 Task: Font style For heading Use Amiri Quran with blue colour. font size for heading '28 Pt. 'Change the font style of data to Amiri Quranand font size to  9 Pt. Change the alignment of both headline & data to  Align bottom. In the sheet  Apex Sales log book
Action: Mouse moved to (5, 23)
Screenshot: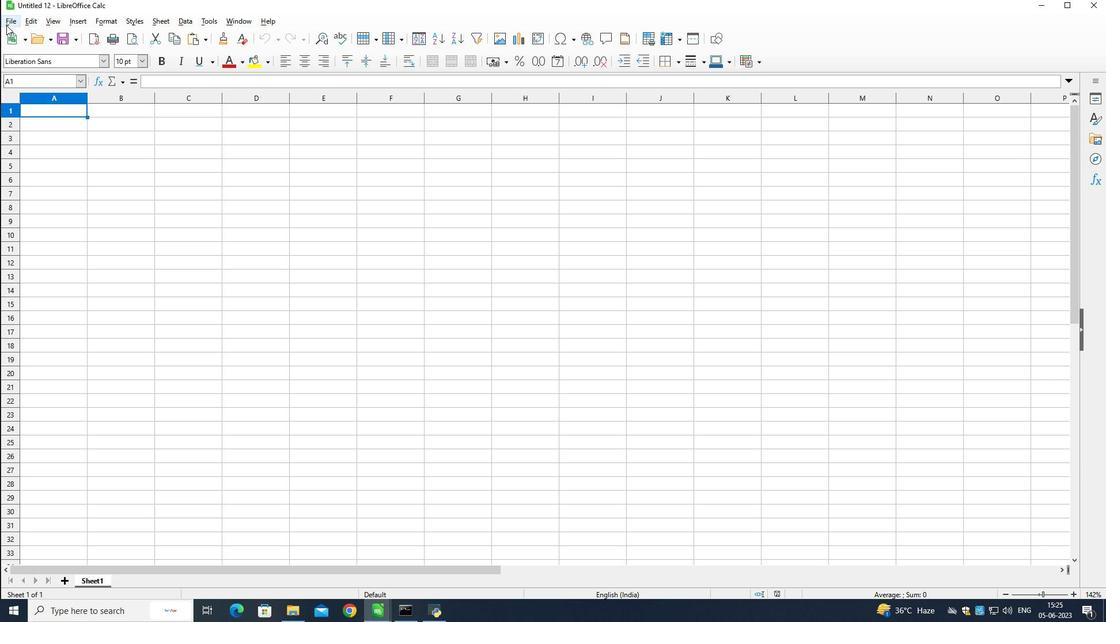 
Action: Mouse pressed left at (5, 23)
Screenshot: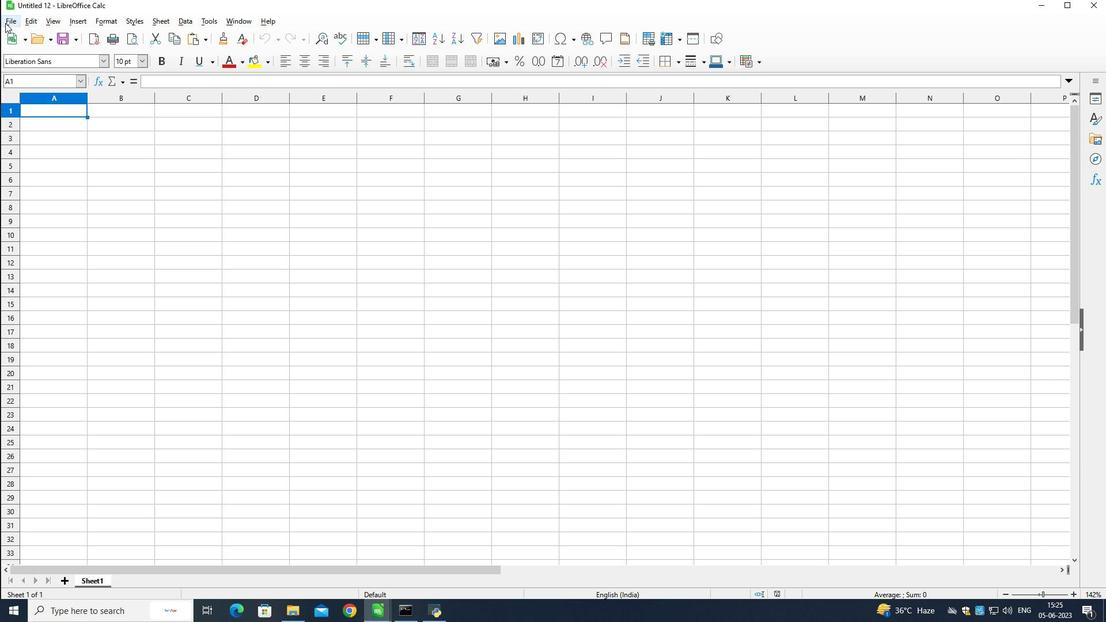 
Action: Mouse moved to (17, 43)
Screenshot: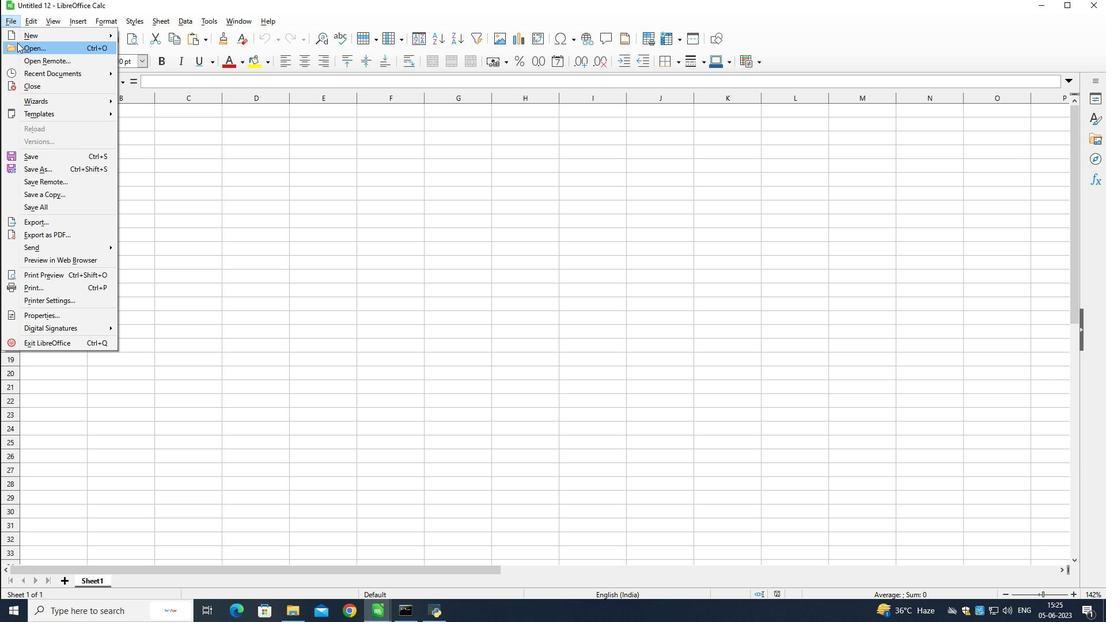 
Action: Mouse pressed left at (17, 43)
Screenshot: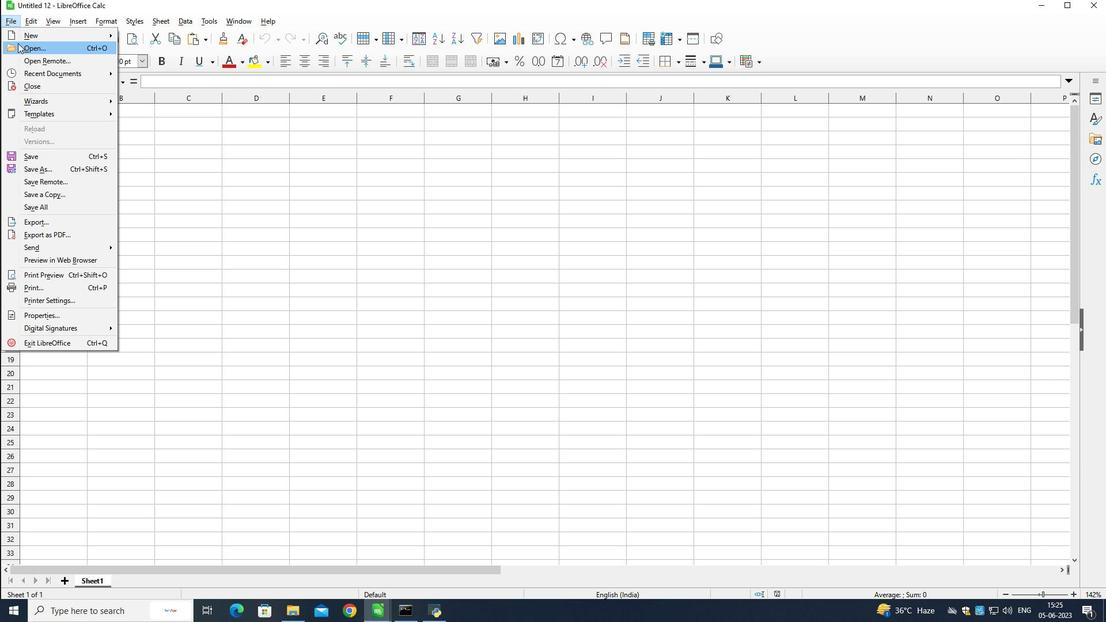 
Action: Mouse moved to (168, 166)
Screenshot: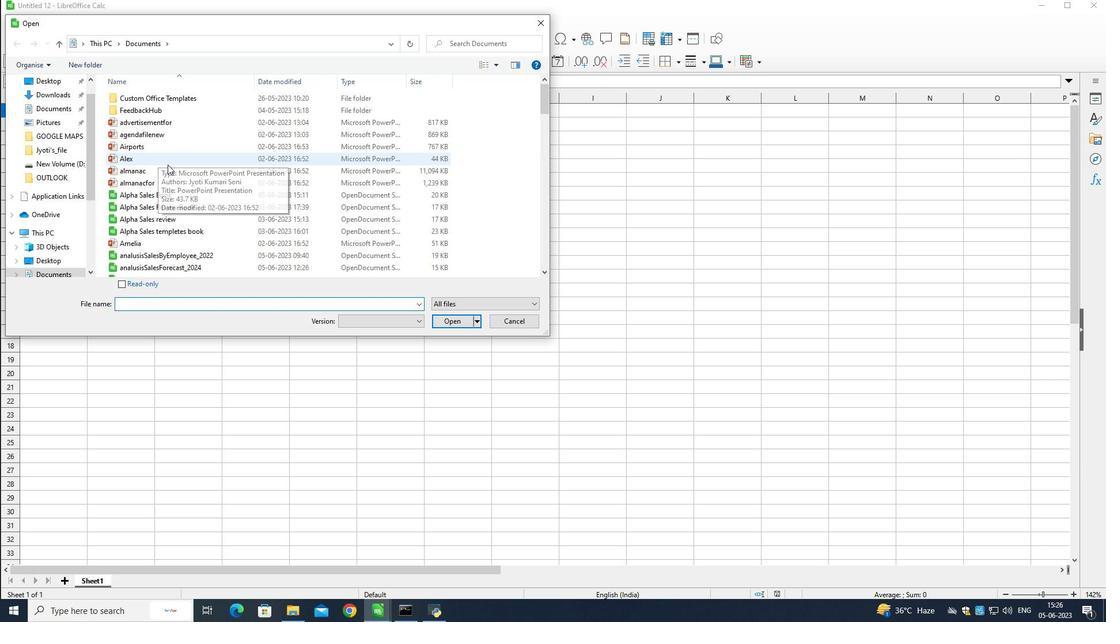 
Action: Mouse scrolled (168, 165) with delta (0, 0)
Screenshot: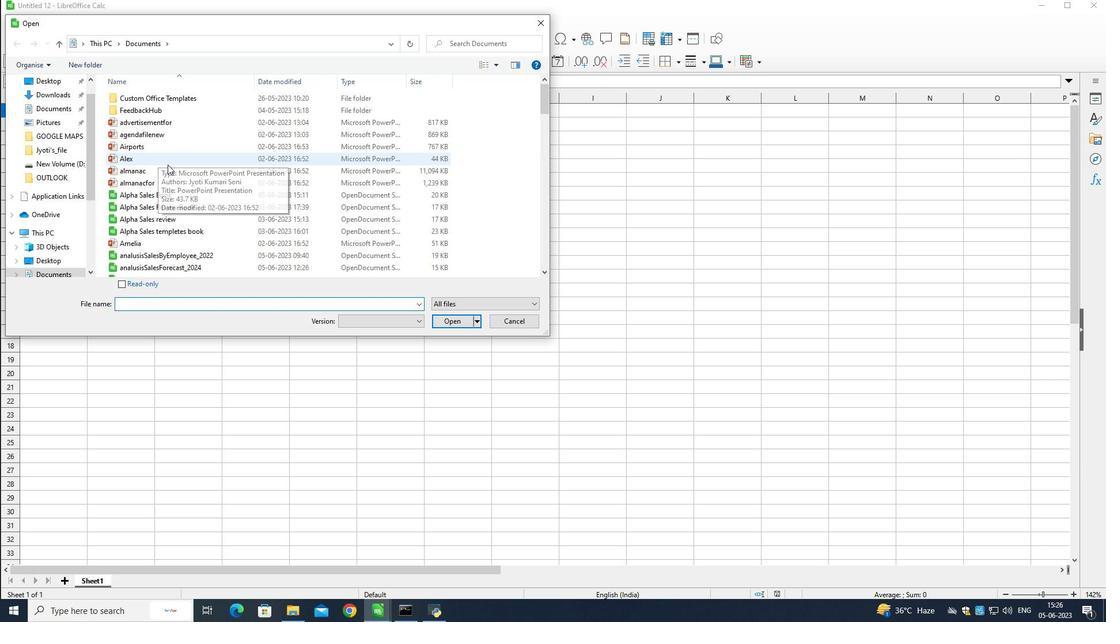 
Action: Mouse moved to (168, 166)
Screenshot: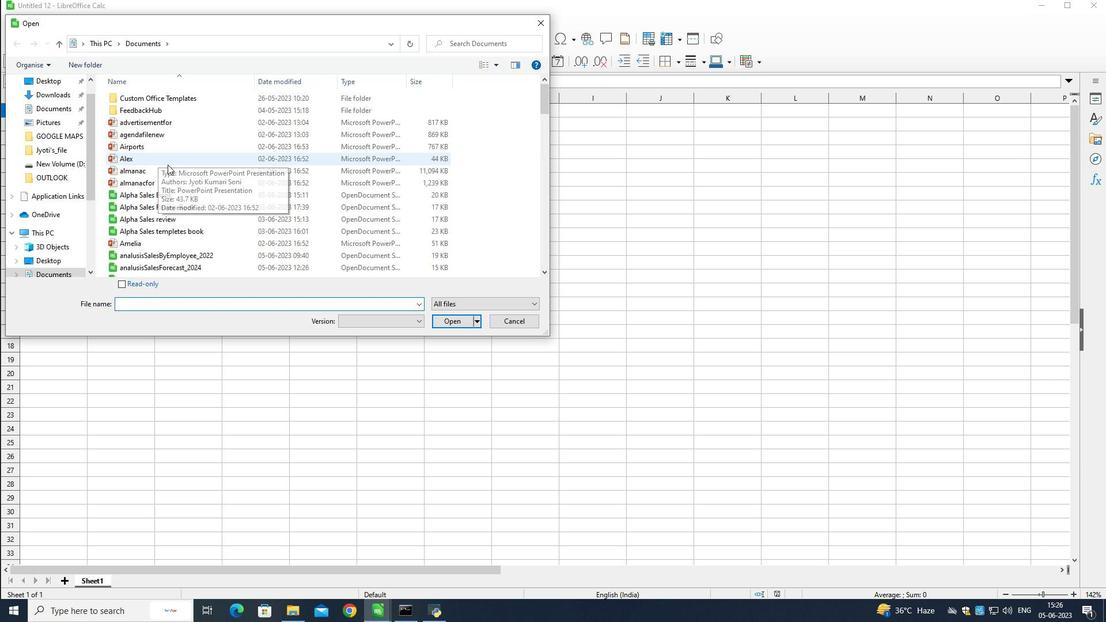 
Action: Mouse scrolled (168, 166) with delta (0, 0)
Screenshot: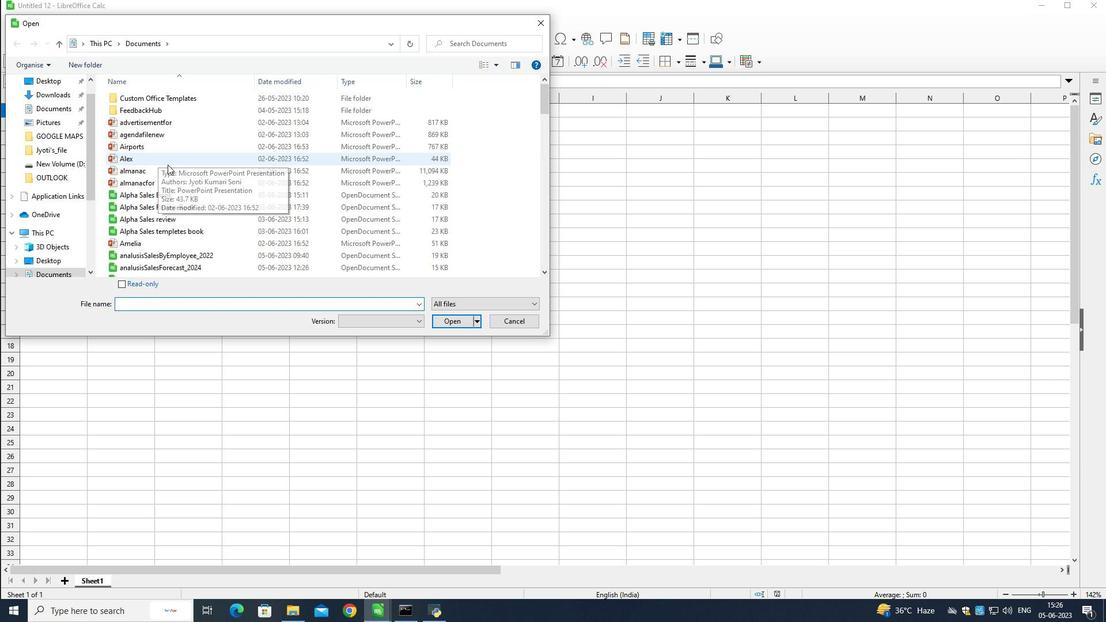 
Action: Mouse scrolled (168, 166) with delta (0, 0)
Screenshot: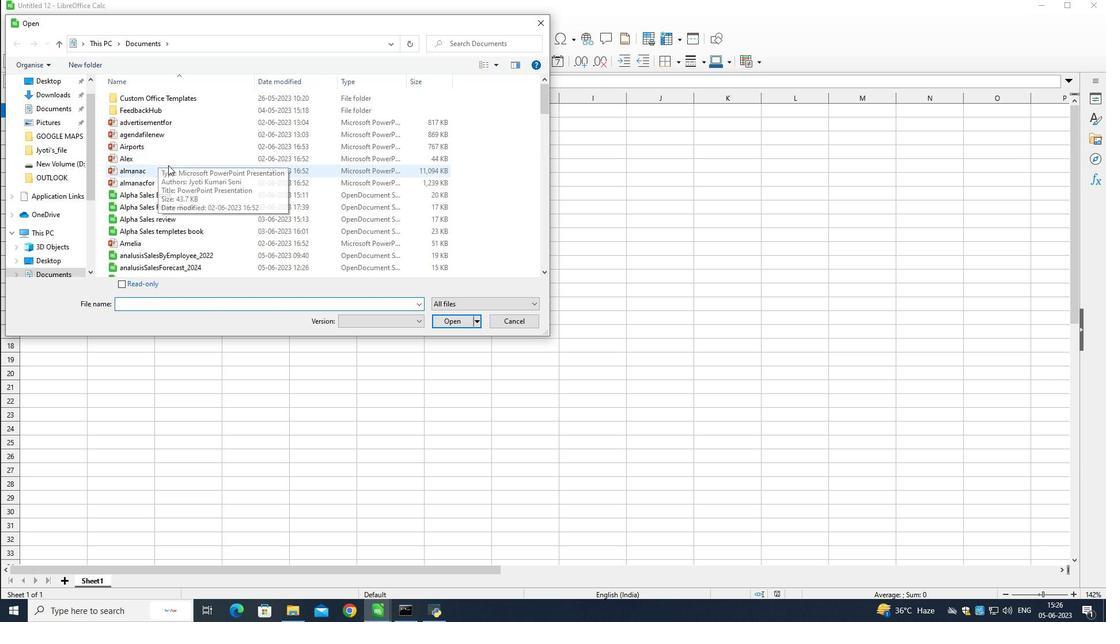 
Action: Mouse moved to (168, 167)
Screenshot: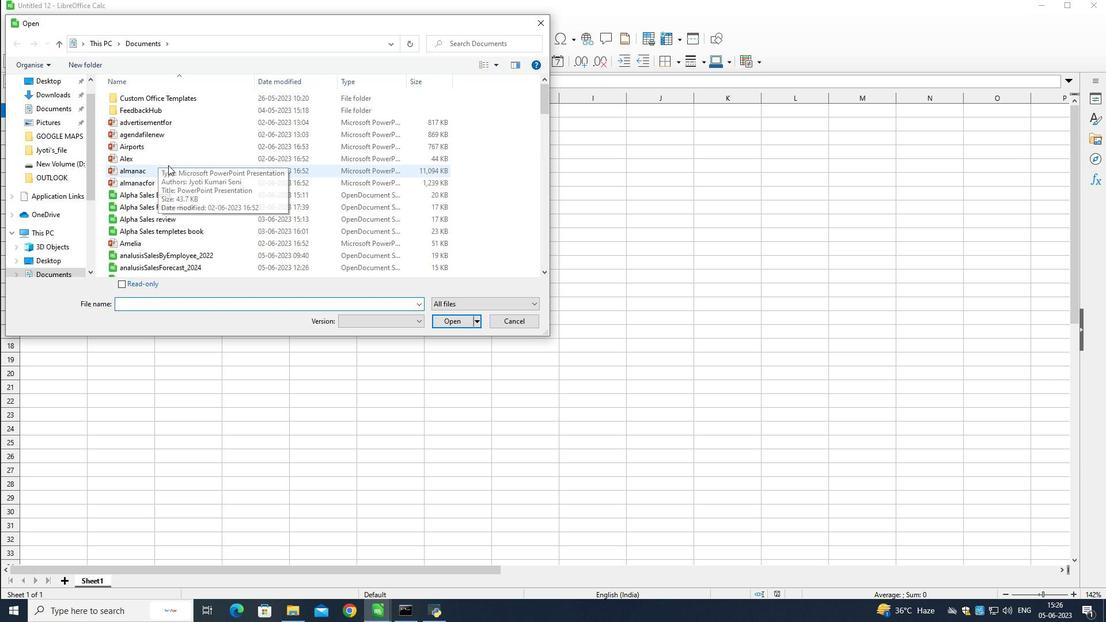 
Action: Mouse scrolled (168, 166) with delta (0, 0)
Screenshot: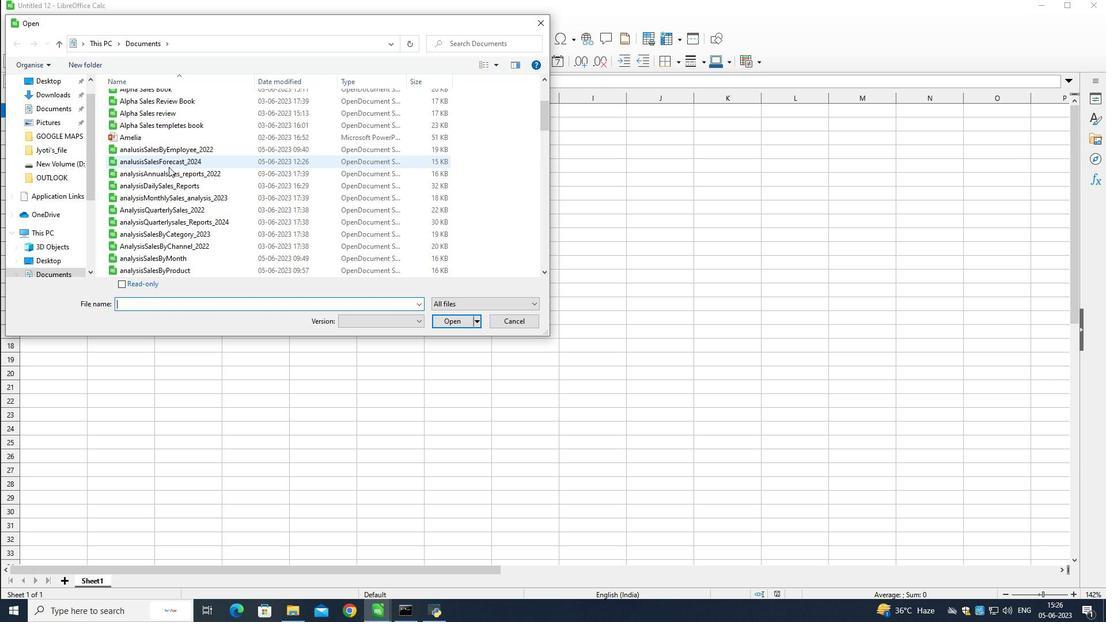 
Action: Mouse scrolled (168, 166) with delta (0, 0)
Screenshot: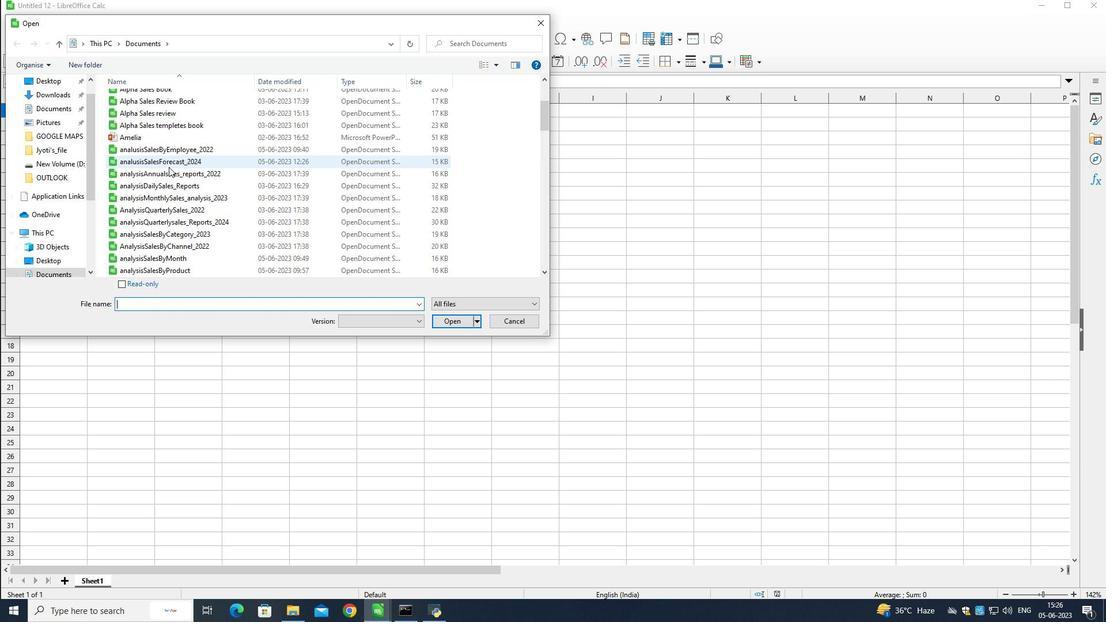 
Action: Mouse scrolled (168, 166) with delta (0, 0)
Screenshot: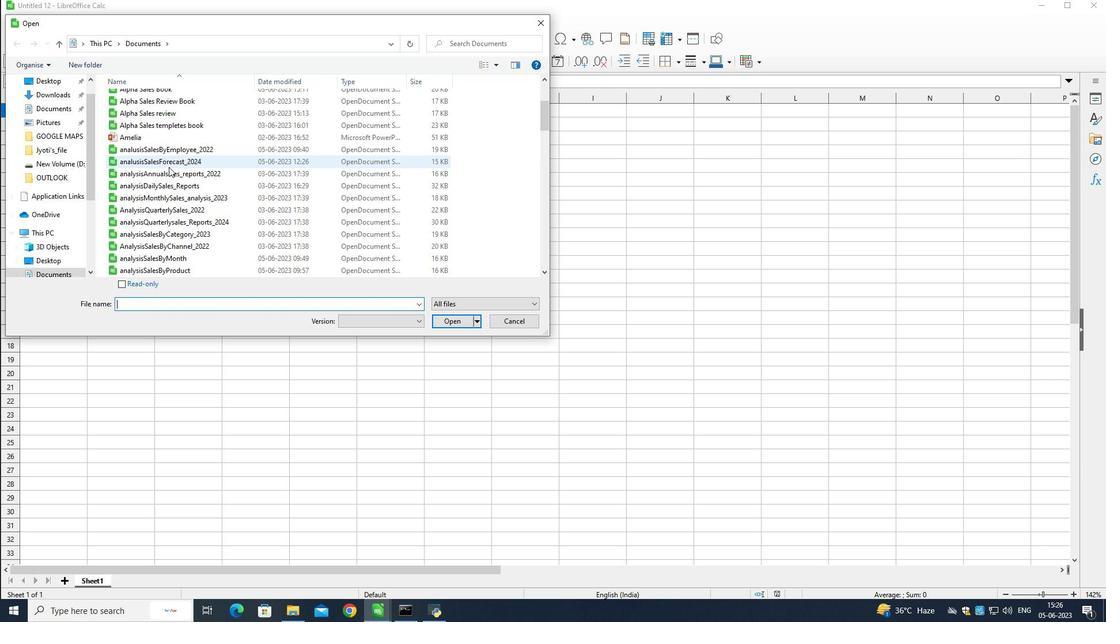 
Action: Mouse scrolled (168, 166) with delta (0, 0)
Screenshot: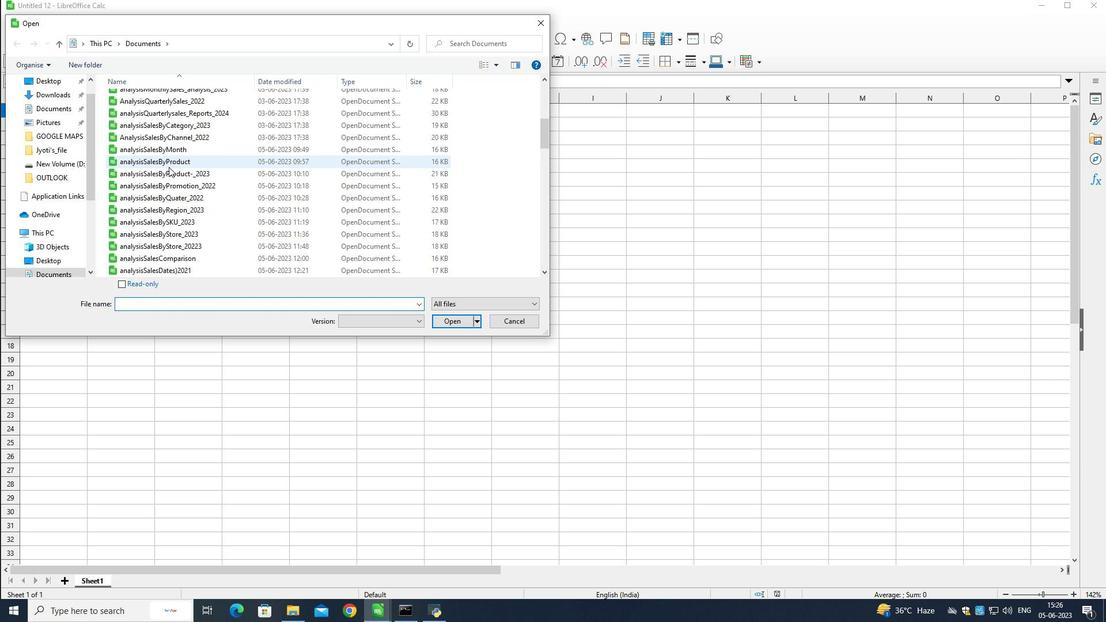 
Action: Mouse scrolled (168, 166) with delta (0, 0)
Screenshot: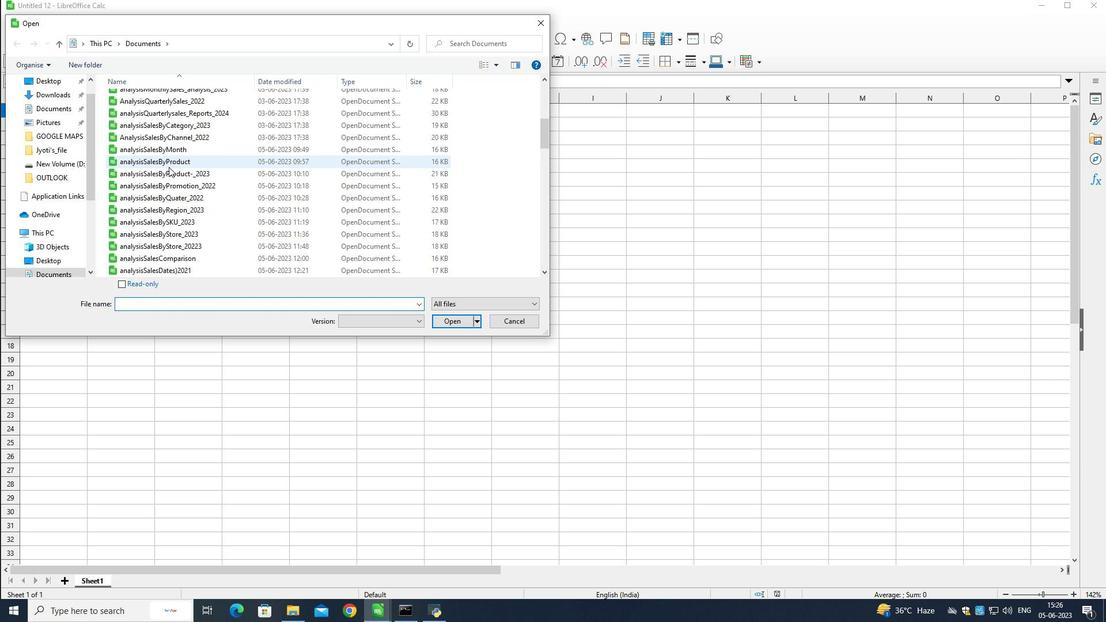 
Action: Mouse scrolled (168, 166) with delta (0, 0)
Screenshot: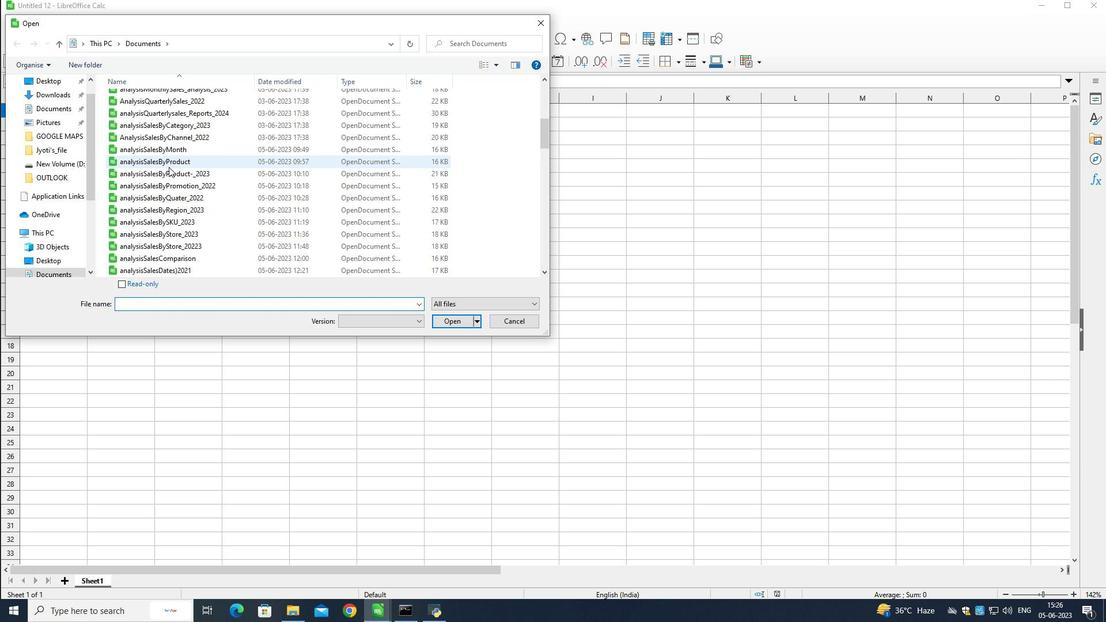 
Action: Mouse scrolled (168, 166) with delta (0, 0)
Screenshot: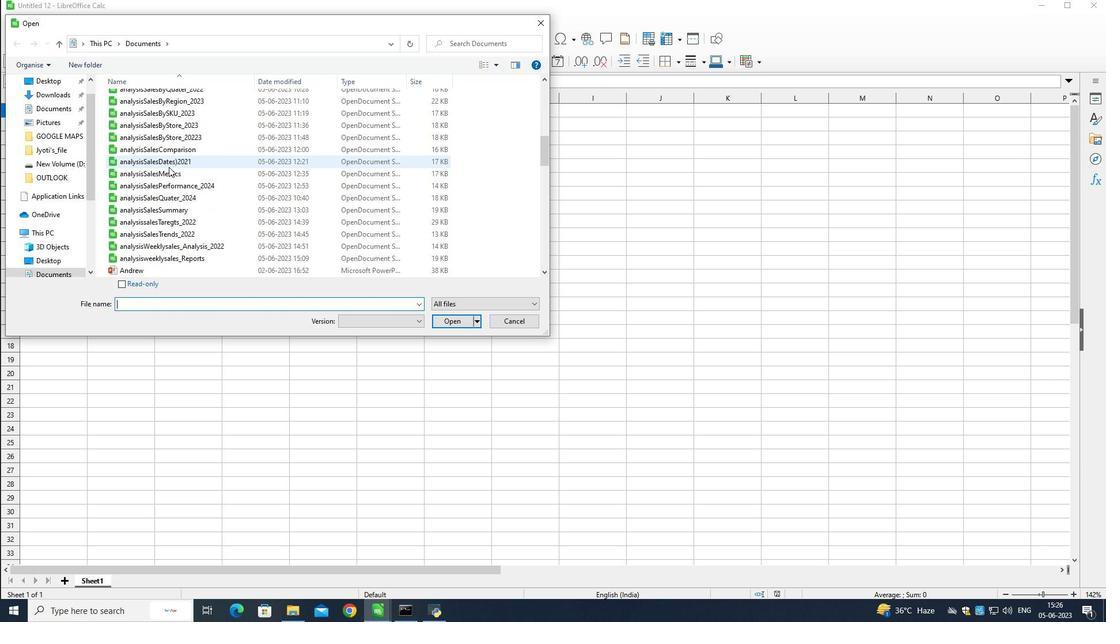 
Action: Mouse scrolled (168, 166) with delta (0, 0)
Screenshot: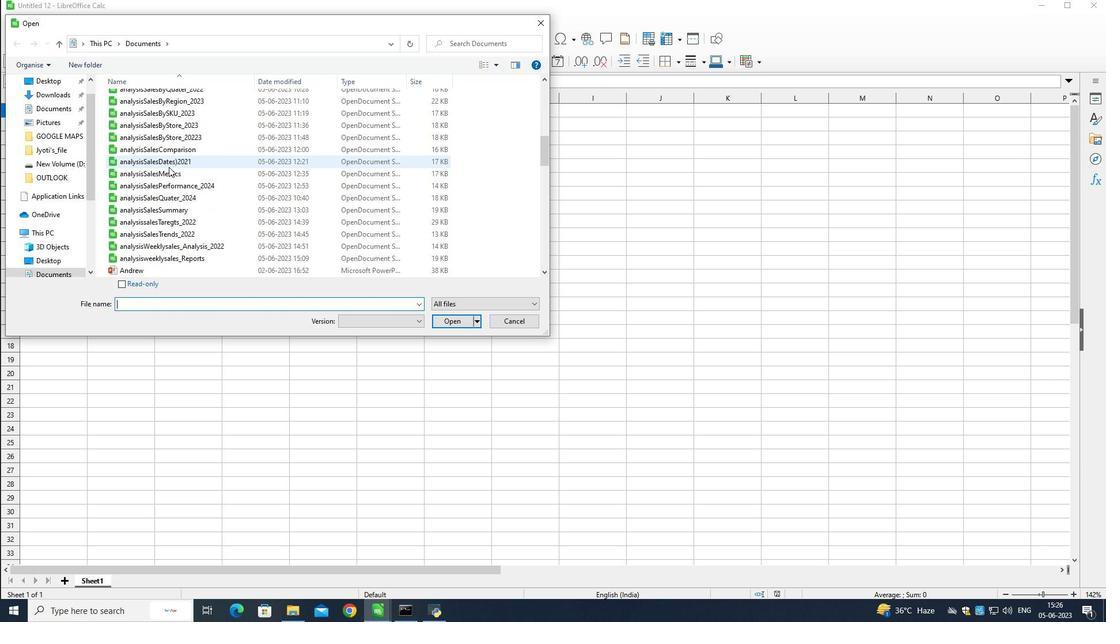 
Action: Mouse moved to (217, 185)
Screenshot: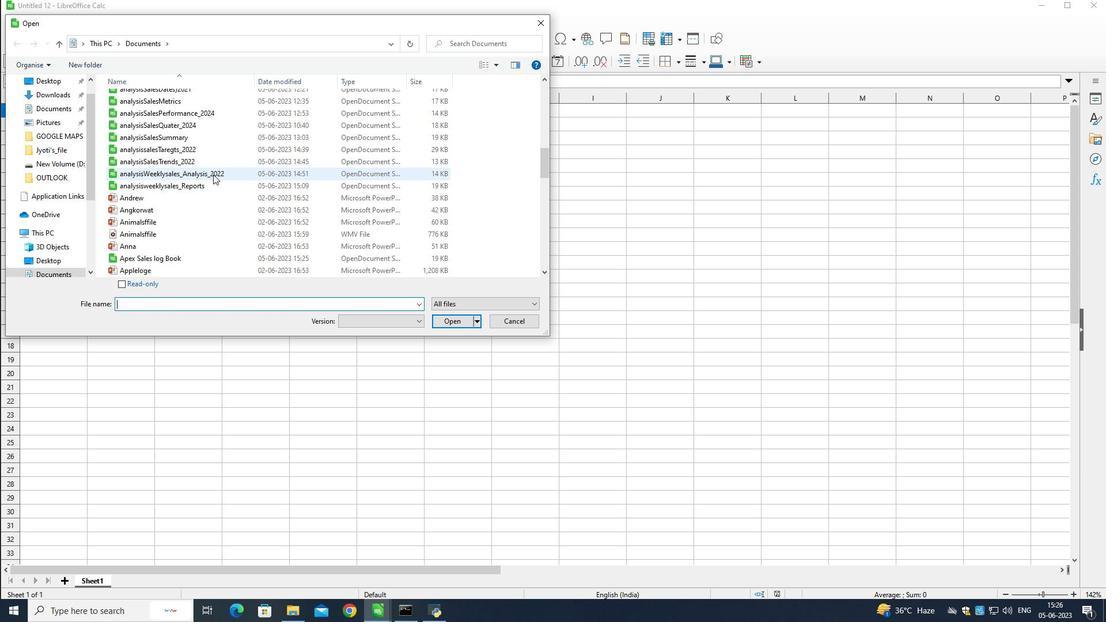 
Action: Mouse scrolled (217, 185) with delta (0, 0)
Screenshot: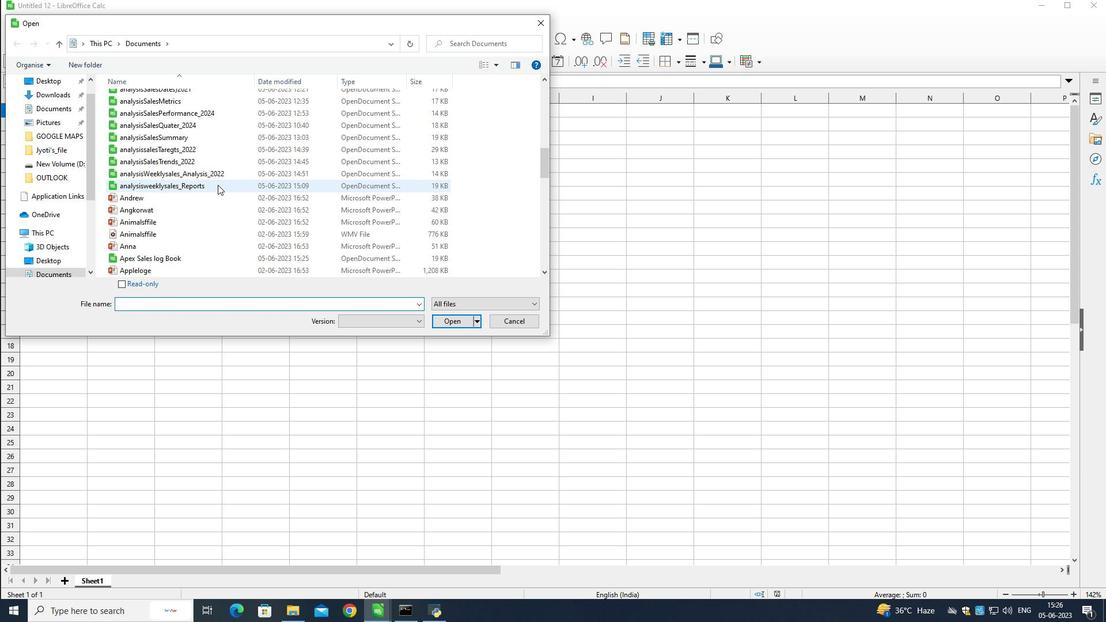 
Action: Mouse scrolled (217, 185) with delta (0, 0)
Screenshot: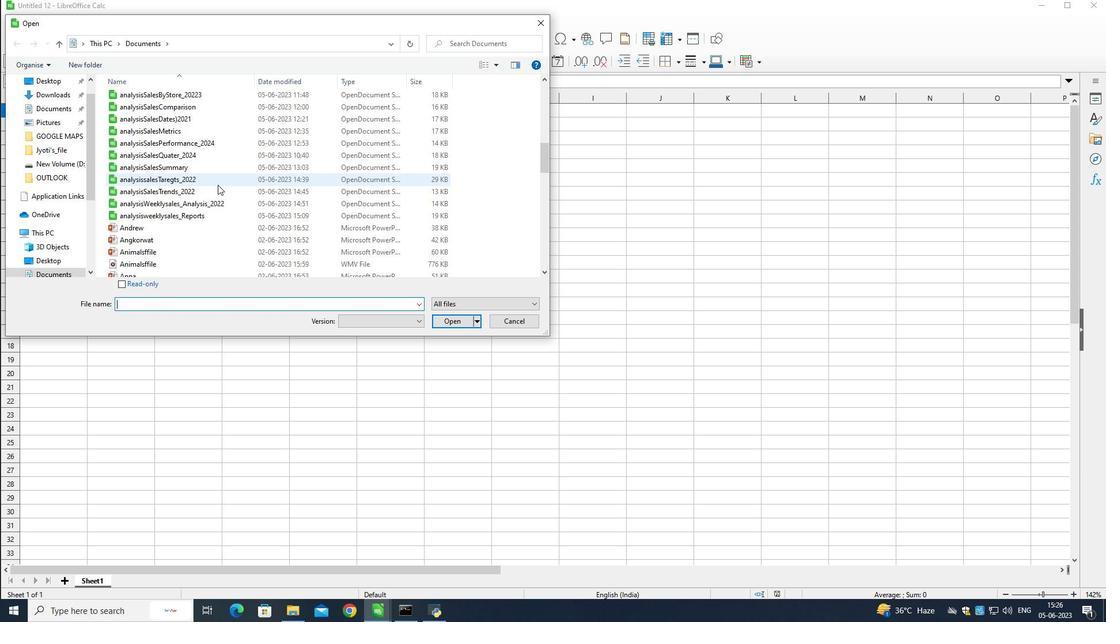 
Action: Mouse moved to (218, 199)
Screenshot: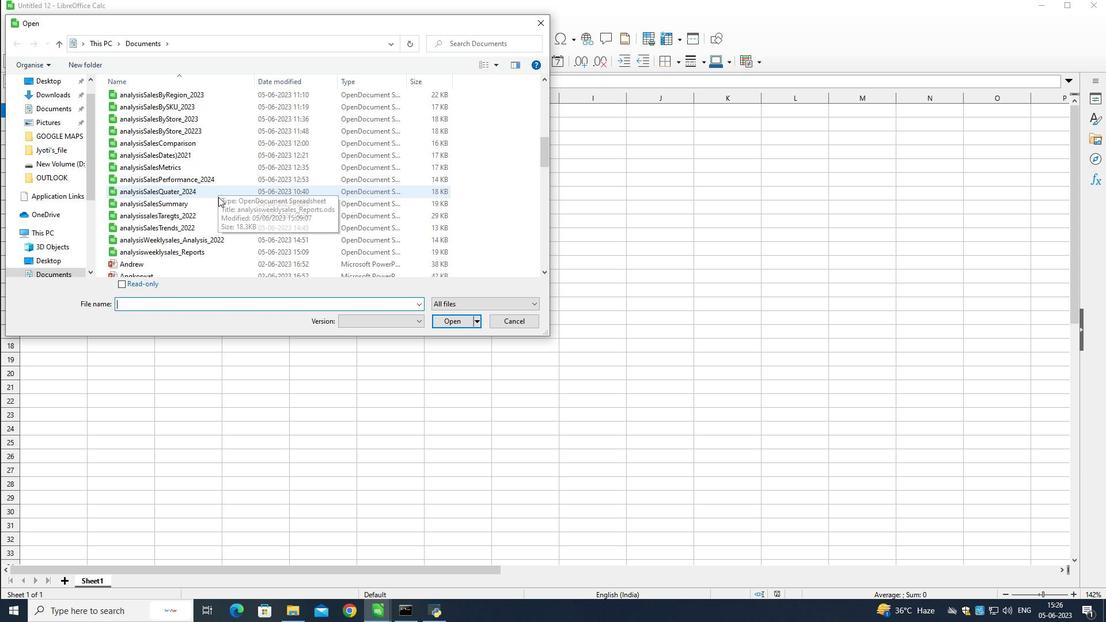 
Action: Mouse scrolled (218, 200) with delta (0, 0)
Screenshot: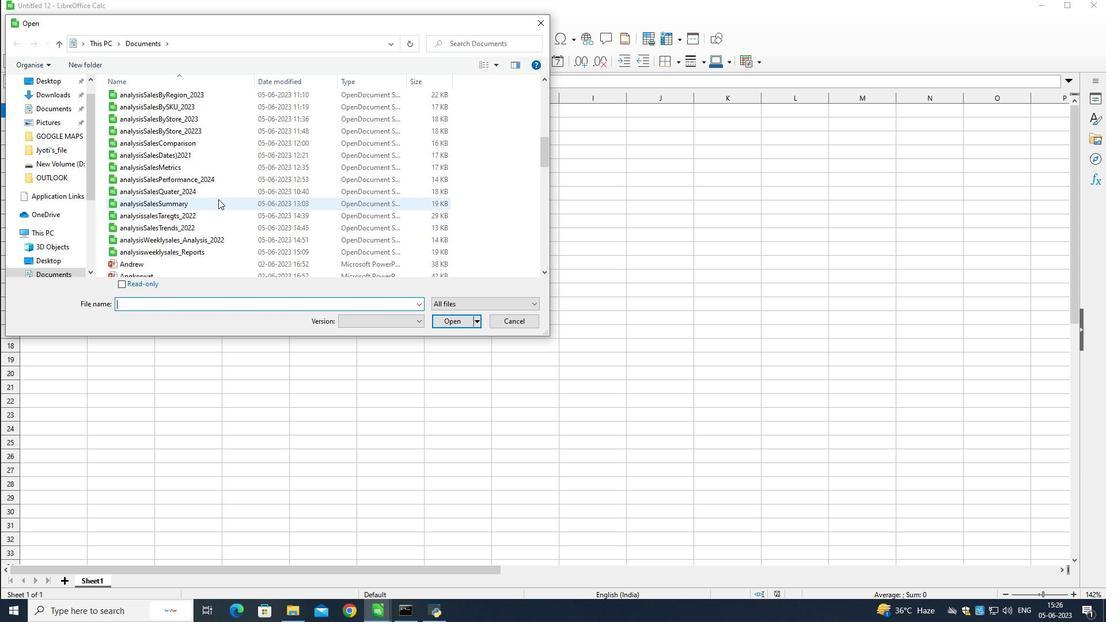 
Action: Mouse scrolled (218, 200) with delta (0, 0)
Screenshot: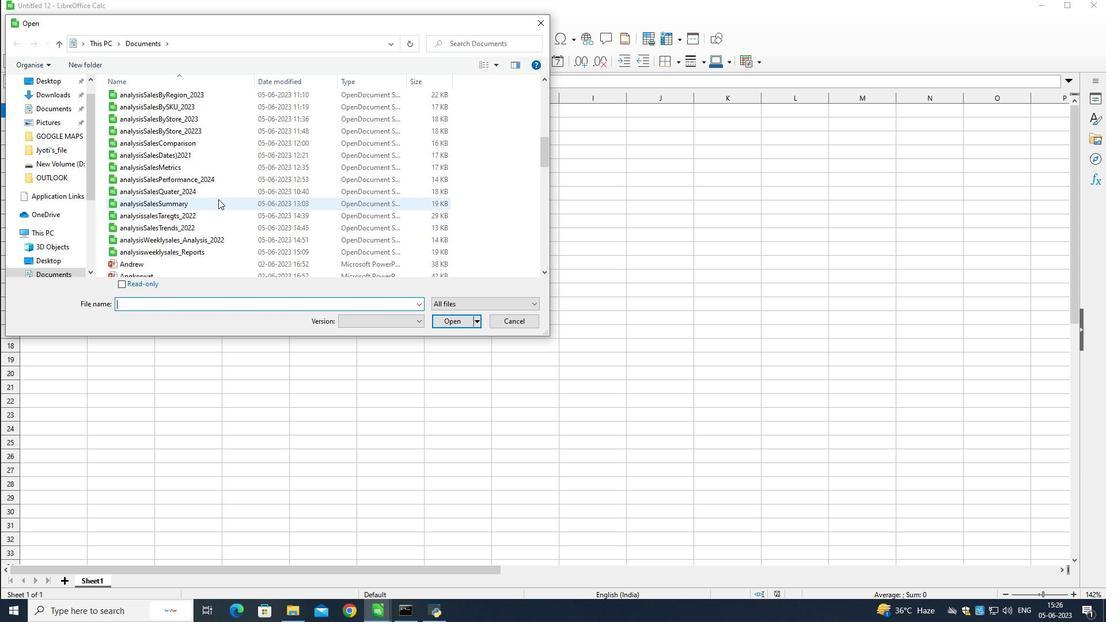 
Action: Mouse scrolled (218, 200) with delta (0, 0)
Screenshot: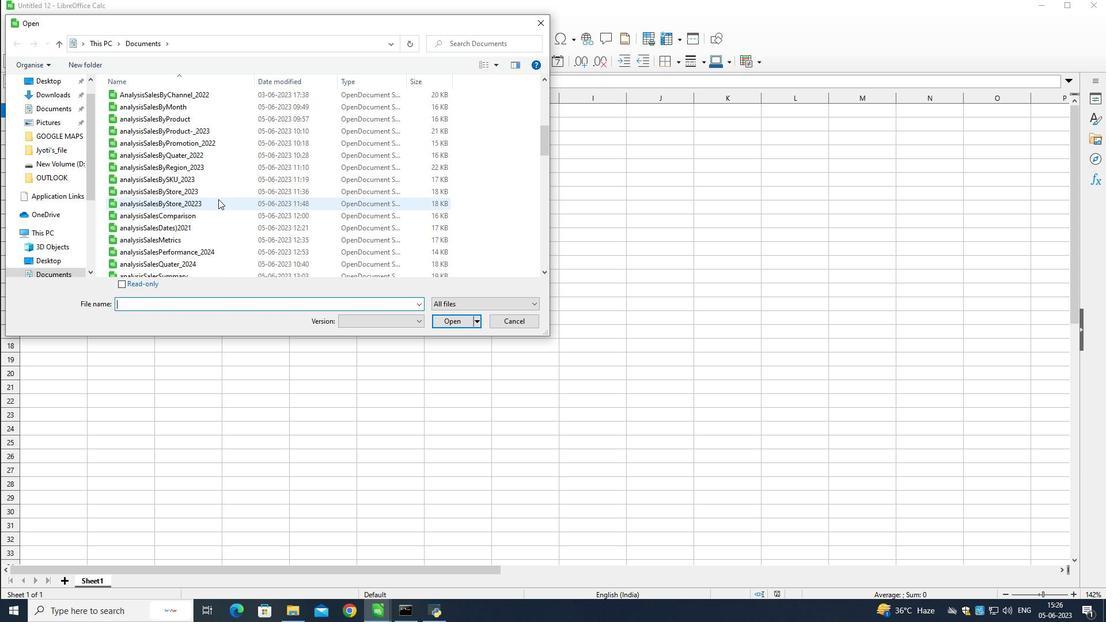 
Action: Mouse scrolled (218, 200) with delta (0, 0)
Screenshot: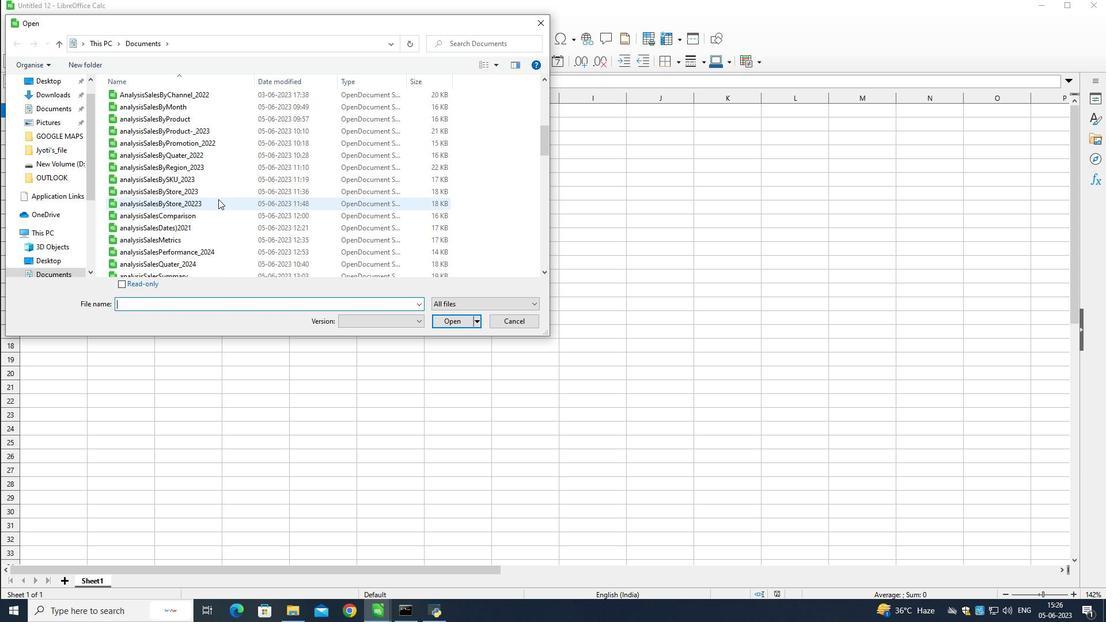 
Action: Mouse scrolled (218, 200) with delta (0, 0)
Screenshot: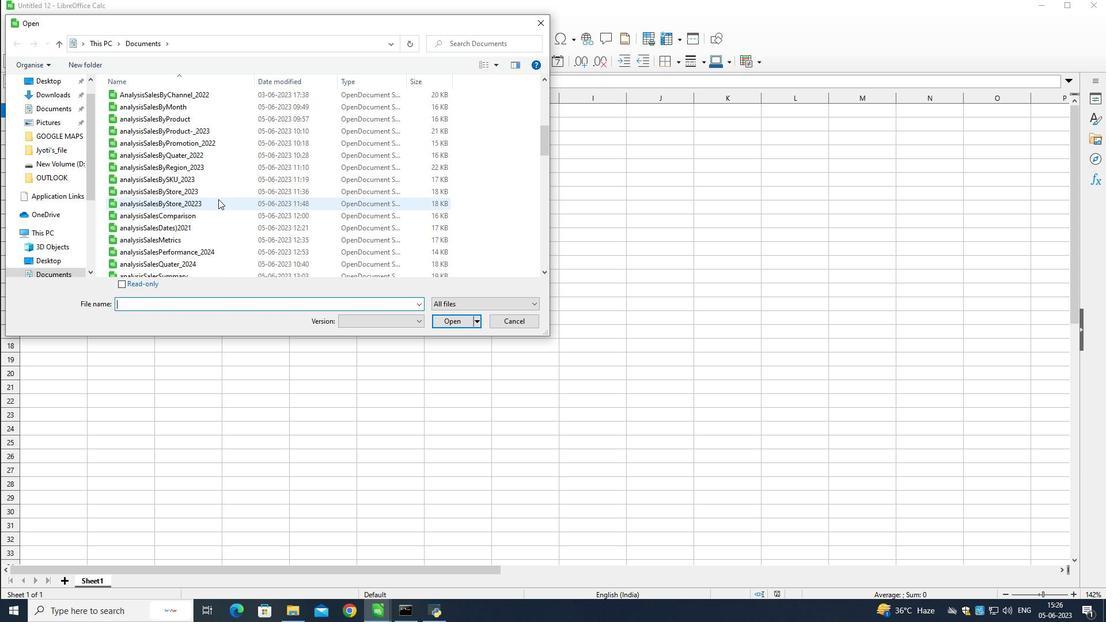 
Action: Mouse scrolled (218, 200) with delta (0, 0)
Screenshot: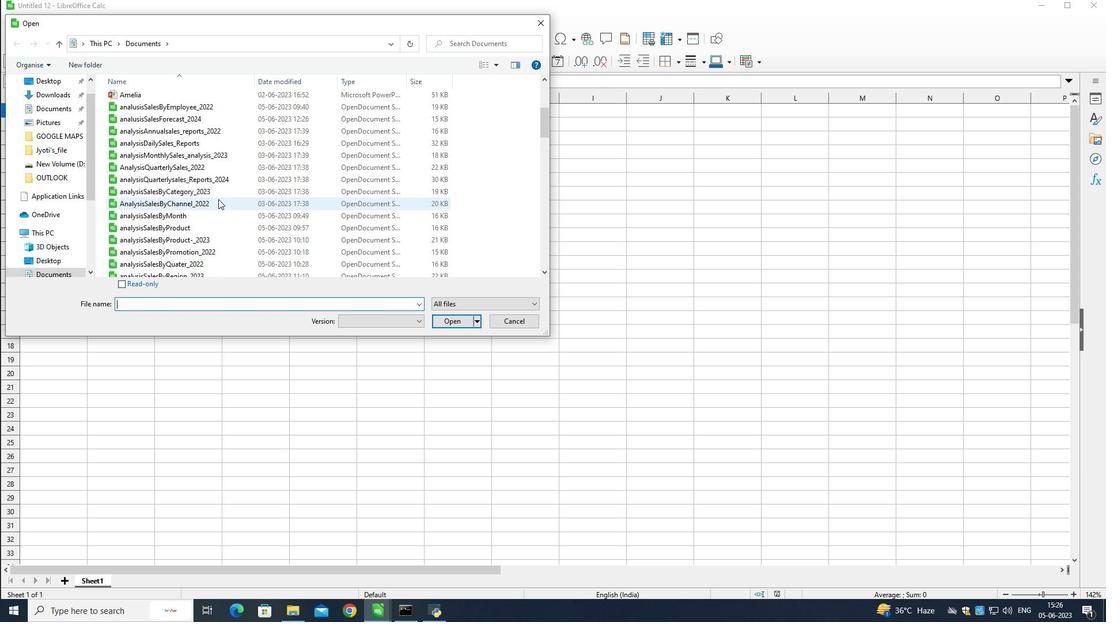 
Action: Mouse scrolled (218, 200) with delta (0, 0)
Screenshot: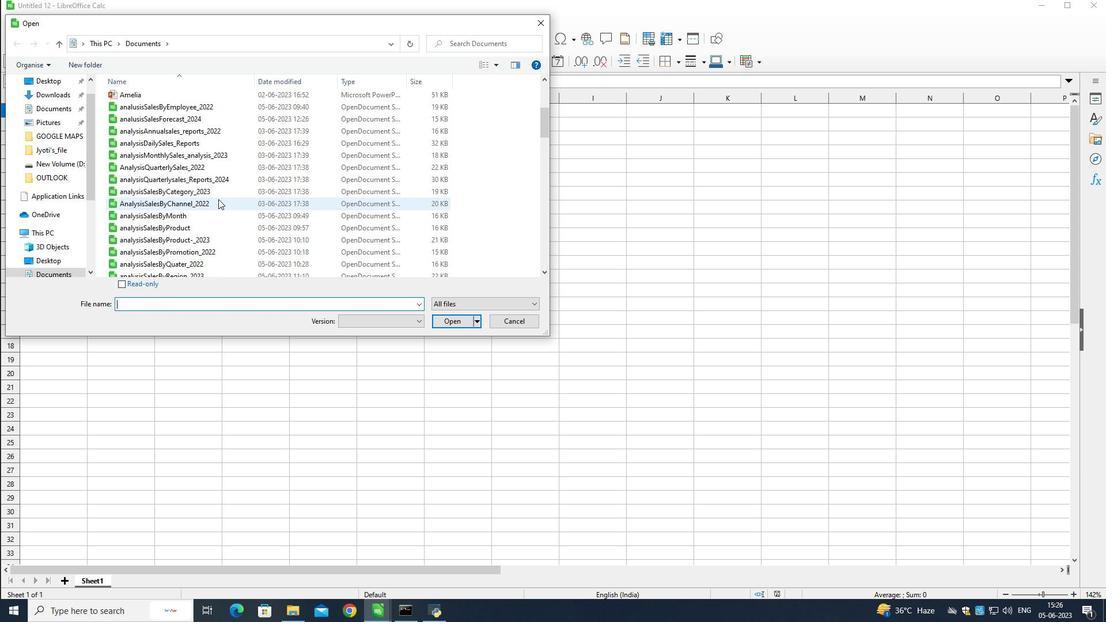 
Action: Mouse scrolled (218, 200) with delta (0, 0)
Screenshot: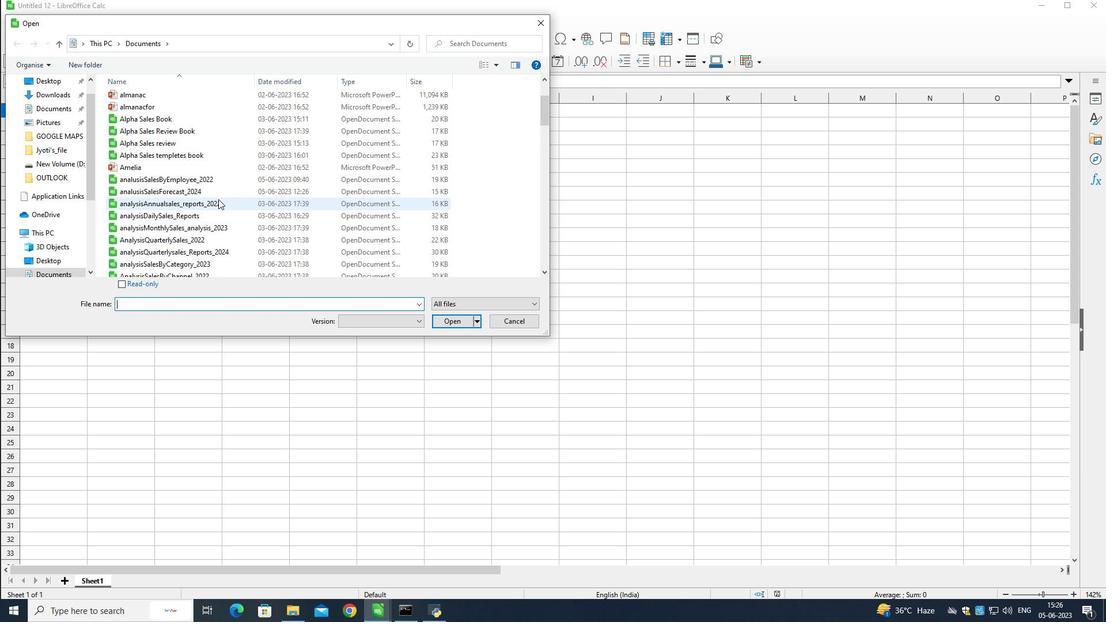 
Action: Mouse moved to (213, 160)
Screenshot: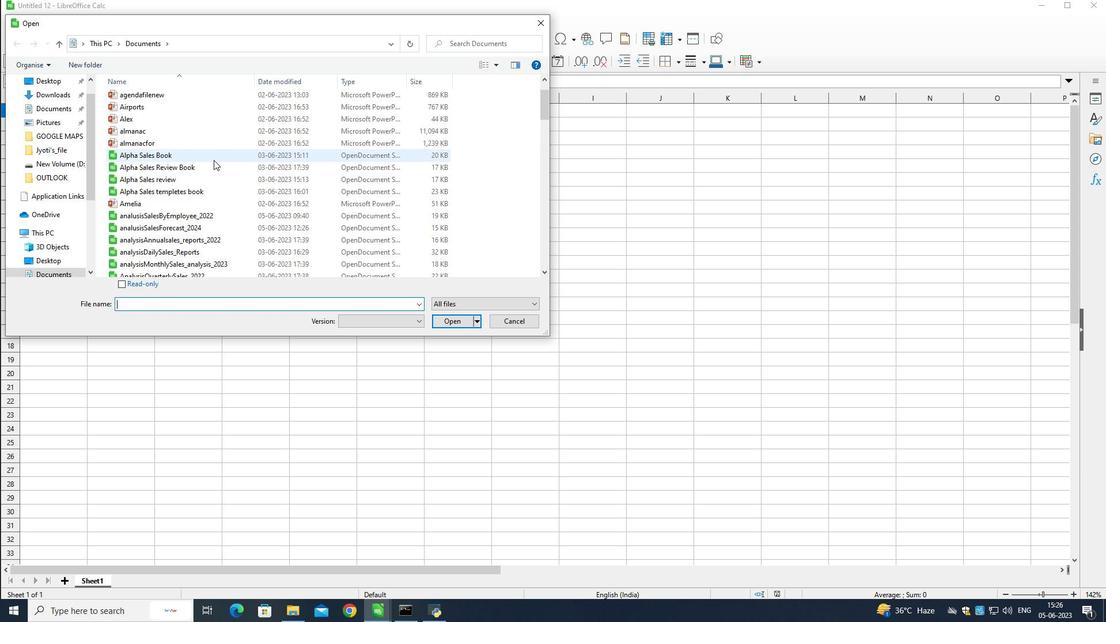 
Action: Mouse pressed left at (213, 160)
Screenshot: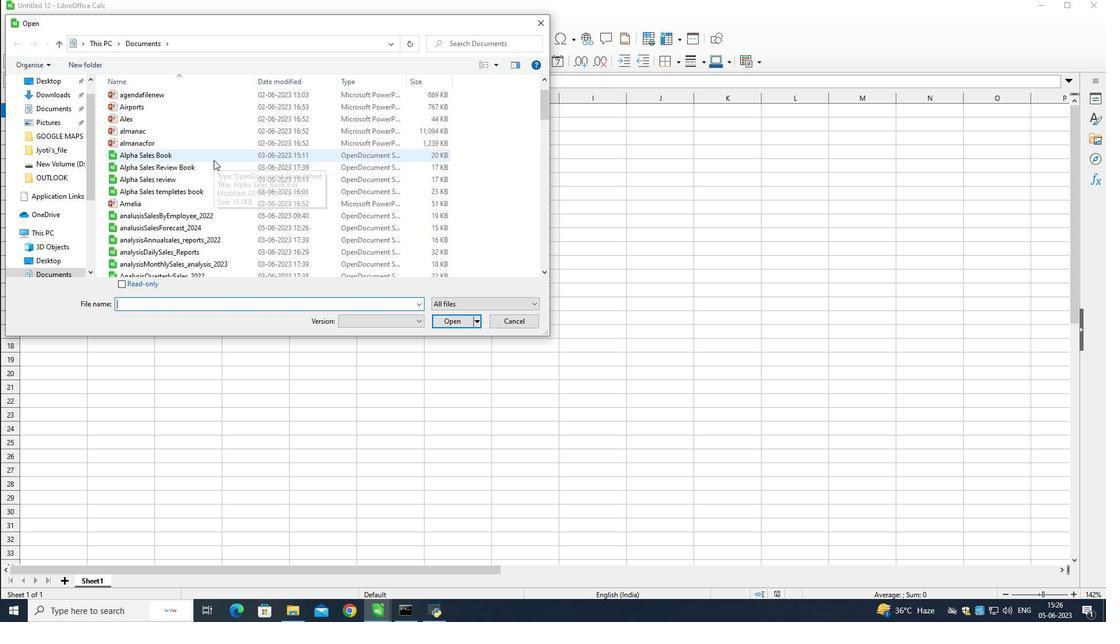 
Action: Mouse moved to (223, 206)
Screenshot: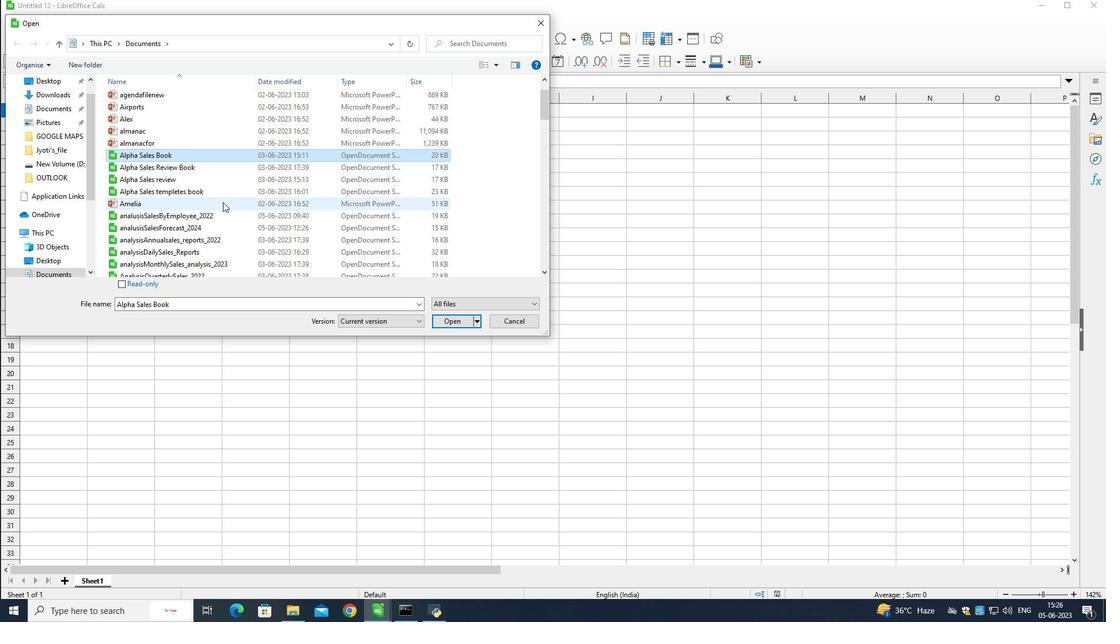 
Action: Mouse scrolled (223, 206) with delta (0, 0)
Screenshot: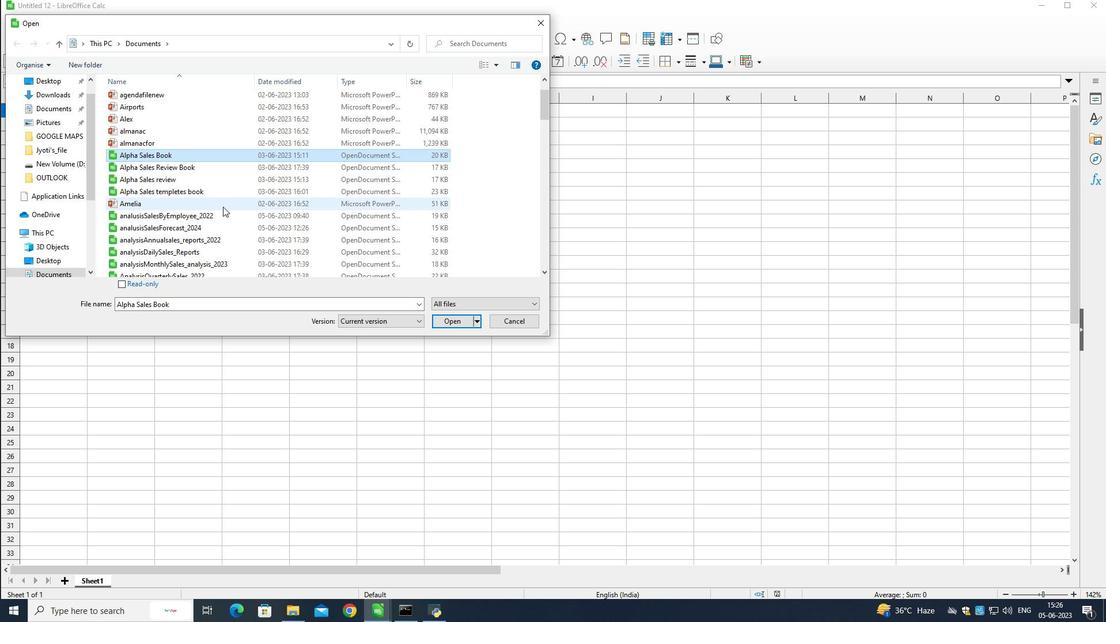 
Action: Mouse scrolled (223, 206) with delta (0, 0)
Screenshot: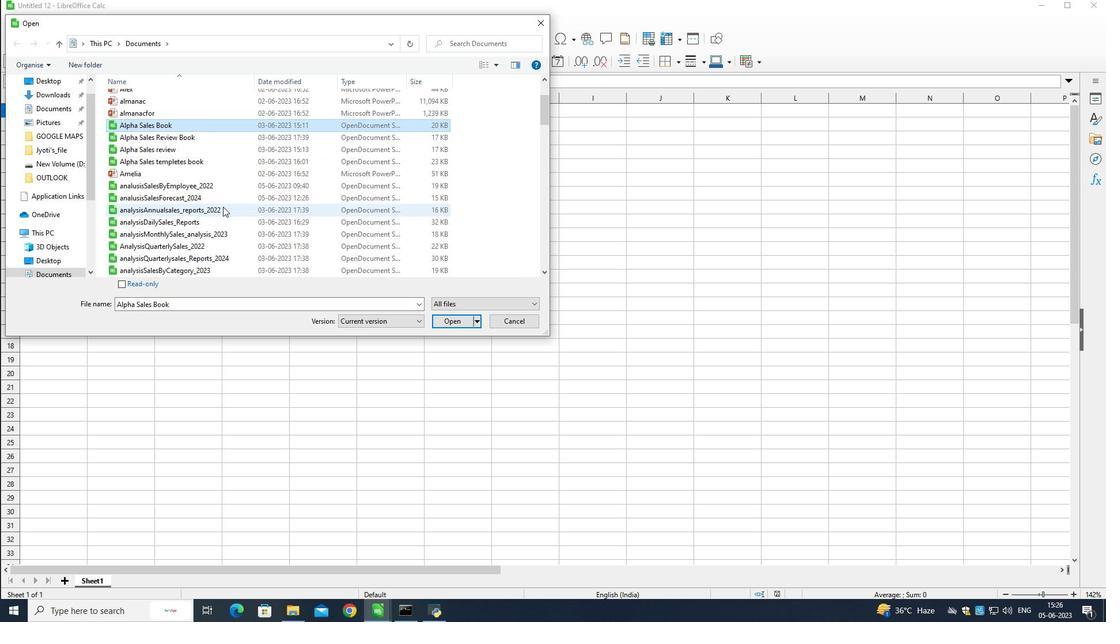 
Action: Mouse scrolled (223, 206) with delta (0, 0)
Screenshot: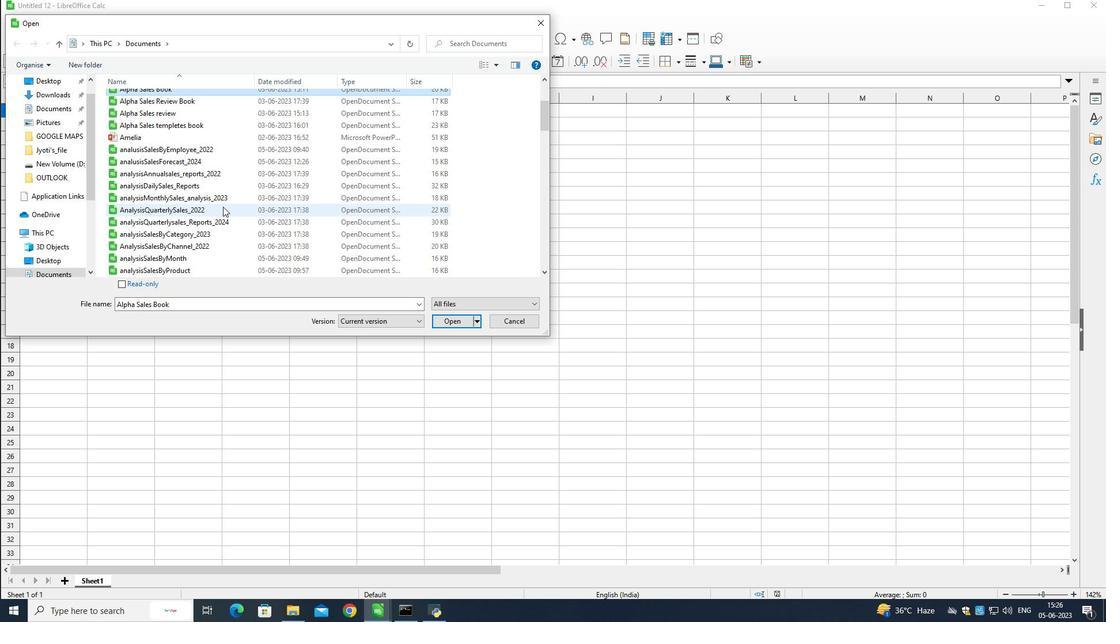 
Action: Mouse scrolled (223, 206) with delta (0, 0)
Screenshot: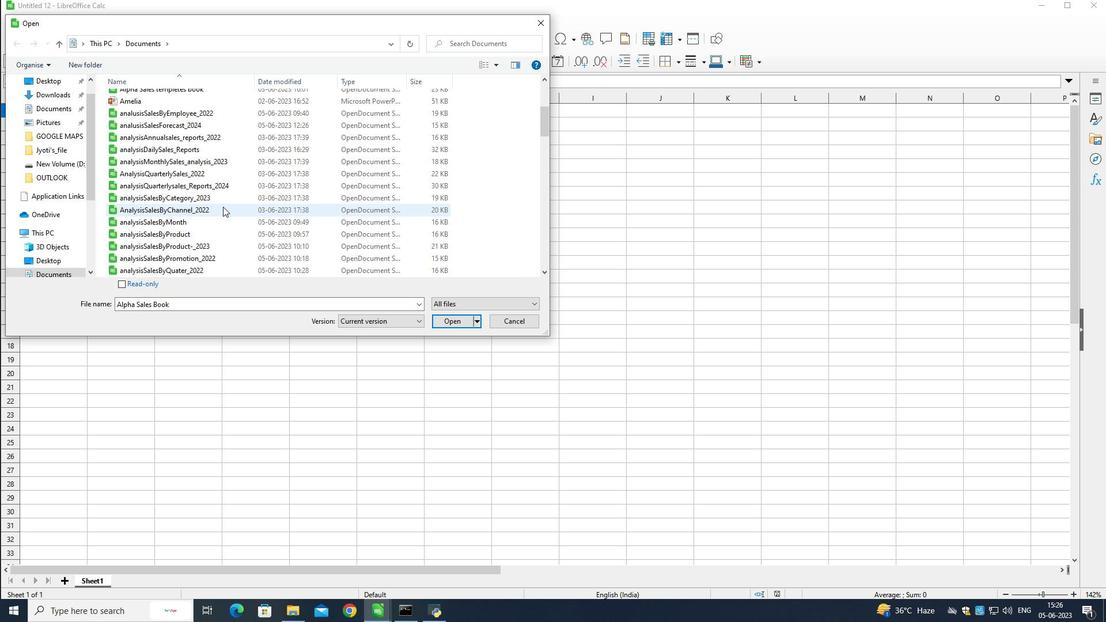 
Action: Mouse scrolled (223, 206) with delta (0, 0)
Screenshot: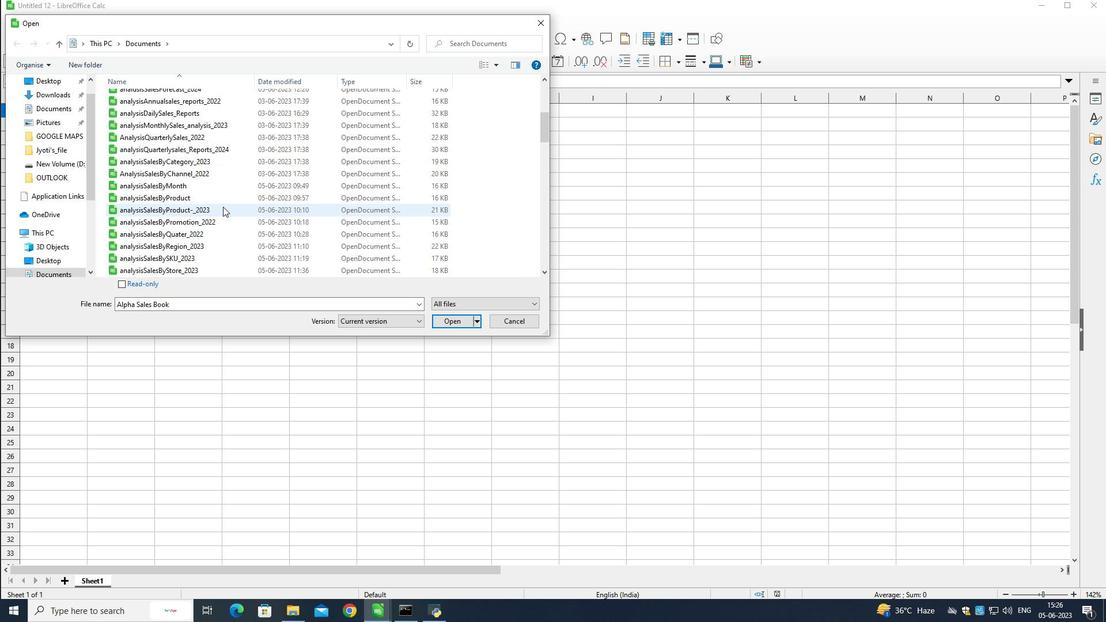 
Action: Mouse scrolled (223, 206) with delta (0, 0)
Screenshot: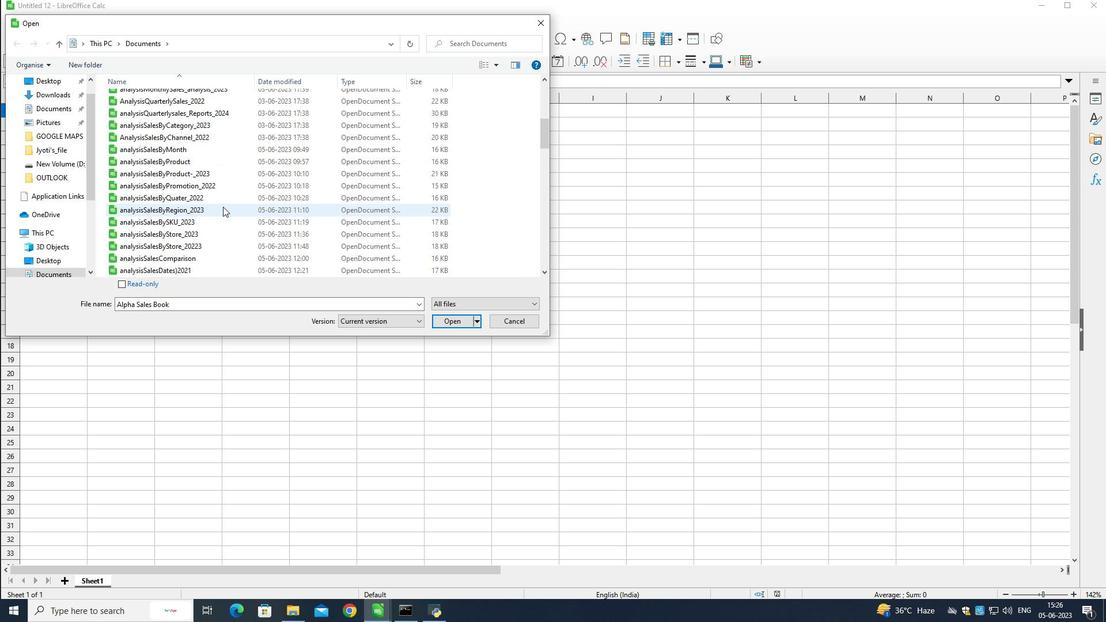
Action: Mouse scrolled (223, 206) with delta (0, 0)
Screenshot: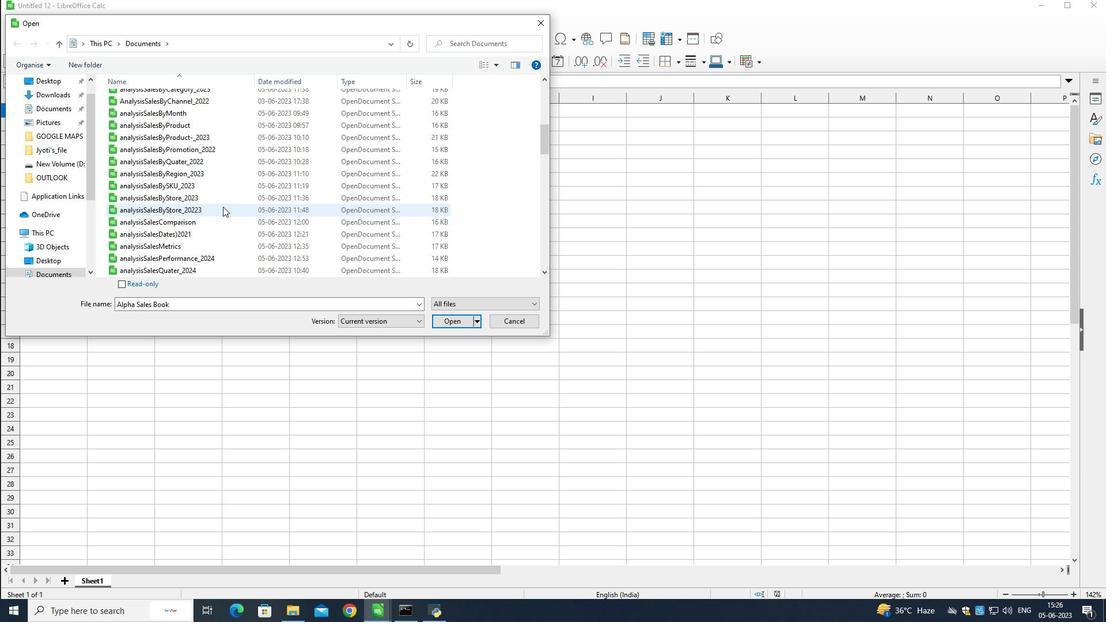 
Action: Mouse scrolled (223, 206) with delta (0, 0)
Screenshot: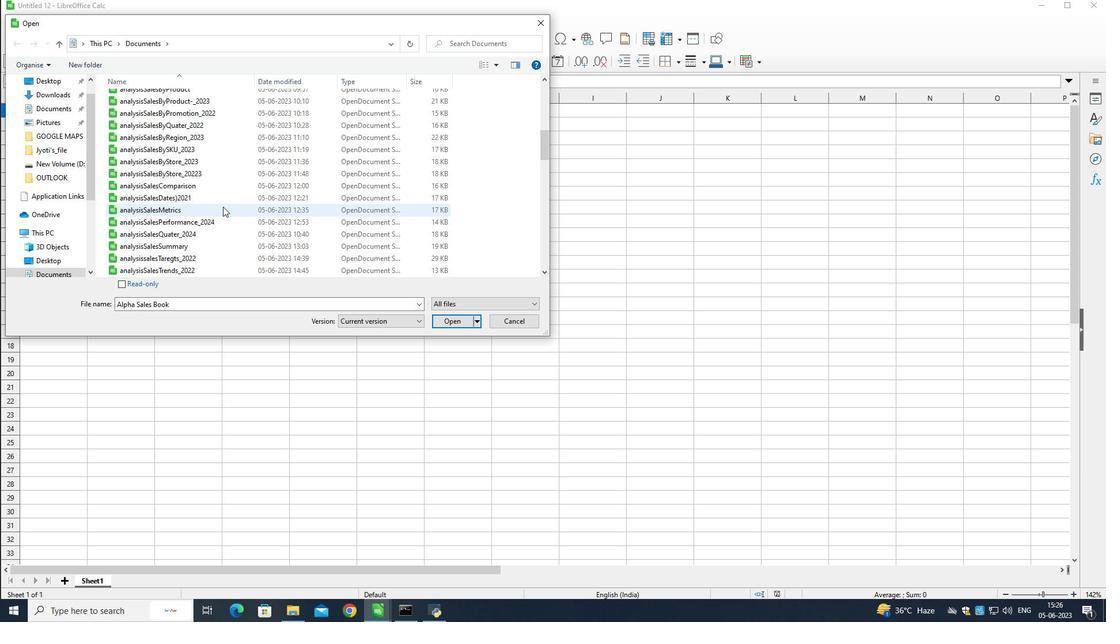 
Action: Mouse scrolled (223, 206) with delta (0, 0)
Screenshot: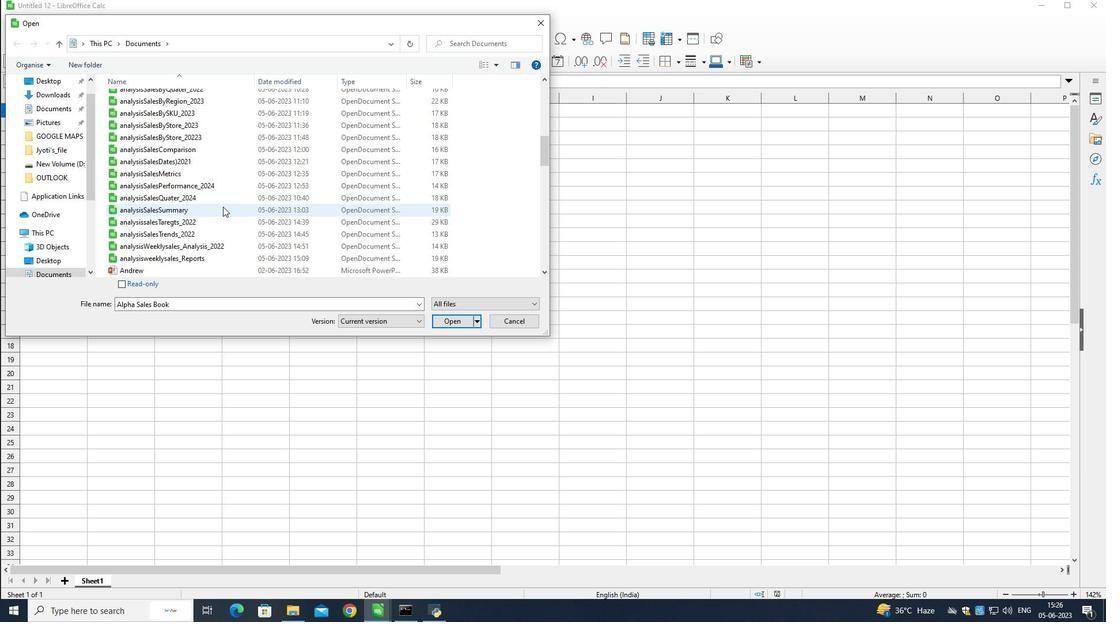
Action: Mouse scrolled (223, 206) with delta (0, 0)
Screenshot: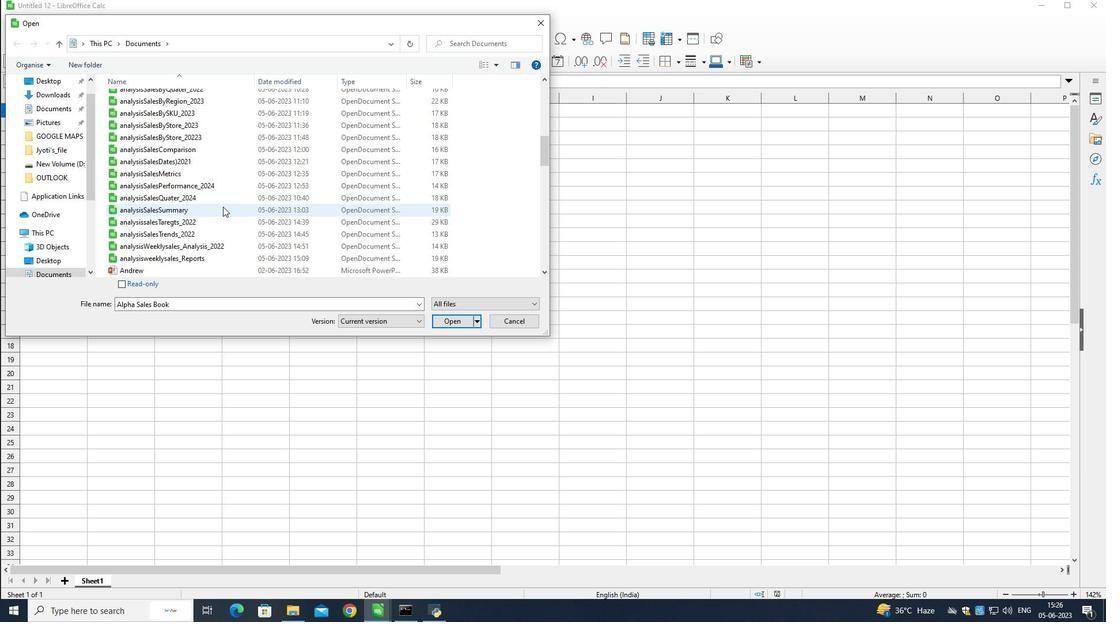
Action: Mouse scrolled (223, 206) with delta (0, 0)
Screenshot: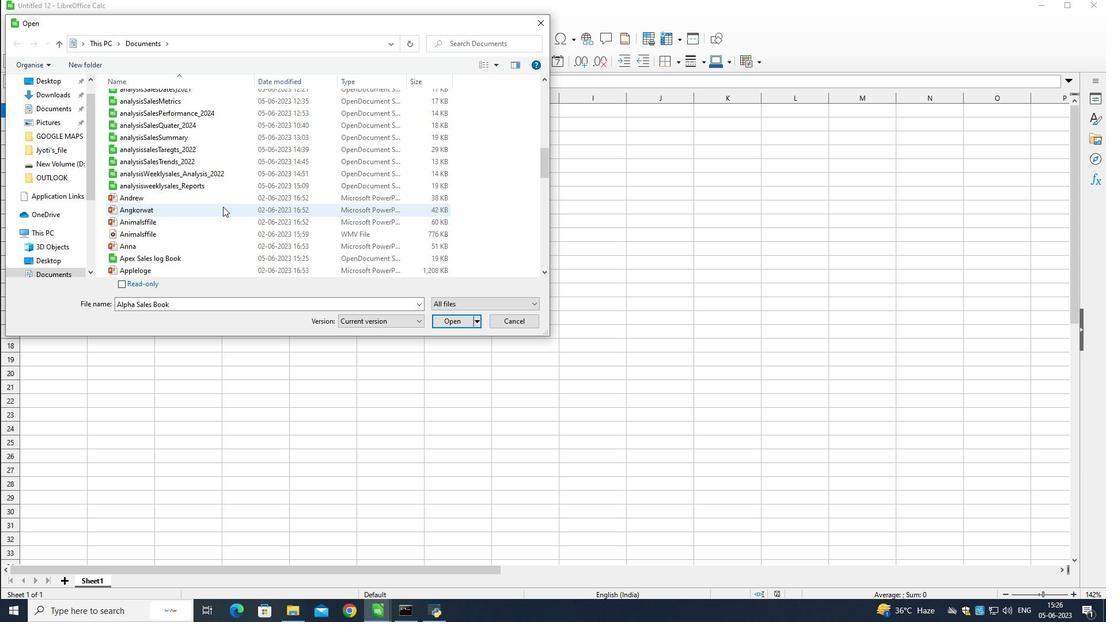 
Action: Mouse moved to (224, 220)
Screenshot: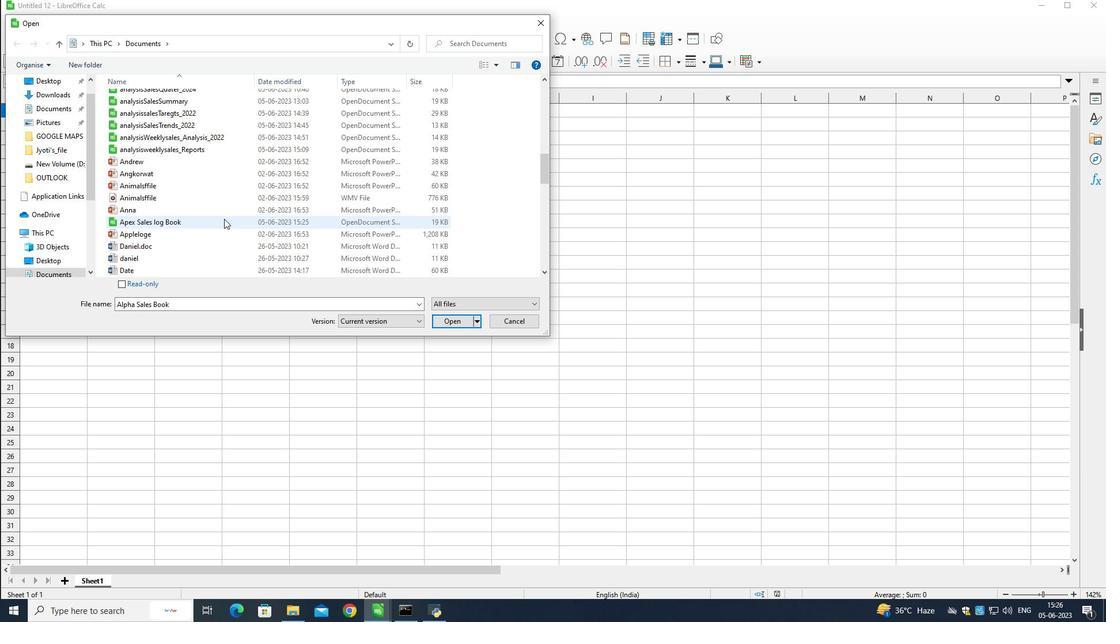 
Action: Mouse pressed left at (224, 220)
Screenshot: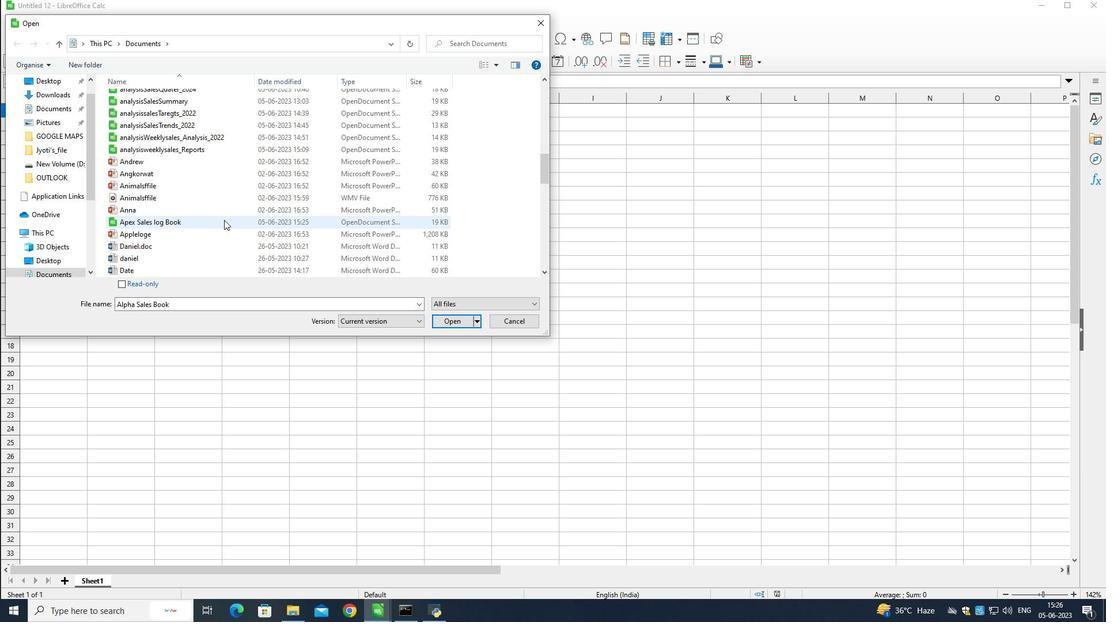 
Action: Mouse moved to (450, 323)
Screenshot: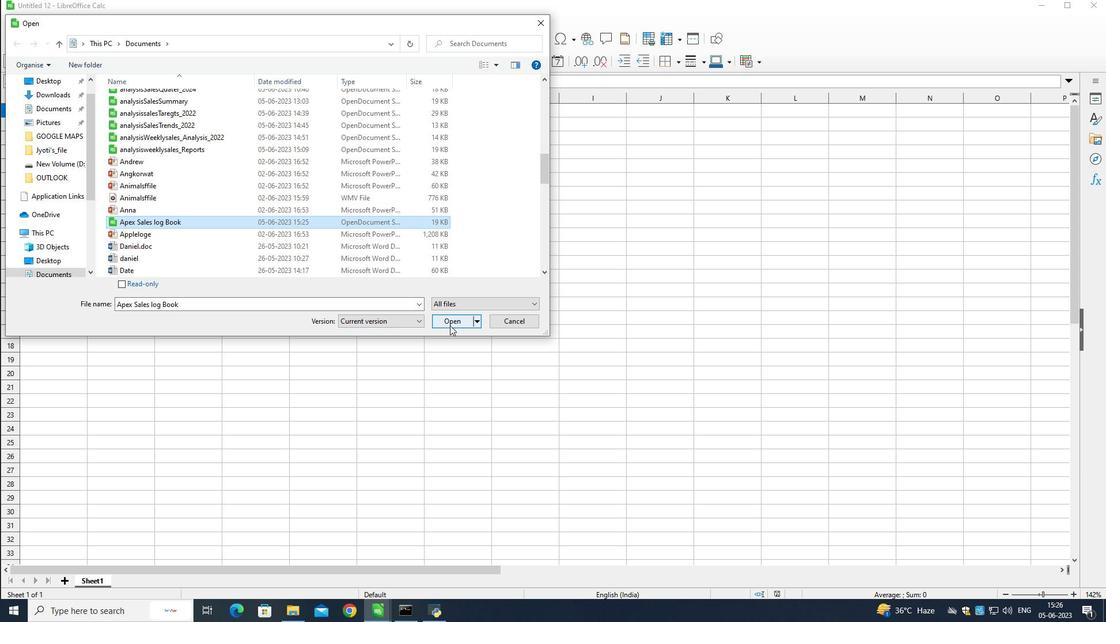 
Action: Mouse pressed left at (450, 323)
Screenshot: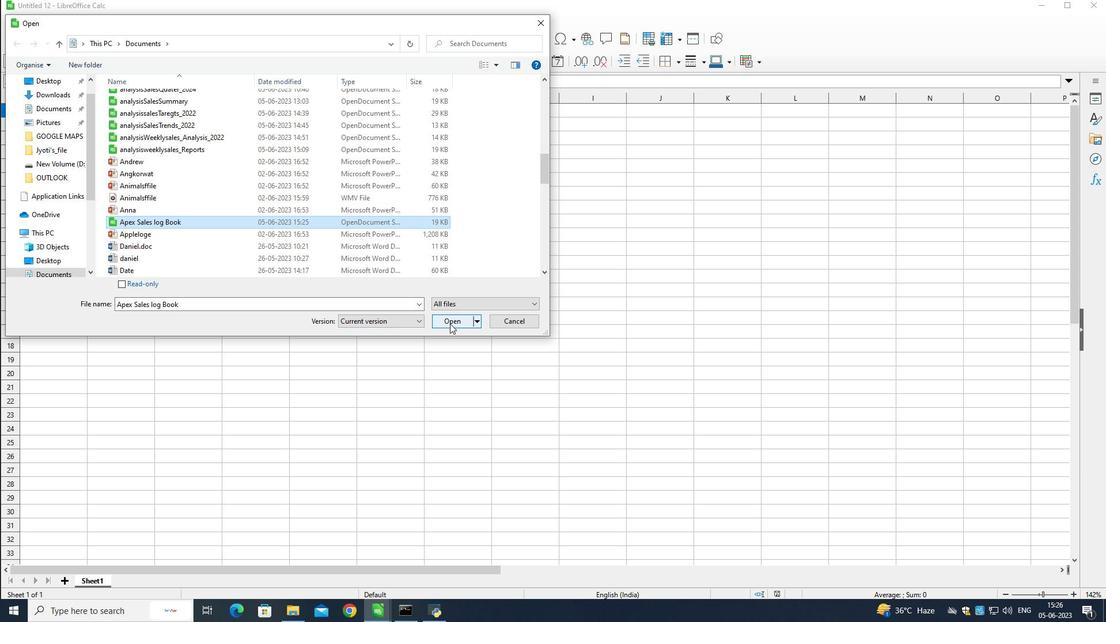 
Action: Mouse moved to (160, 110)
Screenshot: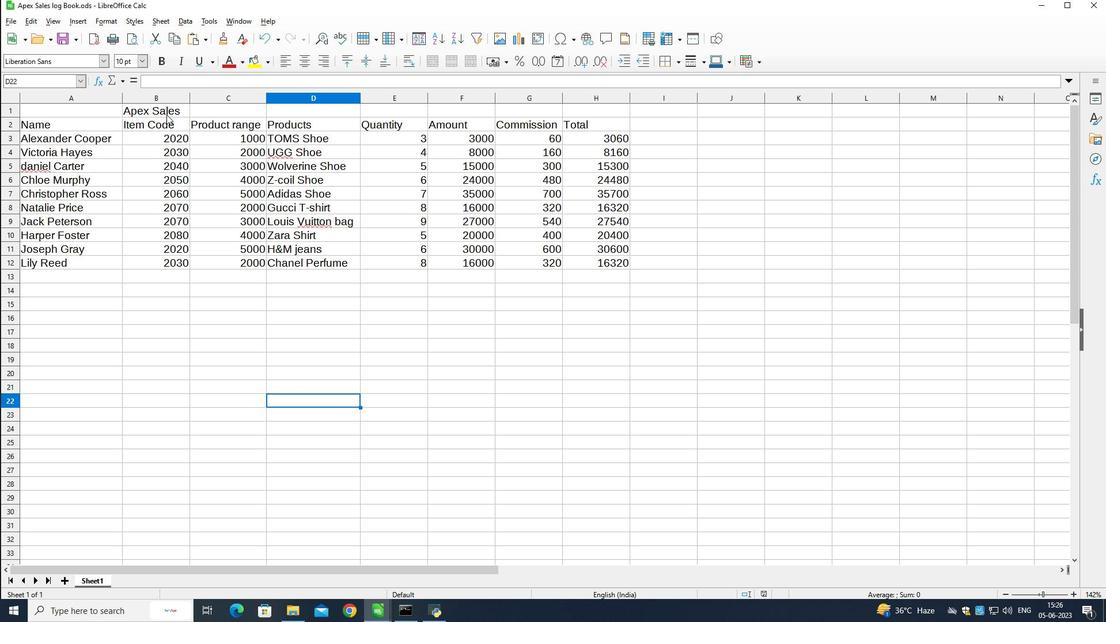 
Action: Mouse pressed left at (160, 110)
Screenshot: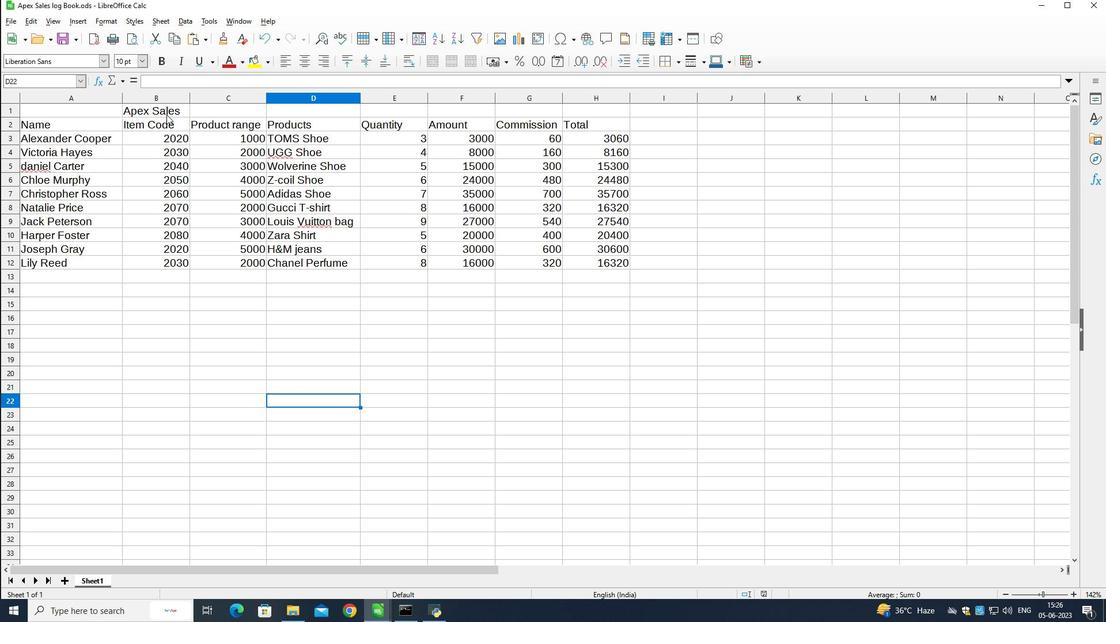 
Action: Mouse pressed left at (160, 110)
Screenshot: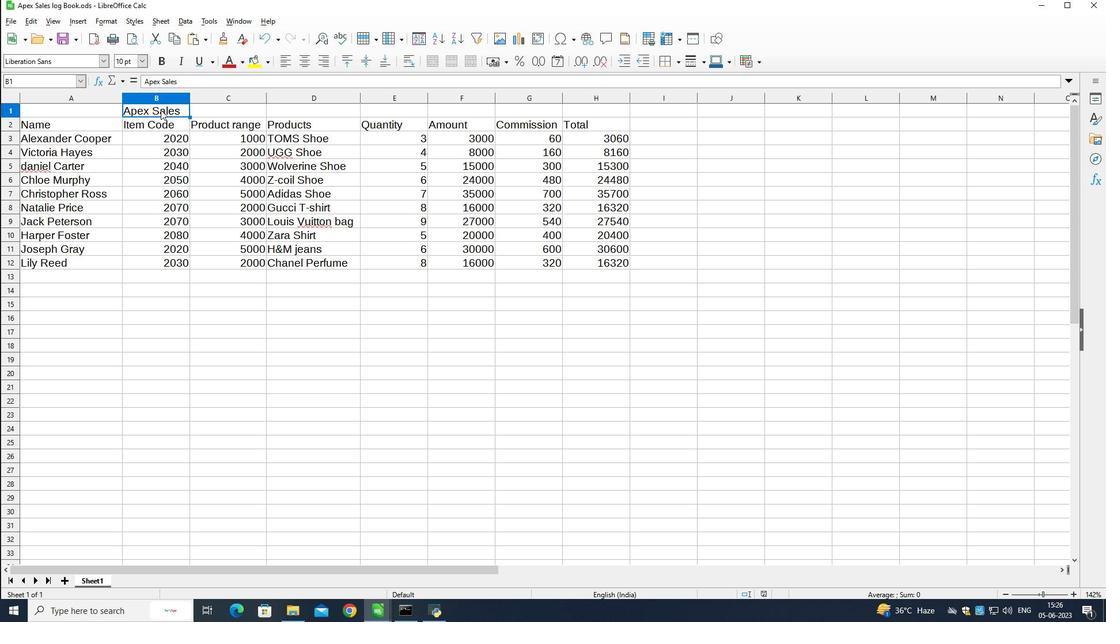 
Action: Mouse pressed left at (160, 110)
Screenshot: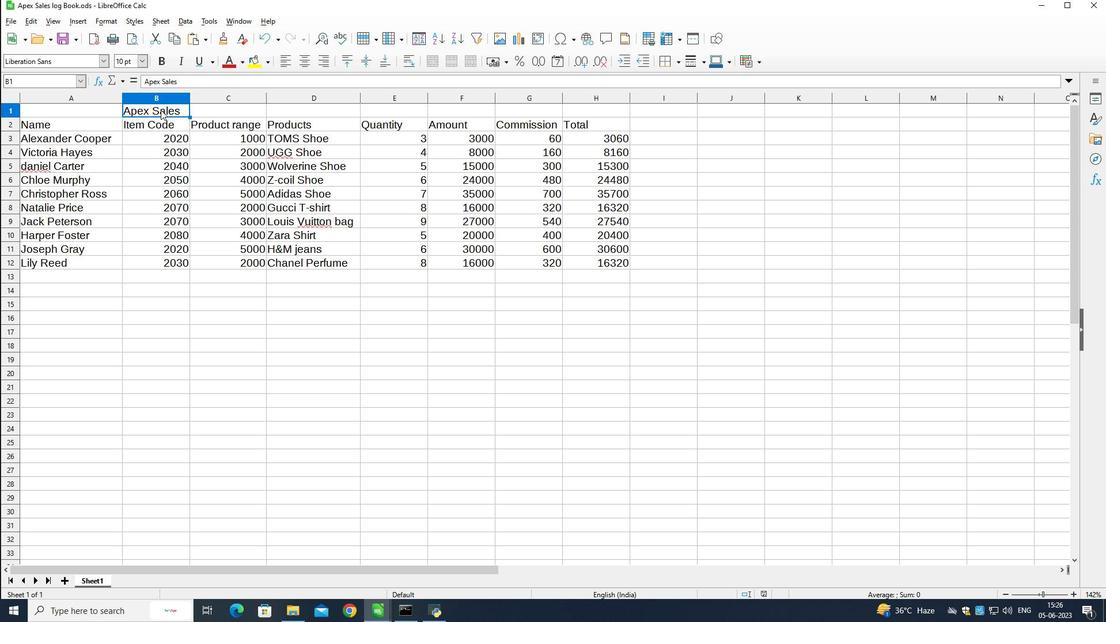 
Action: Mouse moved to (242, 187)
Screenshot: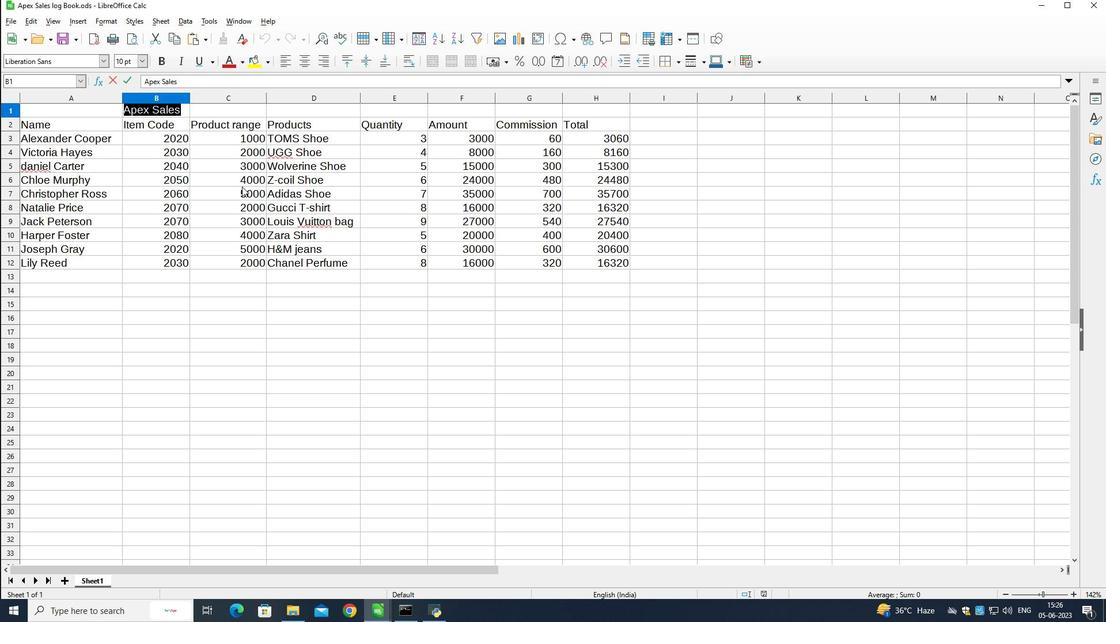 
Action: Key pressed <Key.shift>Amirictrl+Z
Screenshot: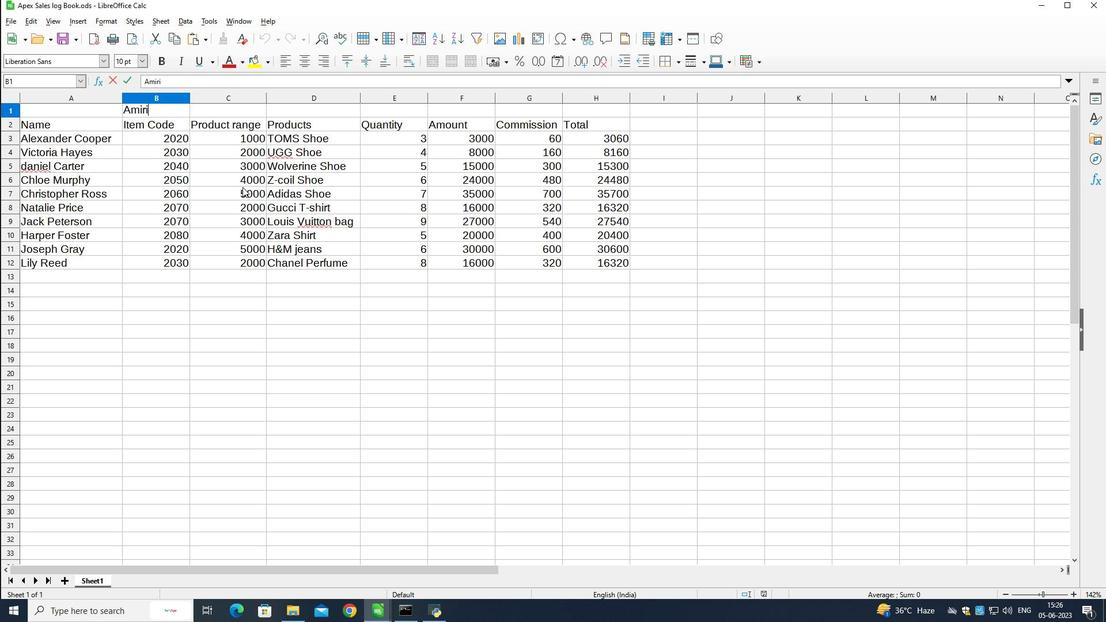
Action: Mouse moved to (158, 109)
Screenshot: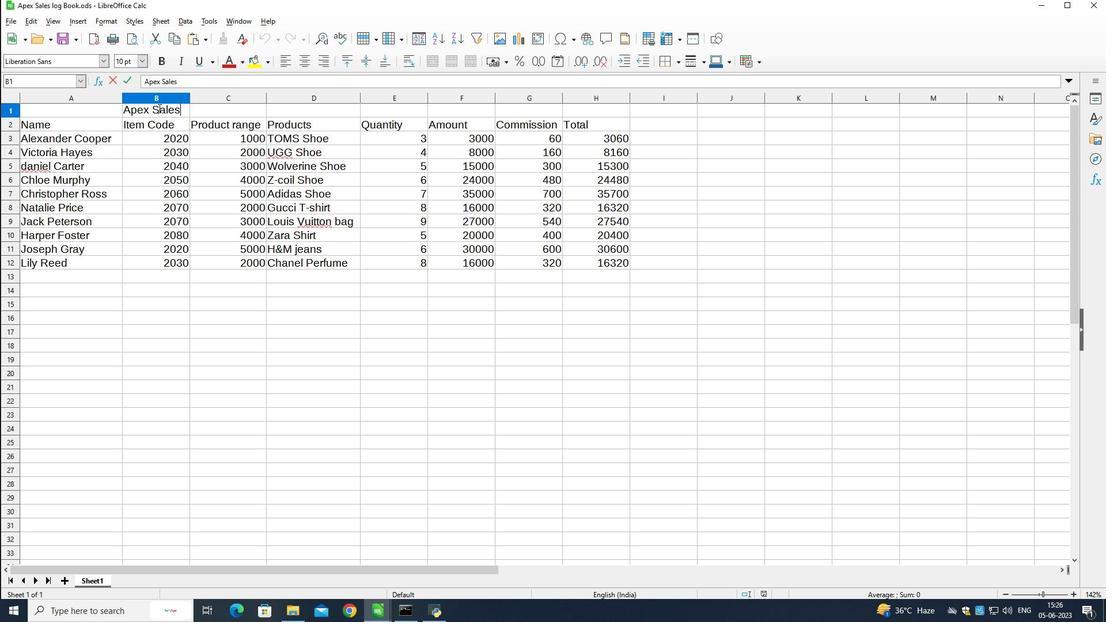 
Action: Mouse pressed left at (158, 109)
Screenshot: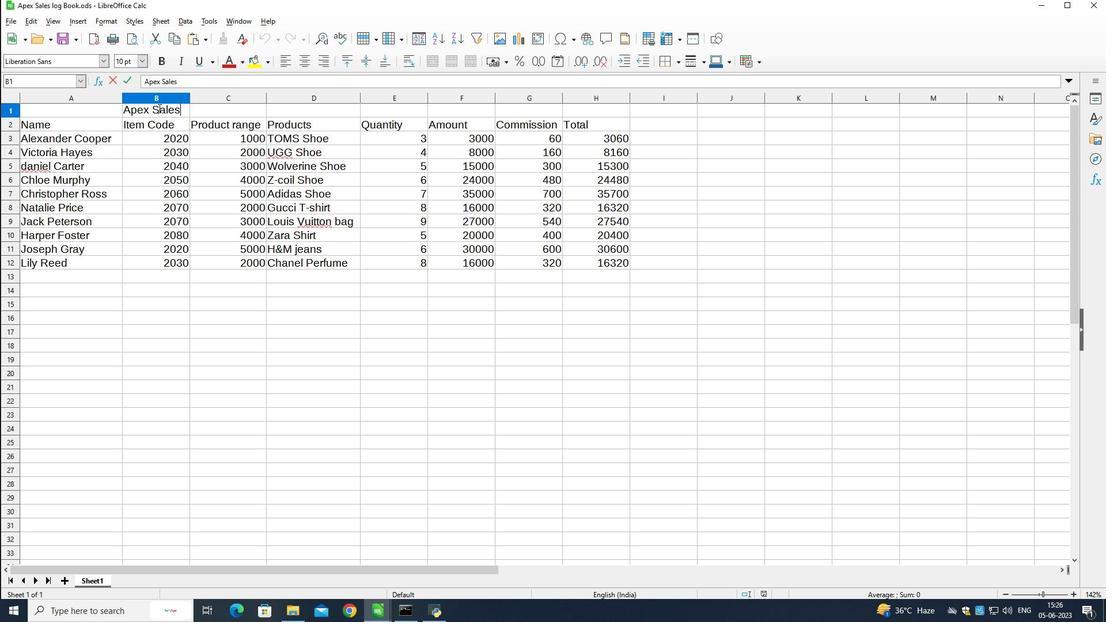 
Action: Mouse pressed left at (158, 109)
Screenshot: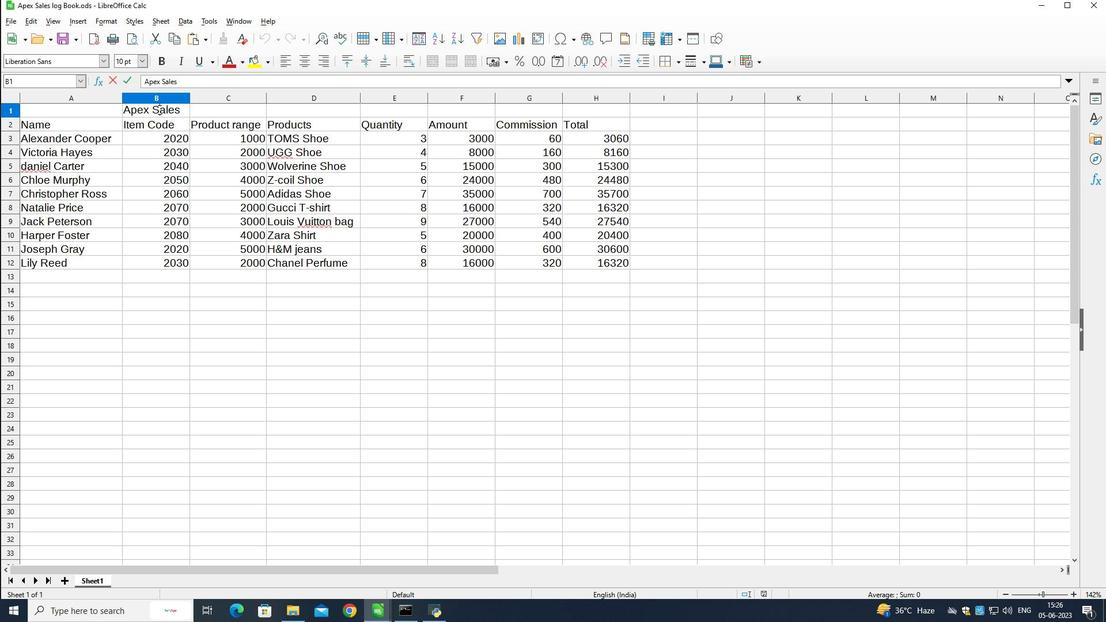 
Action: Mouse moved to (157, 111)
Screenshot: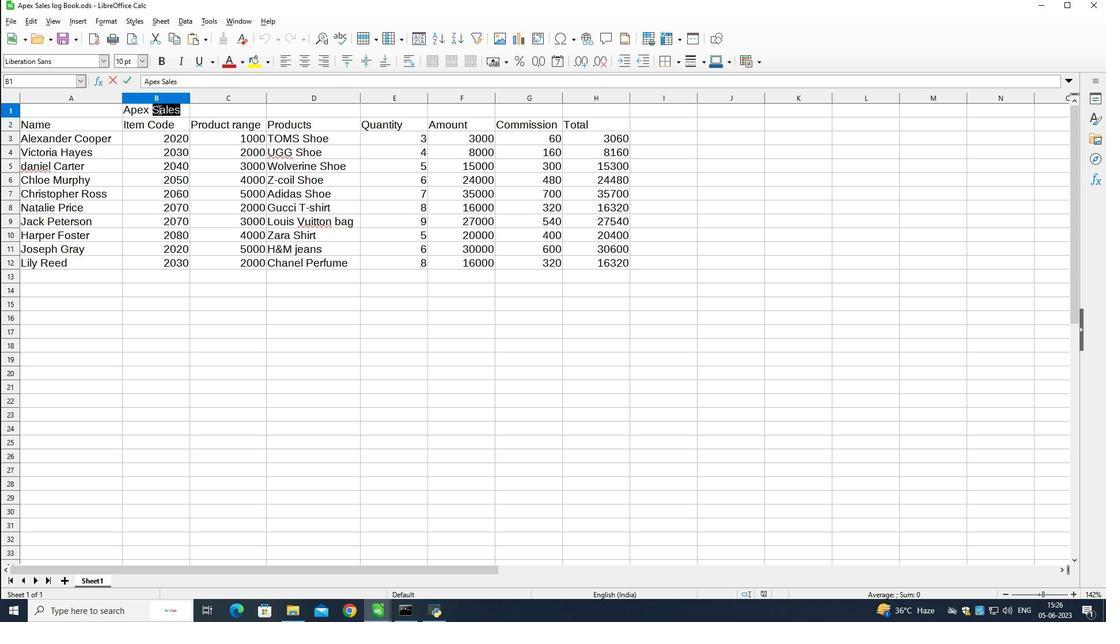
Action: Mouse pressed left at (157, 111)
Screenshot: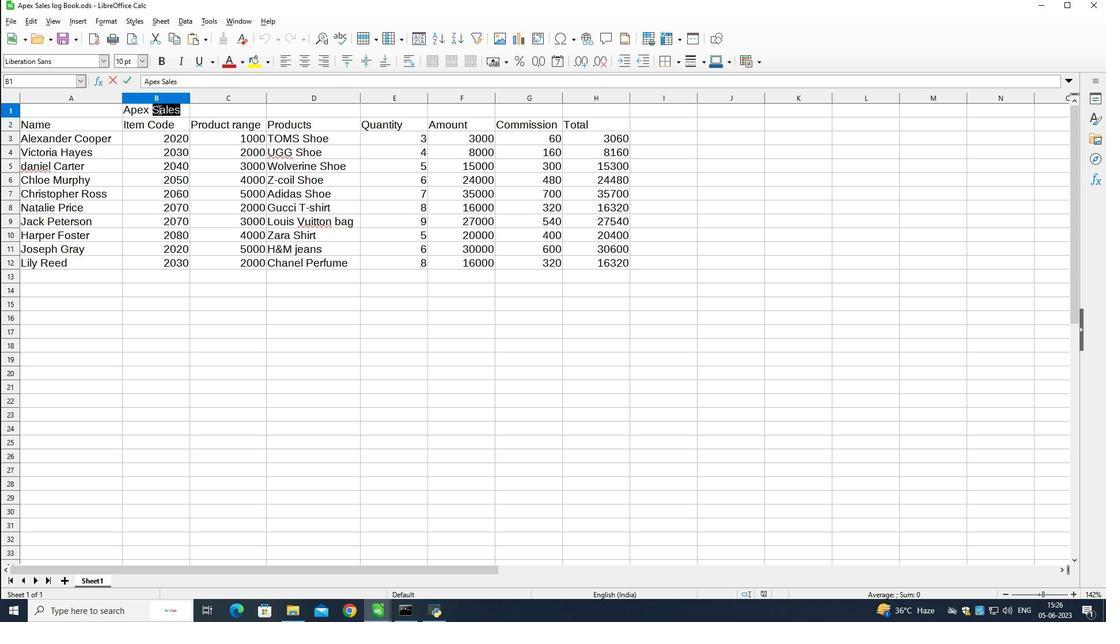 
Action: Mouse moved to (62, 58)
Screenshot: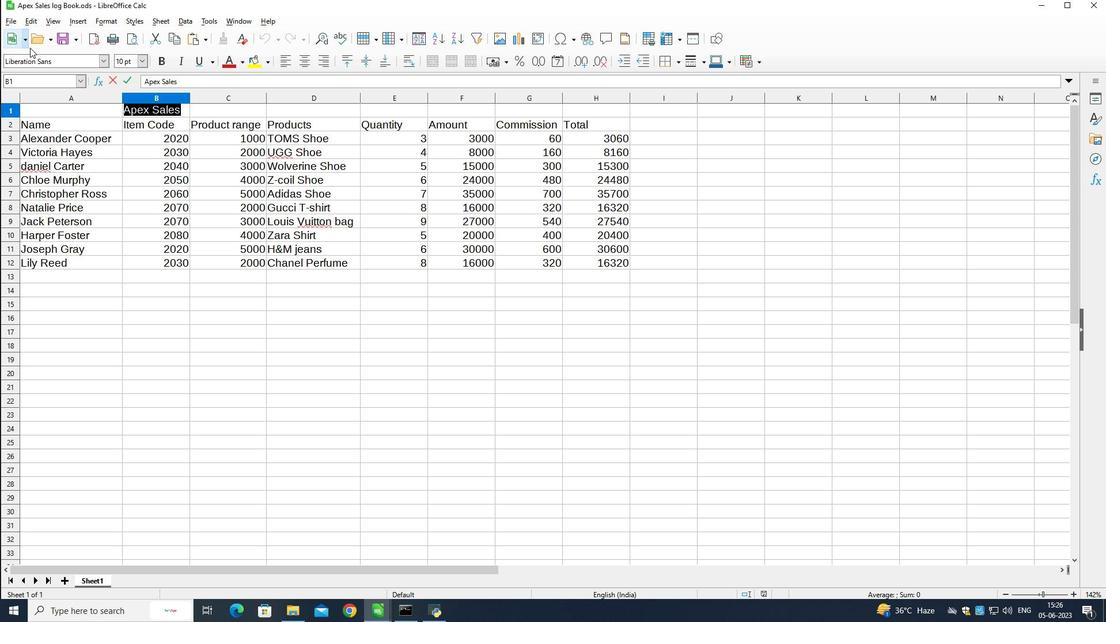 
Action: Mouse pressed left at (62, 58)
Screenshot: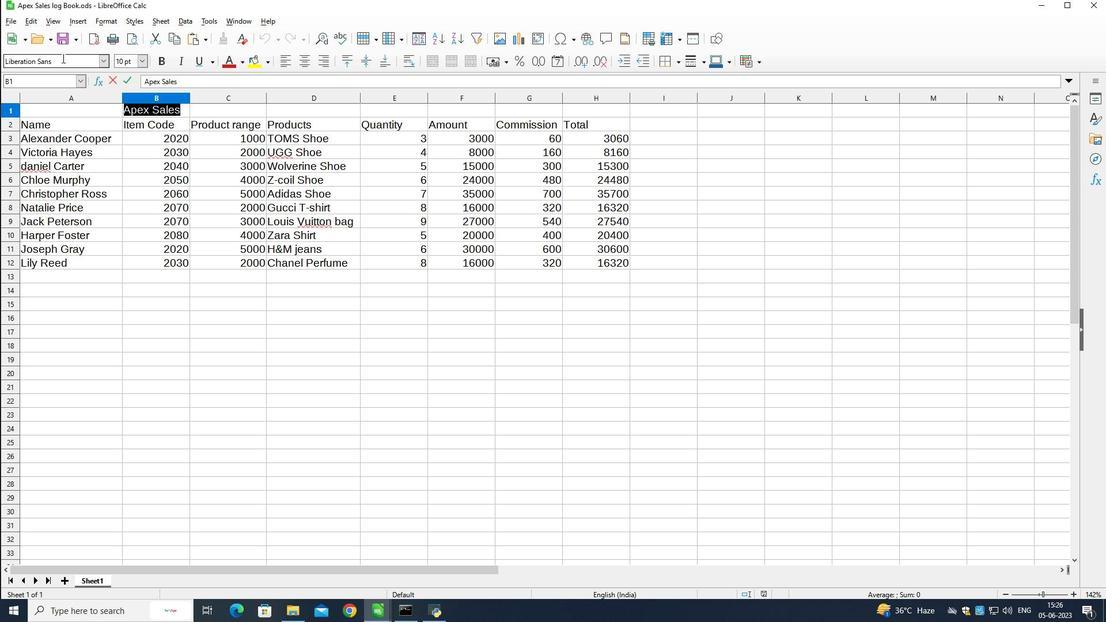 
Action: Mouse pressed left at (62, 58)
Screenshot: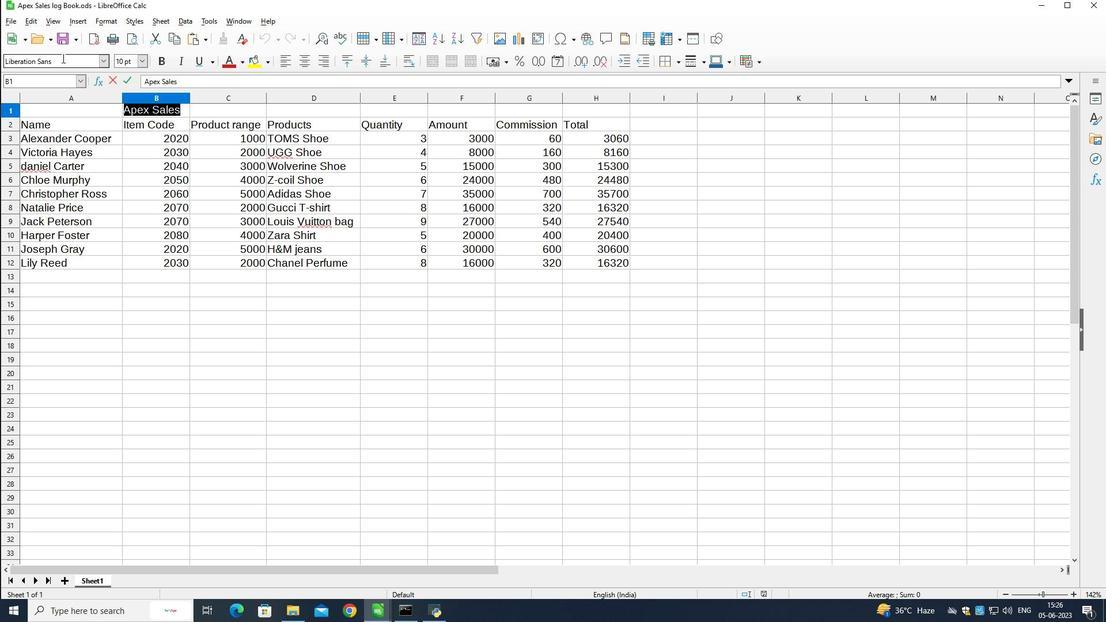 
Action: Mouse pressed left at (62, 58)
Screenshot: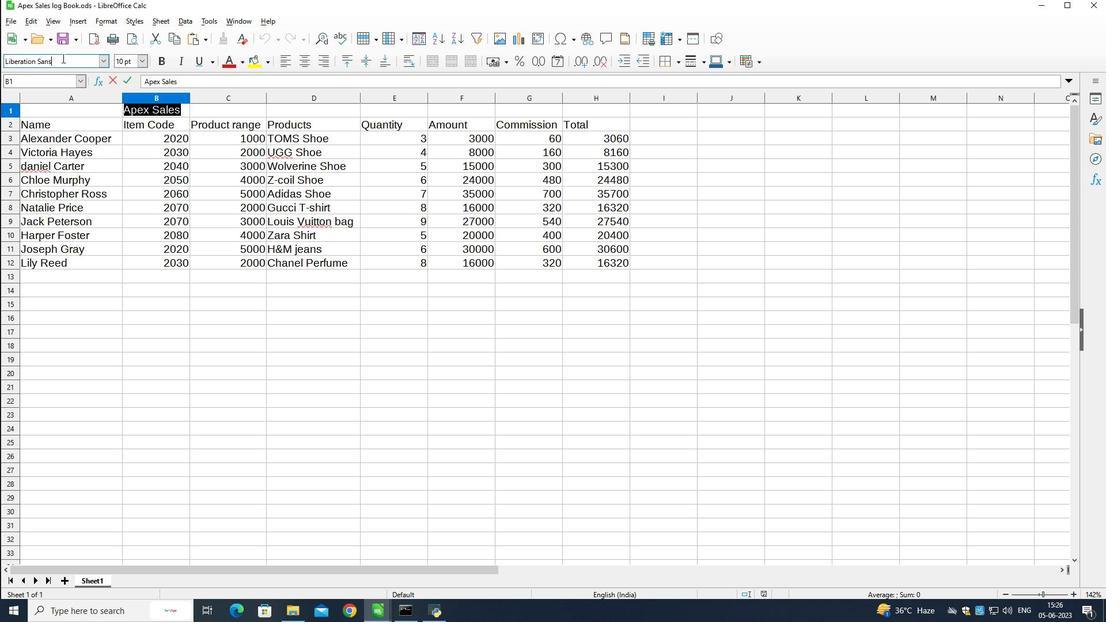 
Action: Key pressed <Key.shift>Amiri<Key.space><Key.enter>
Screenshot: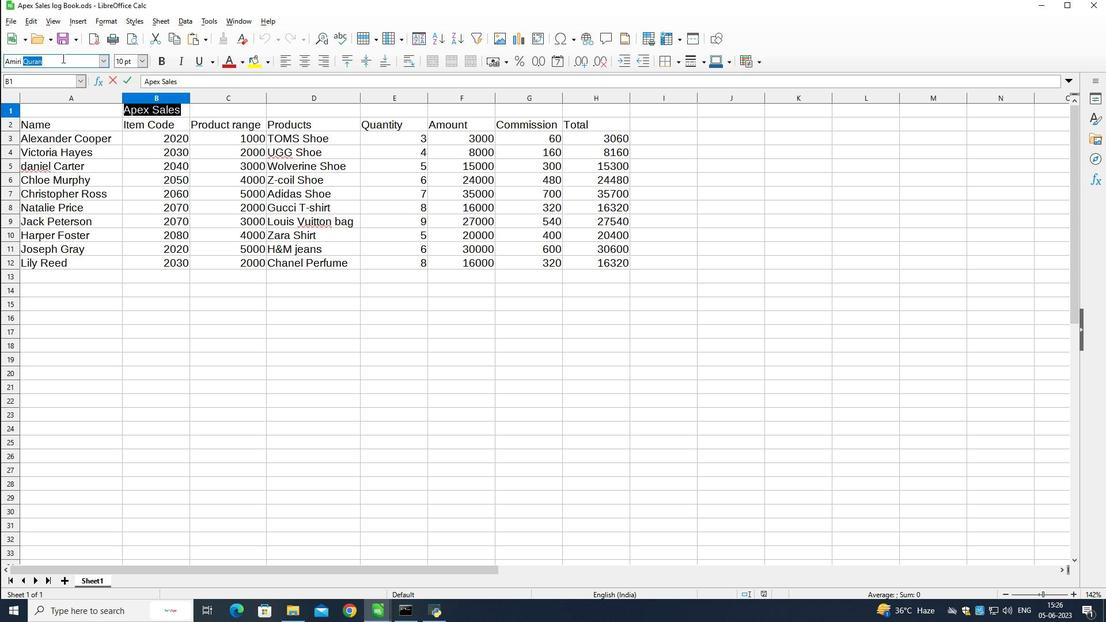 
Action: Mouse moved to (240, 62)
Screenshot: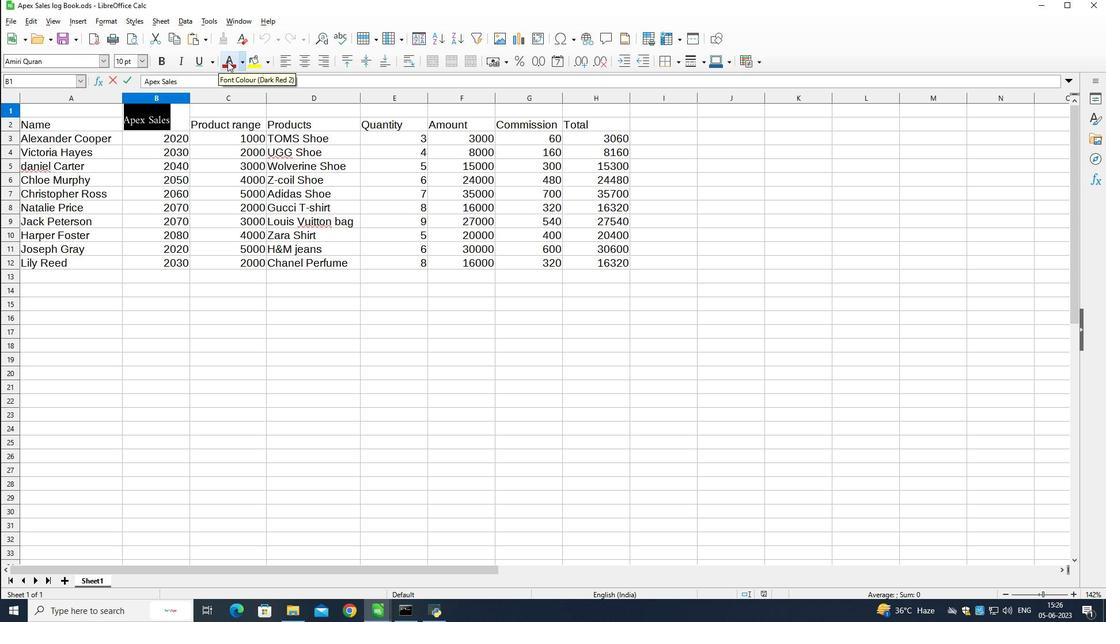 
Action: Mouse pressed left at (240, 62)
Screenshot: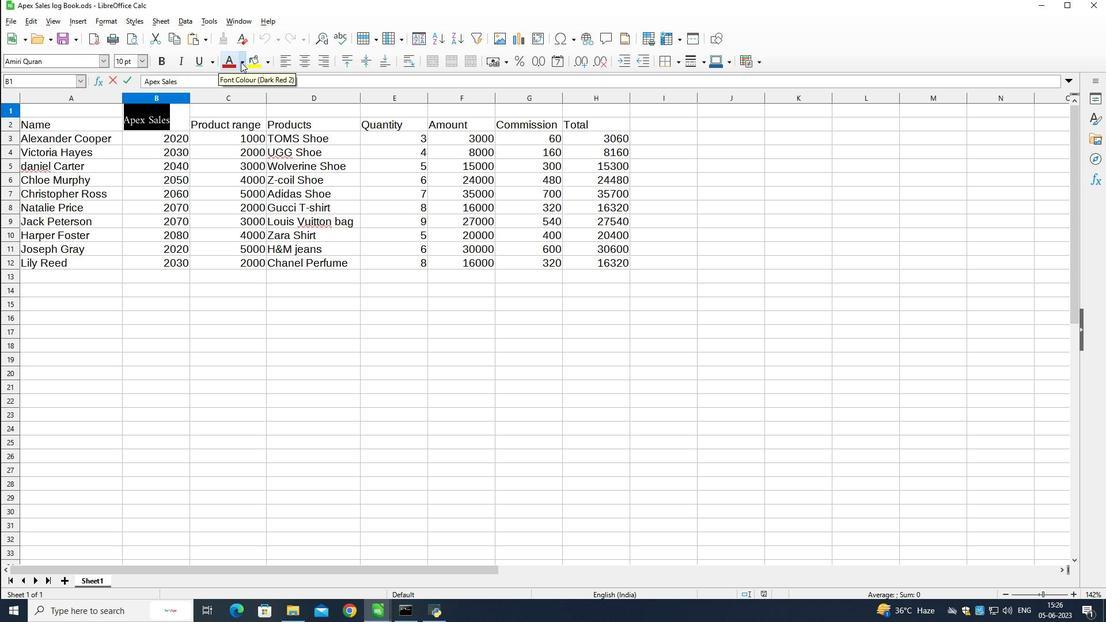 
Action: Mouse moved to (307, 141)
Screenshot: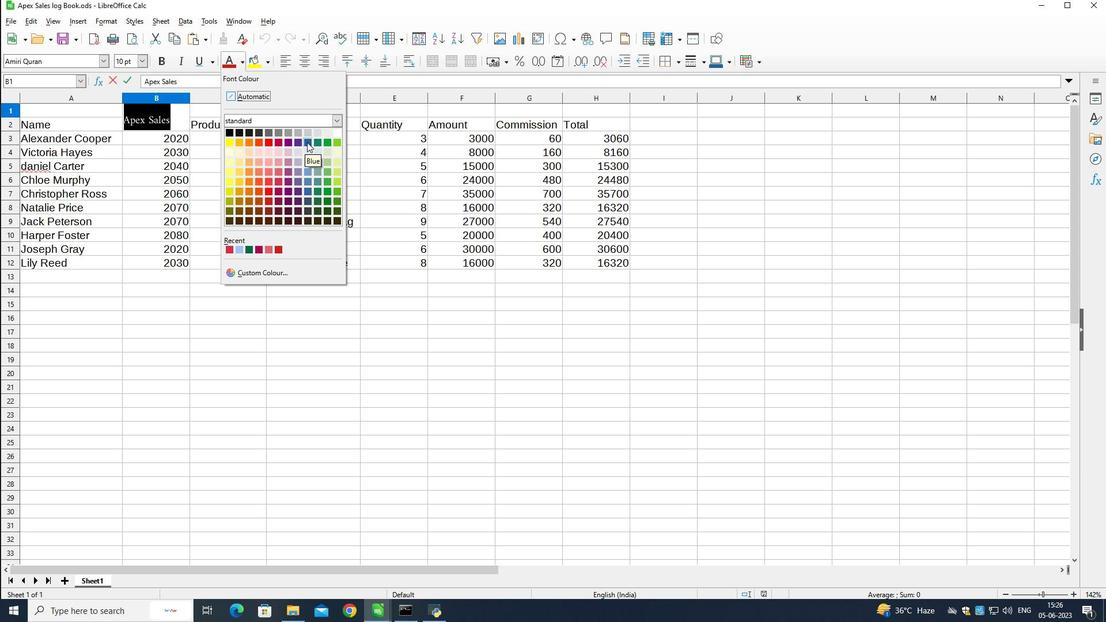 
Action: Mouse pressed left at (307, 141)
Screenshot: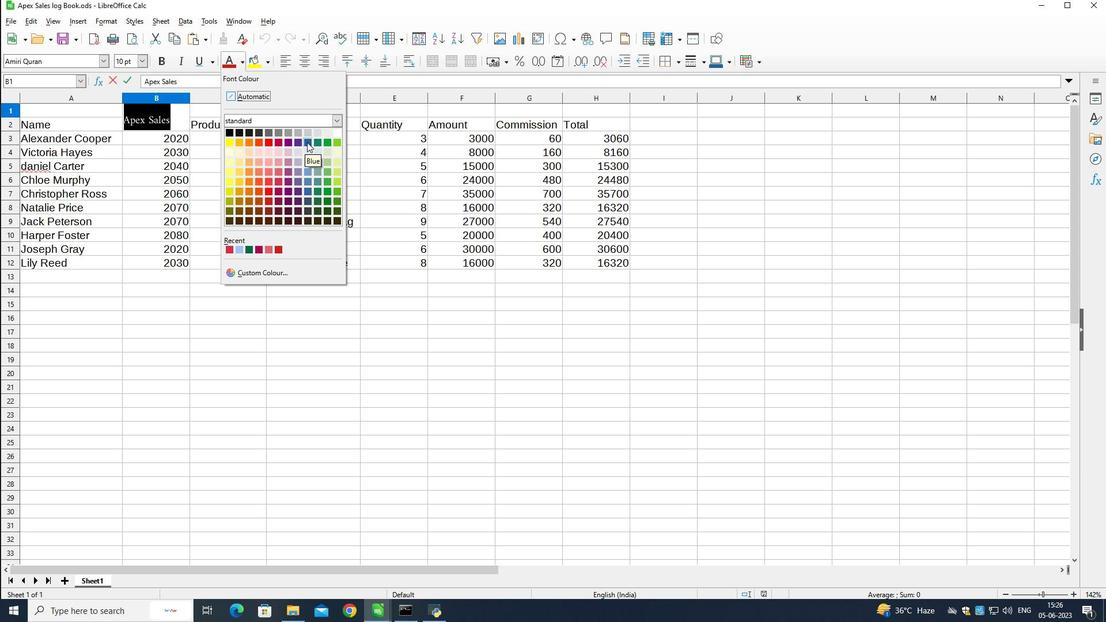 
Action: Mouse moved to (144, 61)
Screenshot: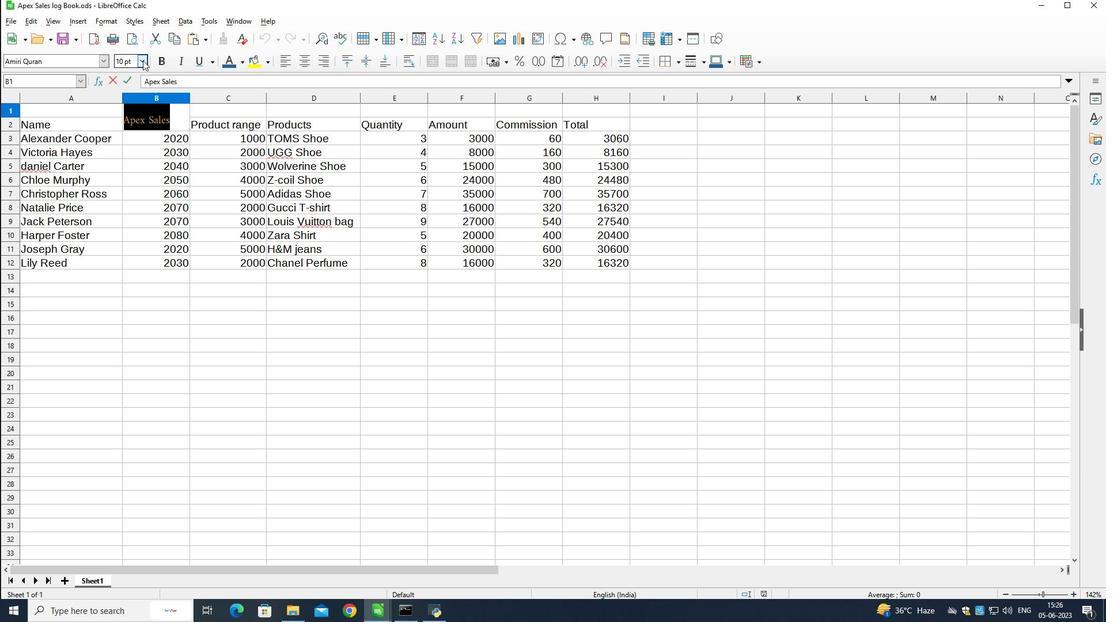 
Action: Mouse pressed left at (144, 61)
Screenshot: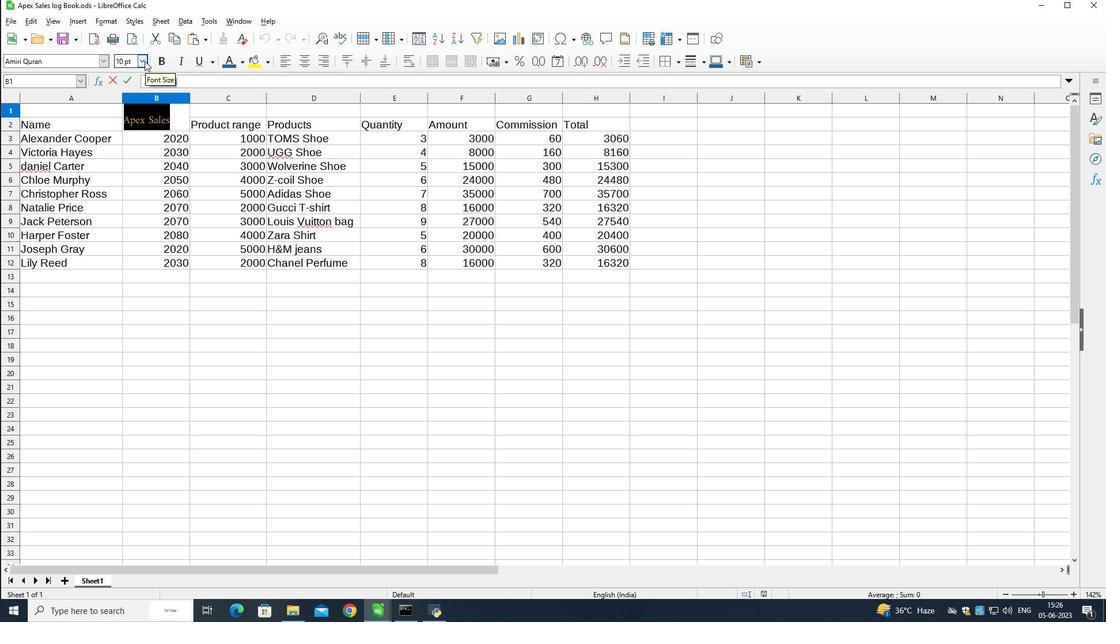 
Action: Mouse moved to (122, 246)
Screenshot: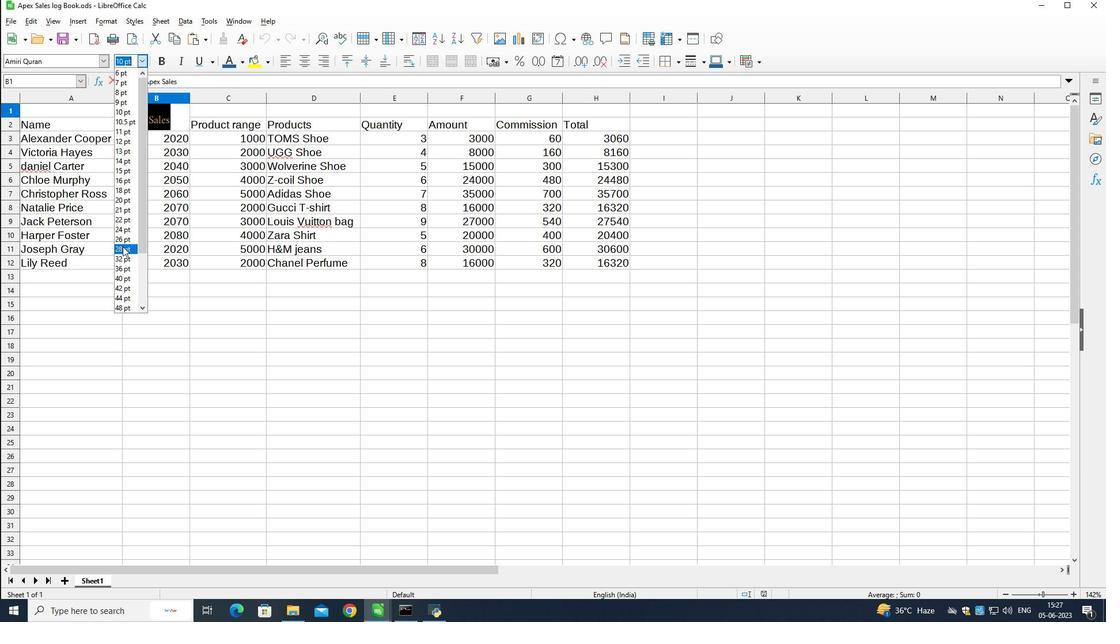 
Action: Mouse pressed left at (122, 246)
Screenshot: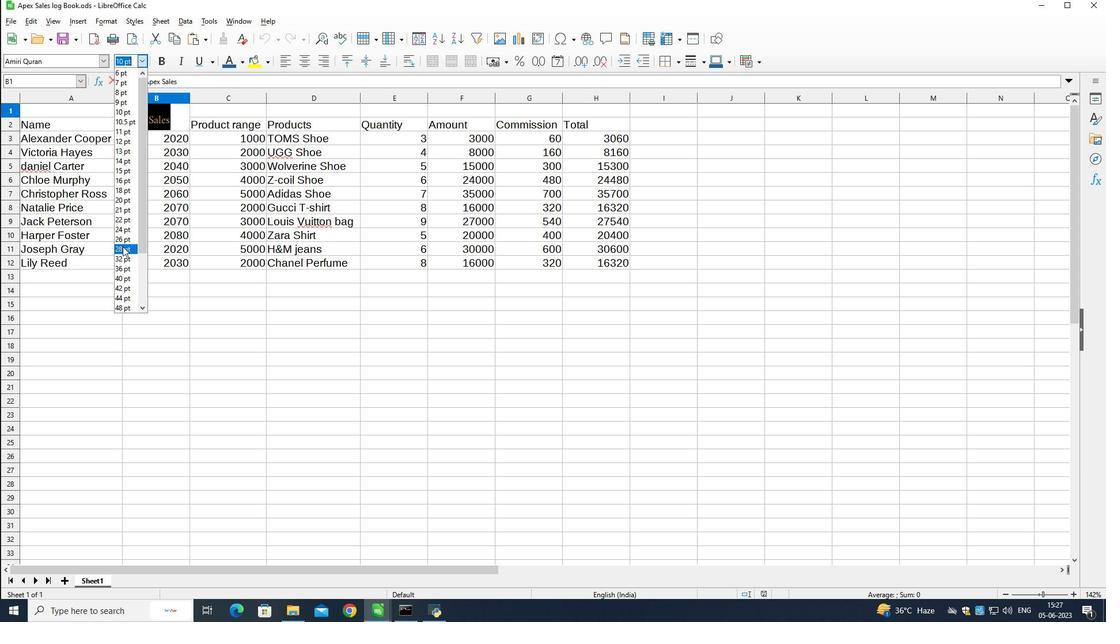 
Action: Mouse moved to (326, 227)
Screenshot: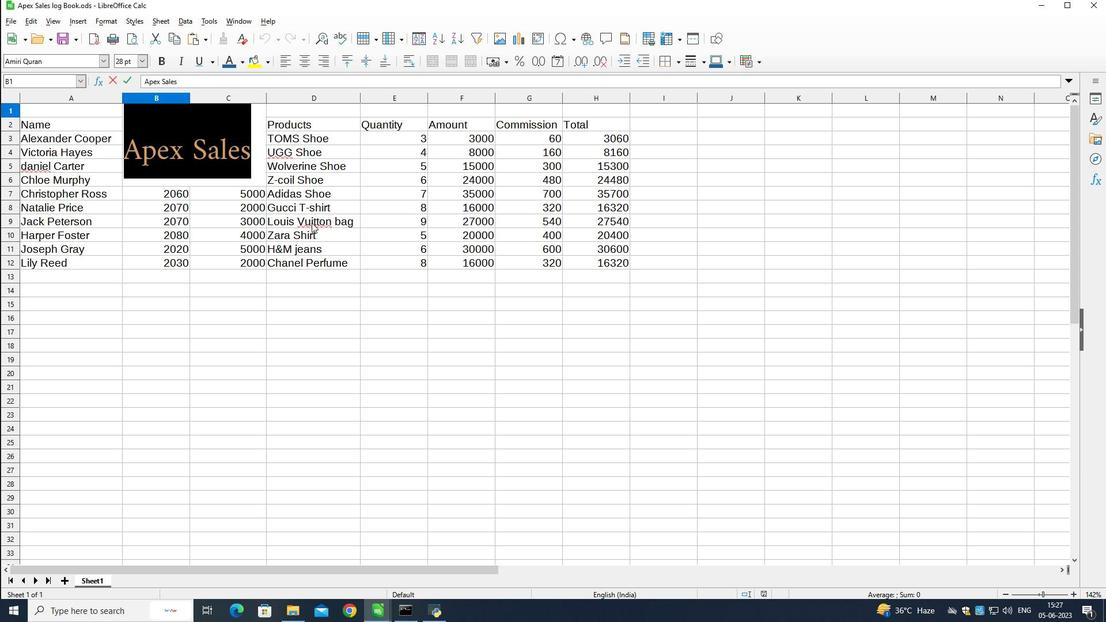 
Action: Mouse pressed left at (326, 227)
Screenshot: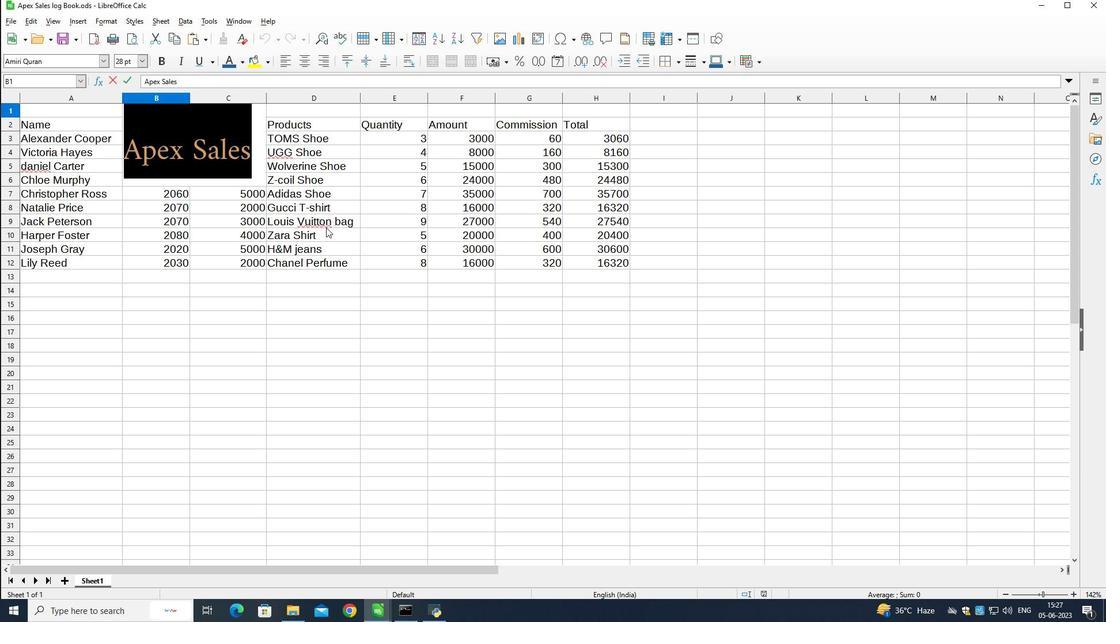 
Action: Mouse moved to (153, 176)
Screenshot: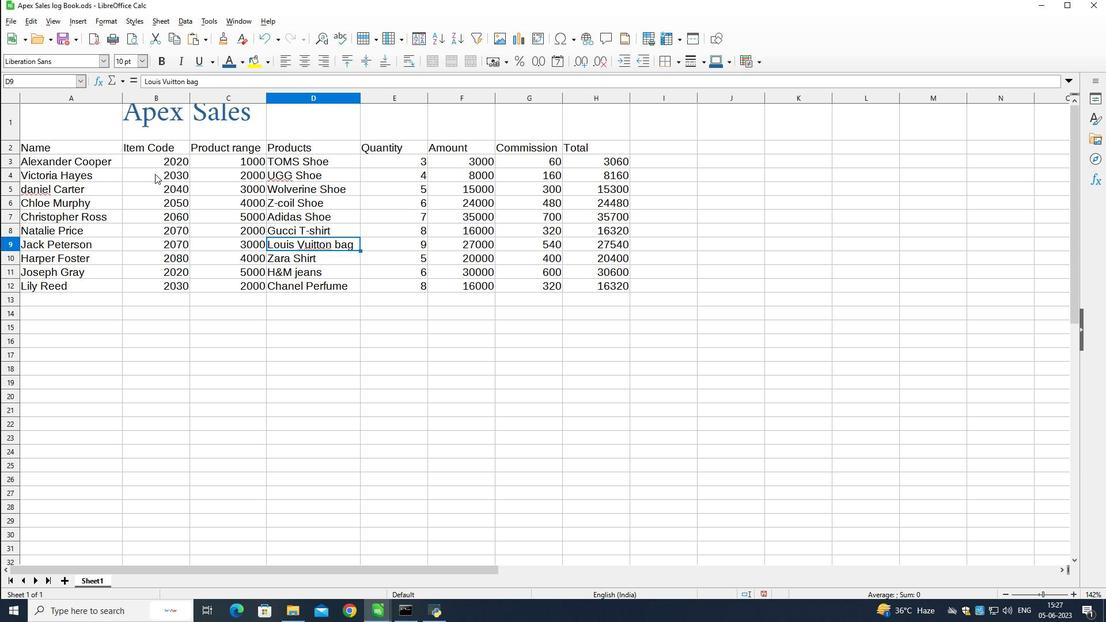 
Action: Mouse scrolled (153, 176) with delta (0, 0)
Screenshot: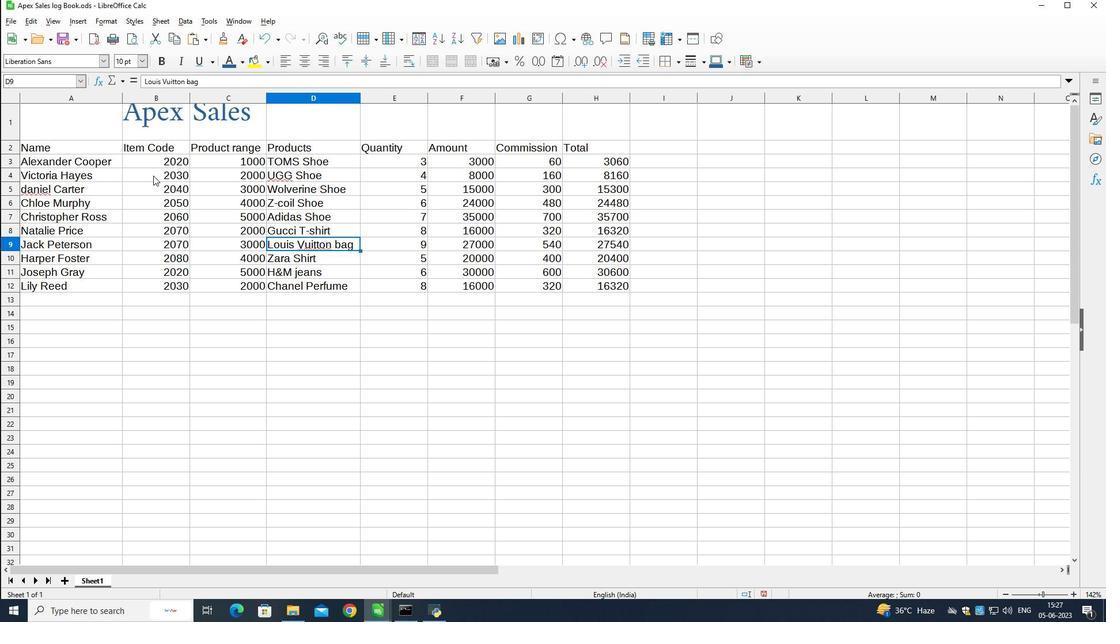 
Action: Mouse scrolled (153, 176) with delta (0, 0)
Screenshot: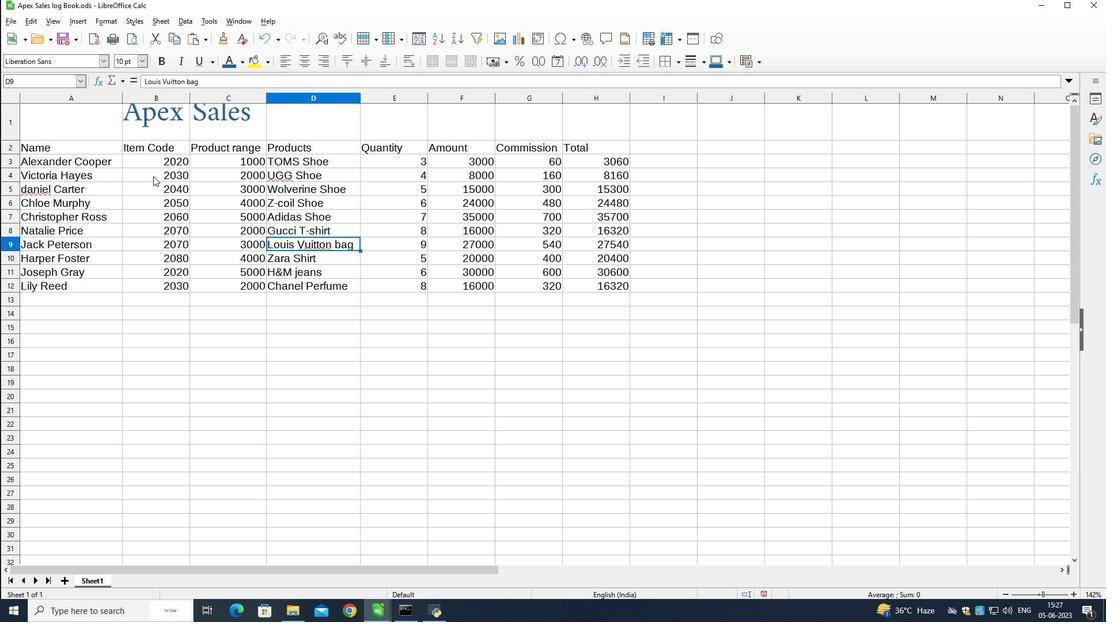
Action: Mouse scrolled (153, 176) with delta (0, 0)
Screenshot: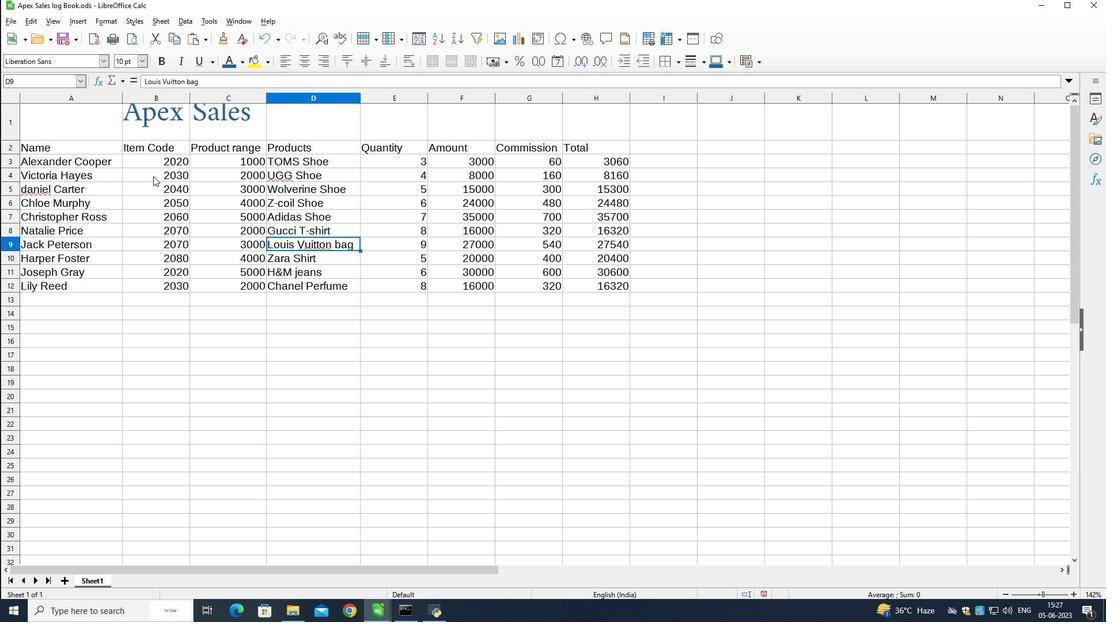 
Action: Mouse moved to (51, 149)
Screenshot: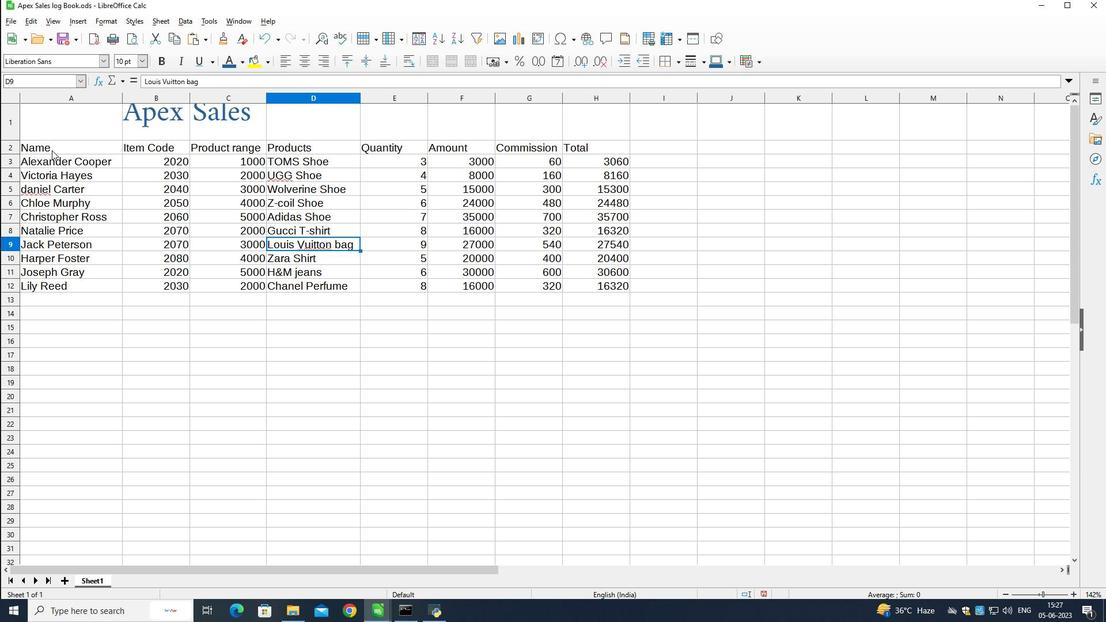 
Action: Mouse pressed left at (51, 149)
Screenshot: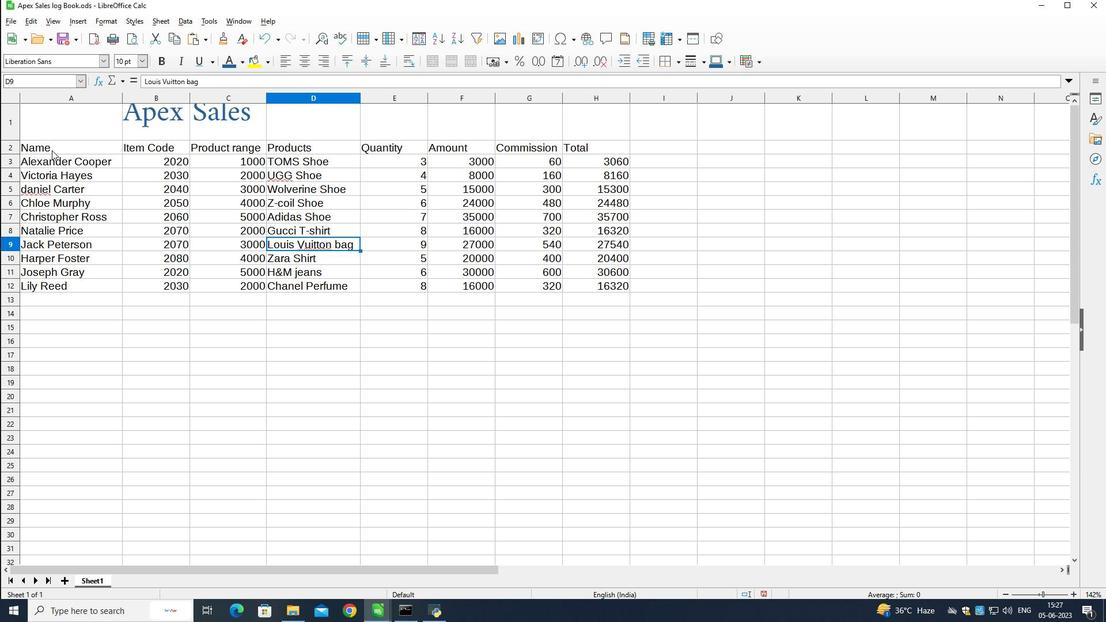 
Action: Mouse moved to (142, 62)
Screenshot: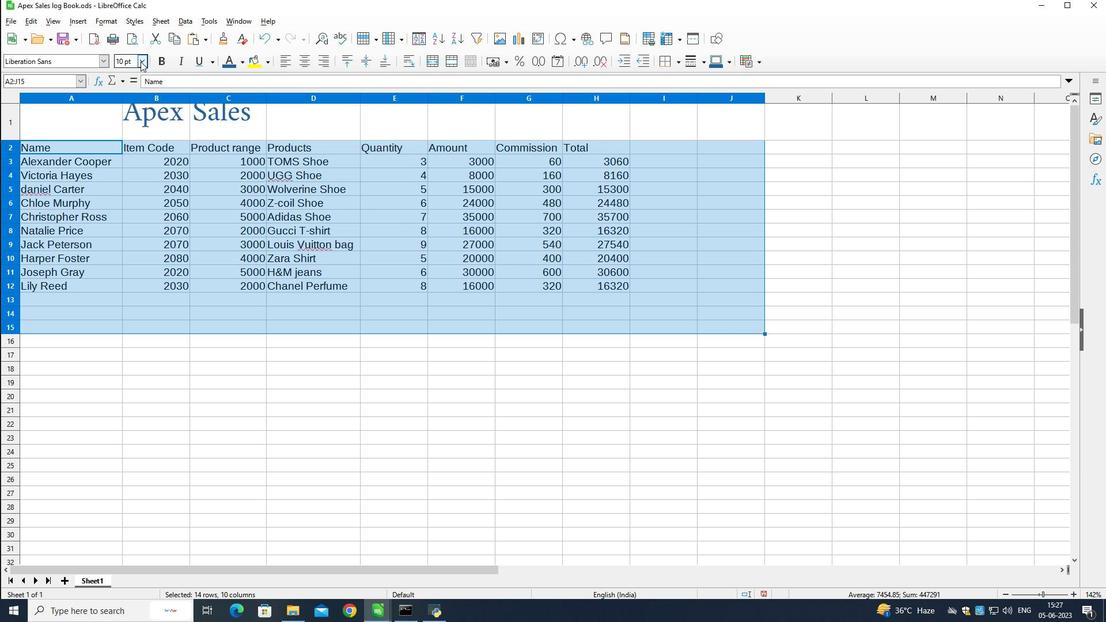 
Action: Mouse pressed left at (142, 62)
Screenshot: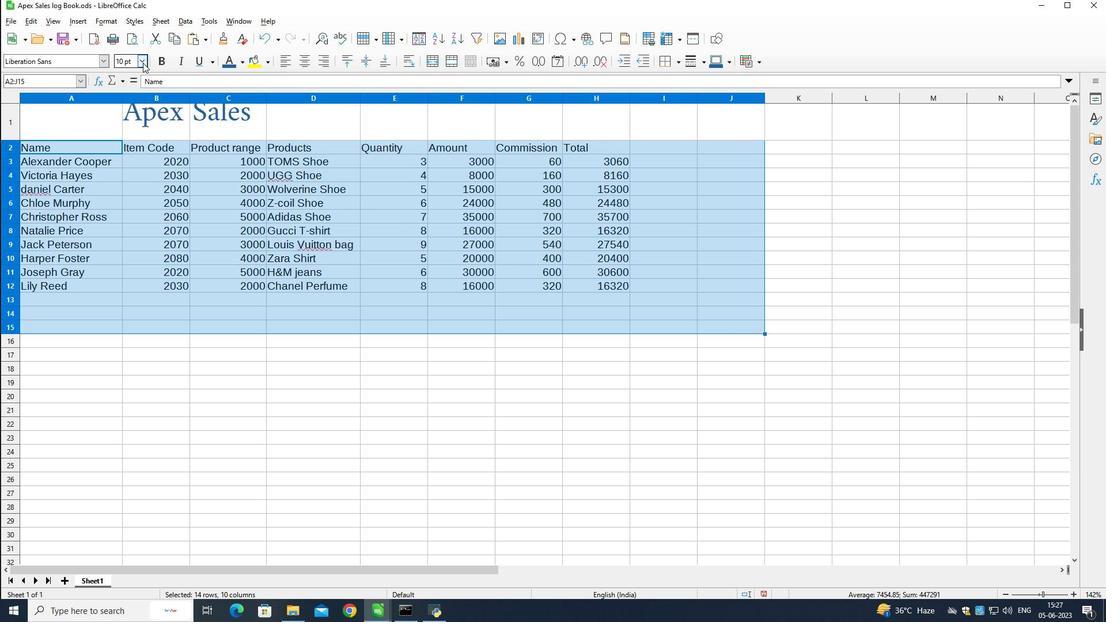 
Action: Mouse moved to (126, 101)
Screenshot: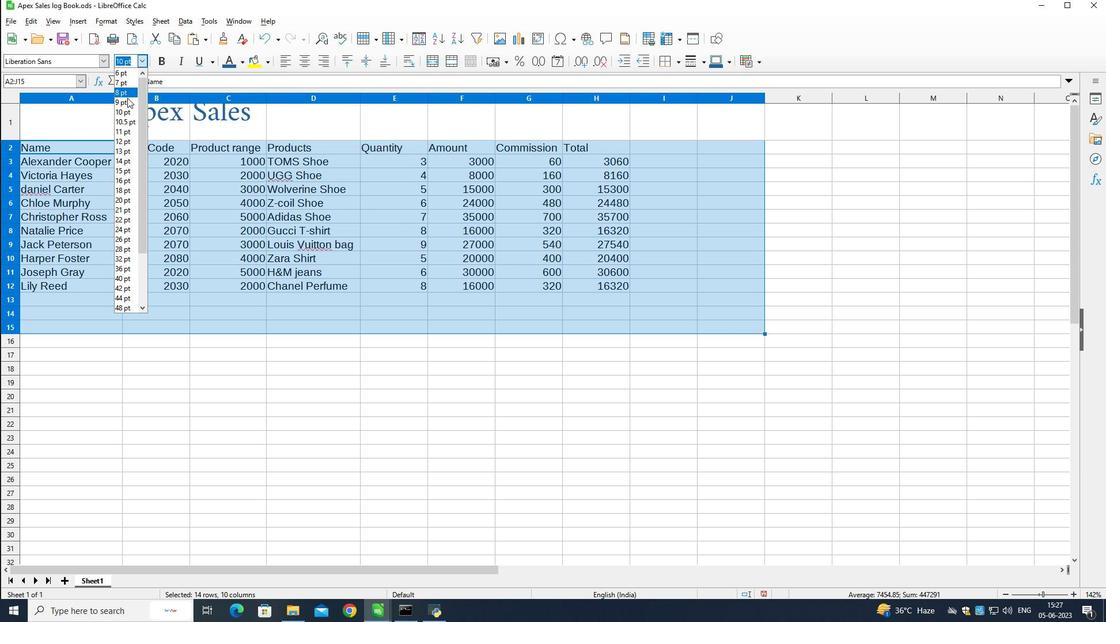 
Action: Mouse pressed left at (126, 101)
Screenshot: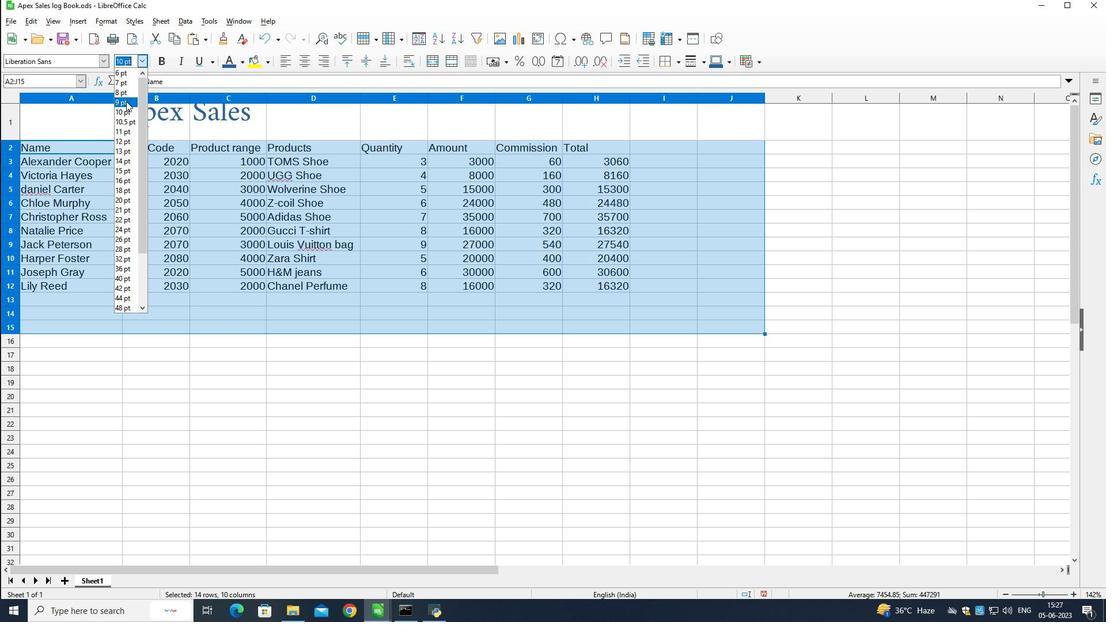 
Action: Mouse moved to (84, 61)
Screenshot: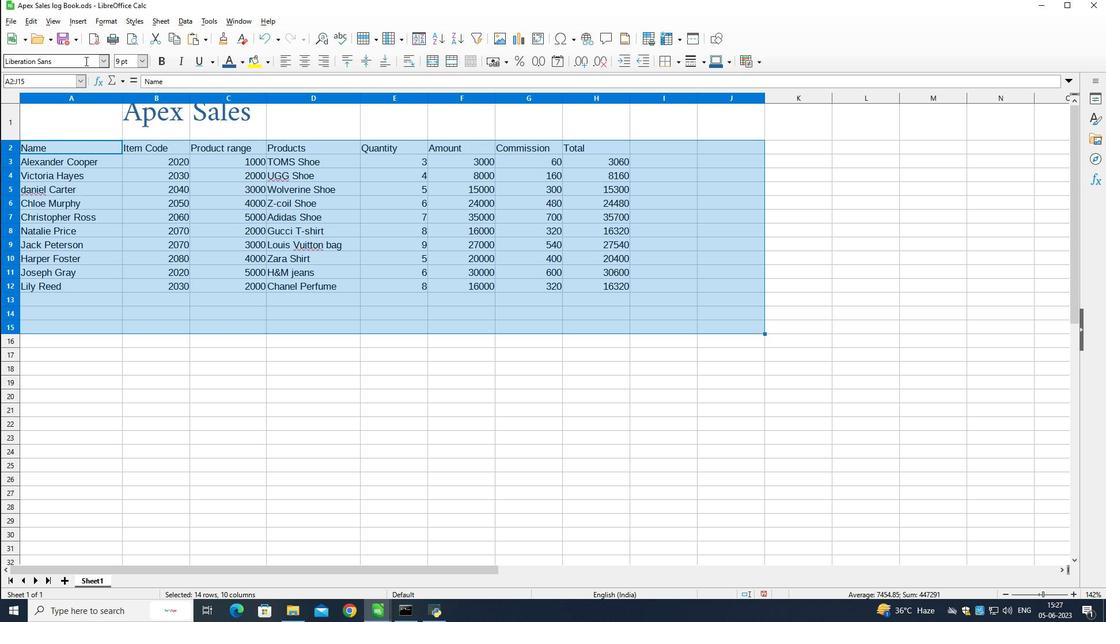 
Action: Mouse pressed left at (84, 61)
Screenshot: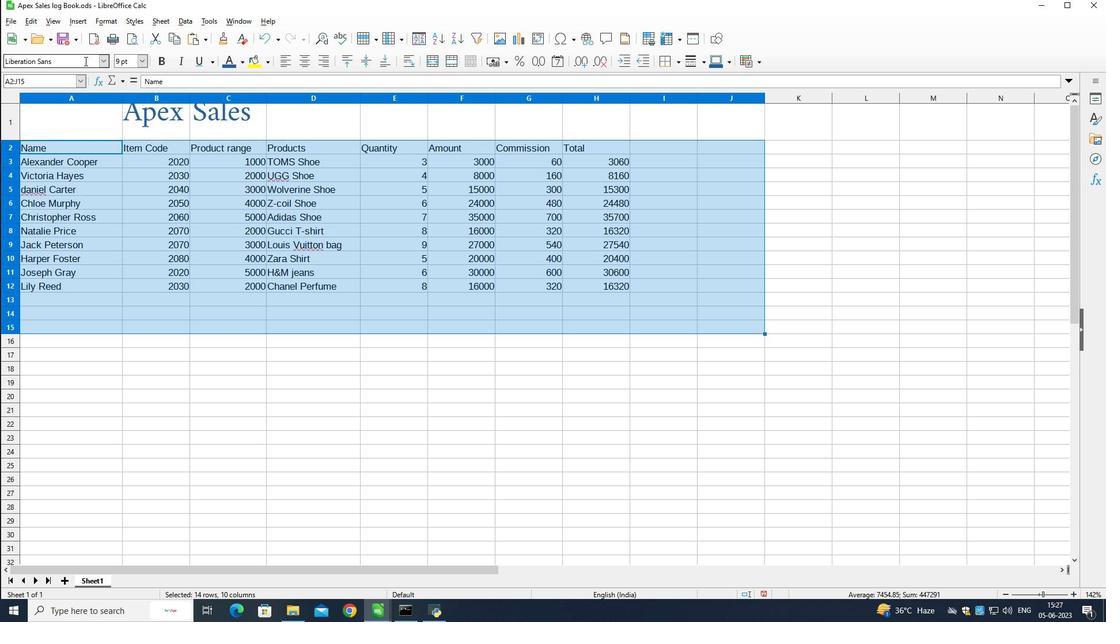 
Action: Mouse pressed left at (84, 61)
Screenshot: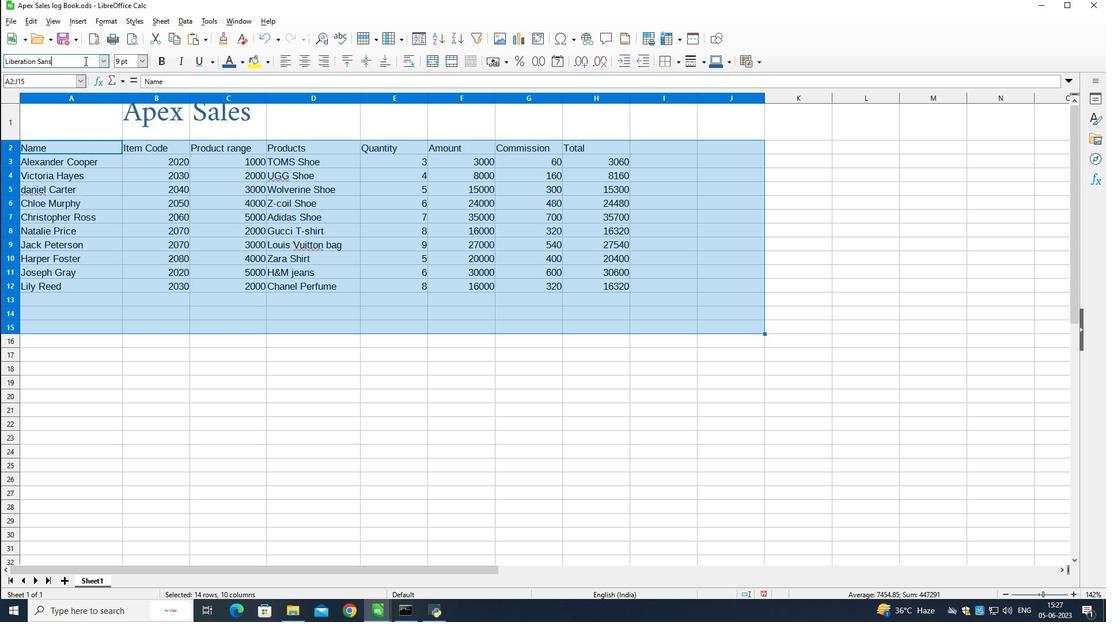 
Action: Mouse pressed left at (84, 61)
Screenshot: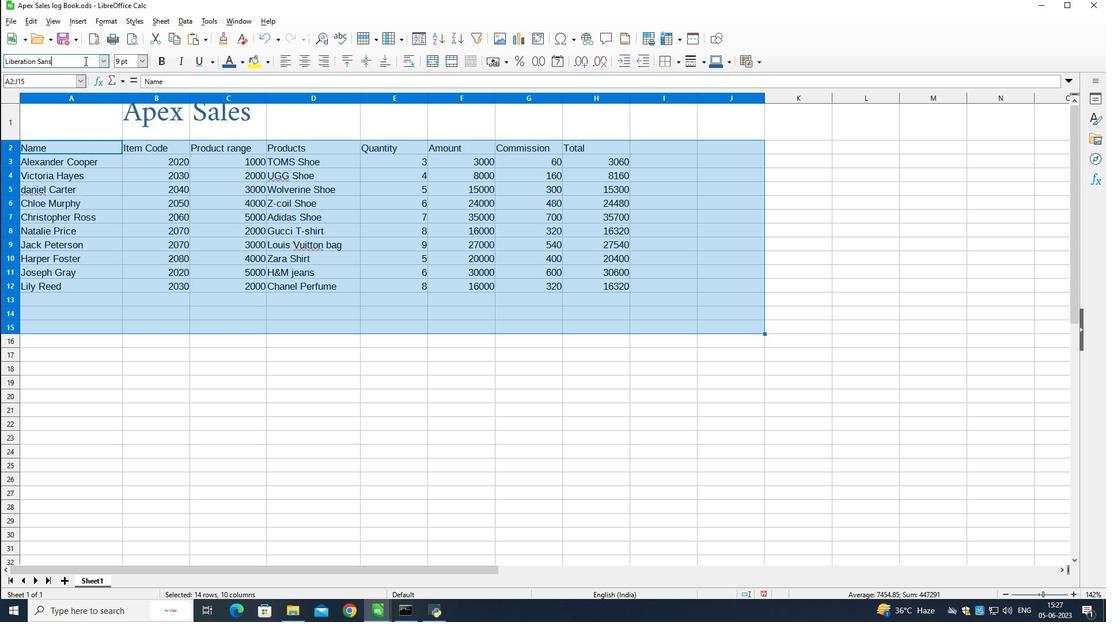 
Action: Mouse moved to (84, 60)
Screenshot: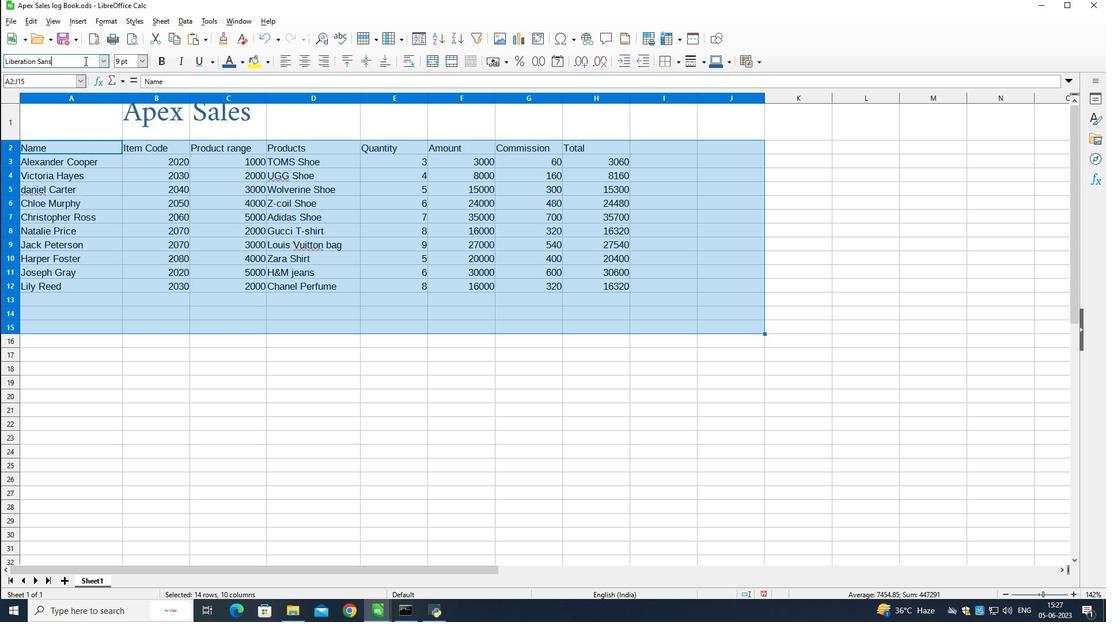 
Action: Mouse pressed left at (84, 60)
Screenshot: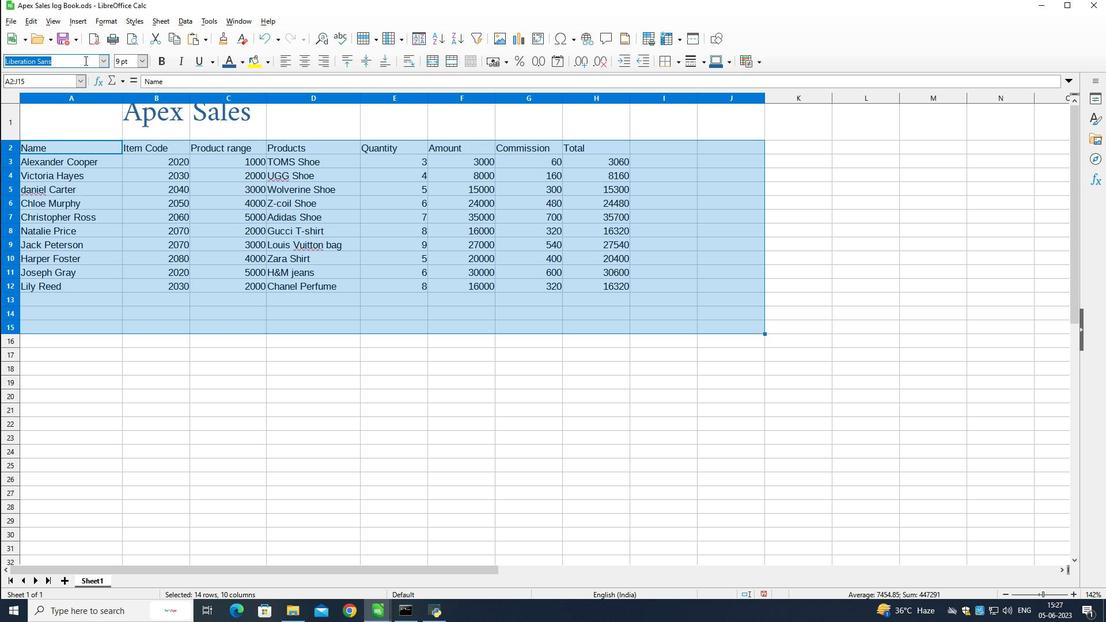 
Action: Key pressed <Key.shift>Ani<Key.backspace><Key.backspace>miri<Key.space><Key.enter>
Screenshot: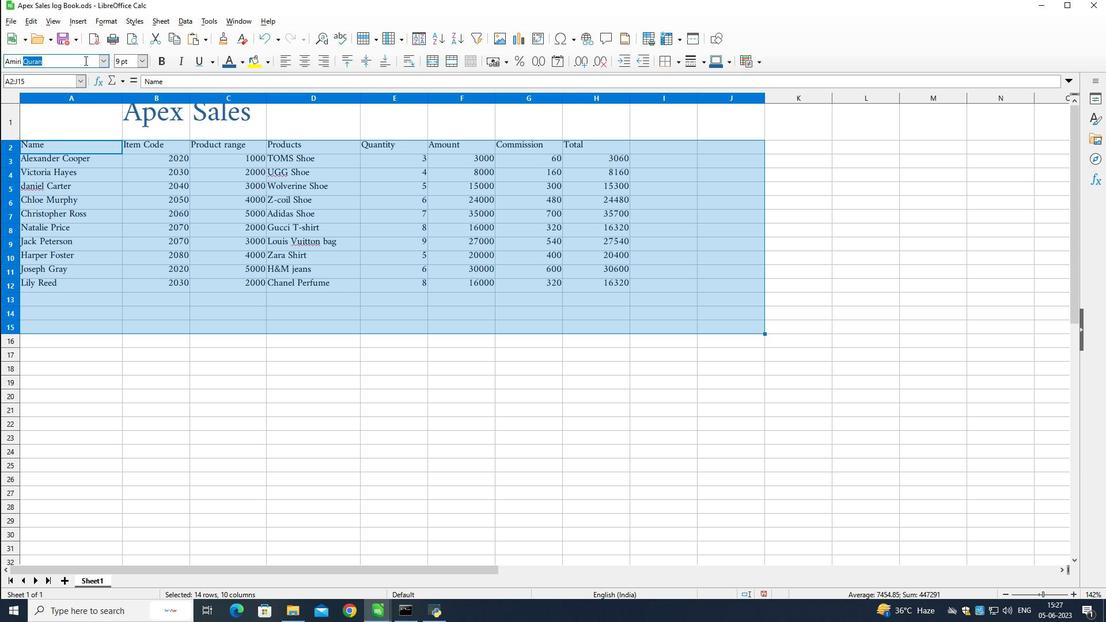 
Action: Mouse moved to (253, 374)
Screenshot: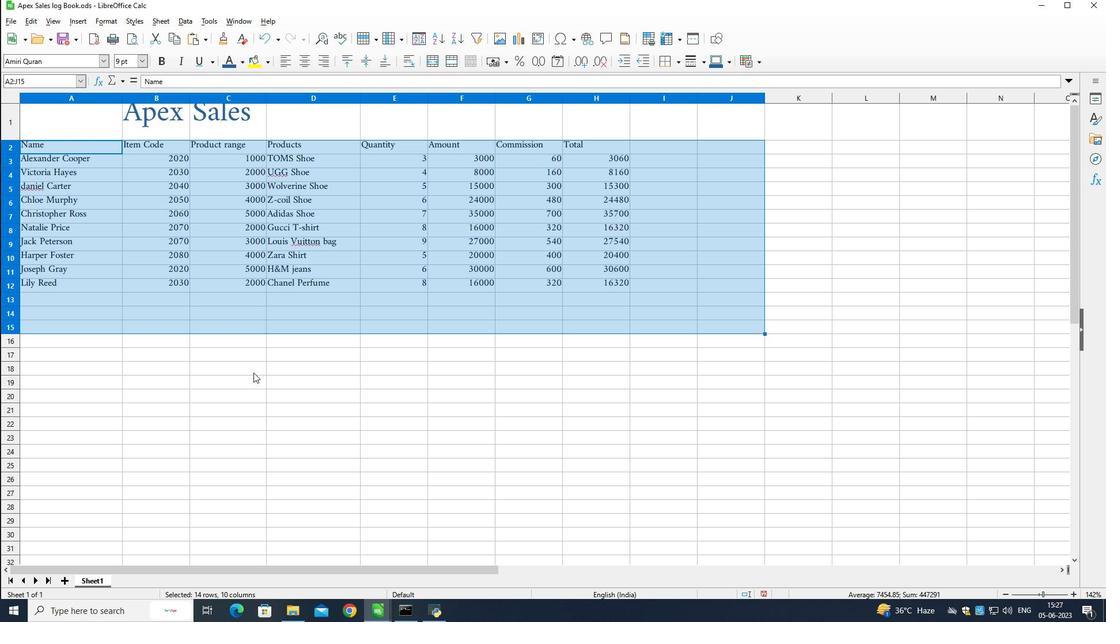 
Action: Mouse pressed left at (253, 374)
Screenshot: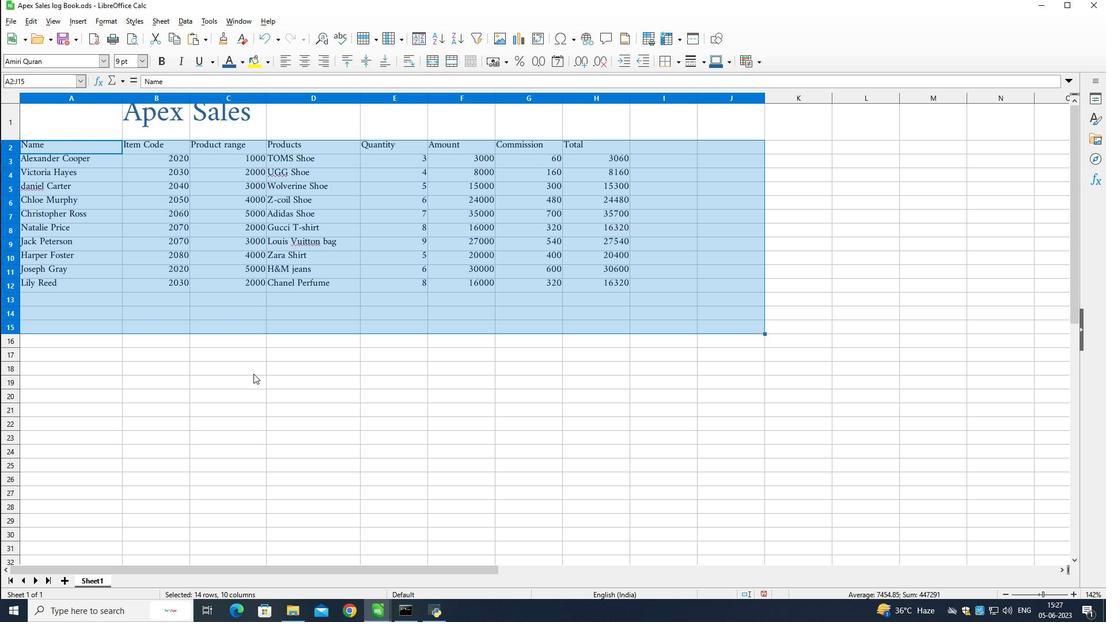 
Action: Mouse moved to (80, 108)
Screenshot: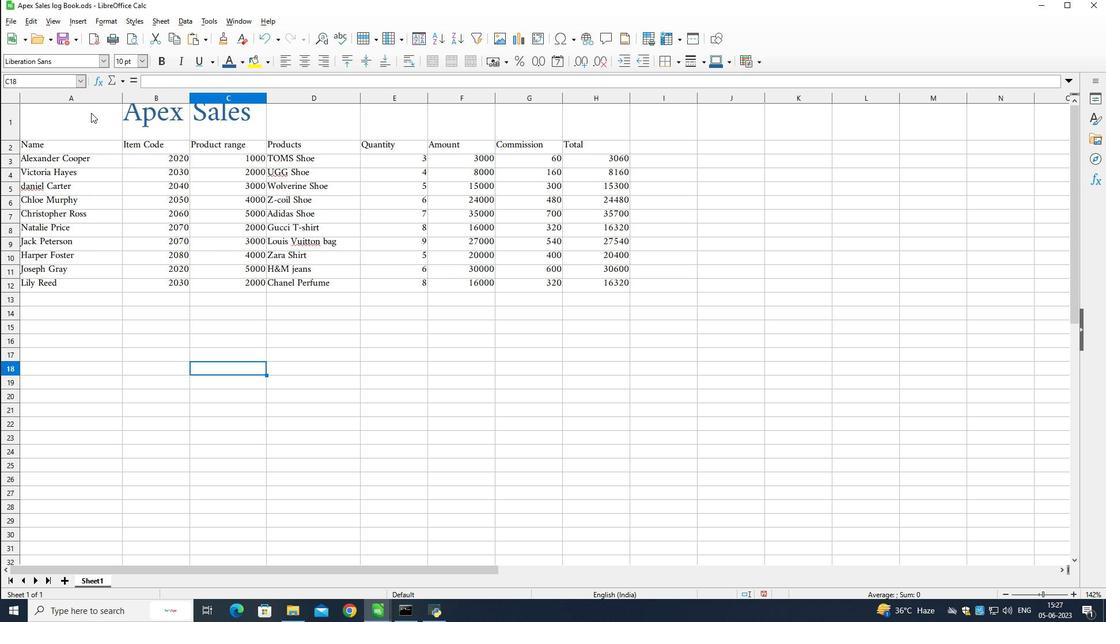 
Action: Mouse pressed left at (80, 108)
Screenshot: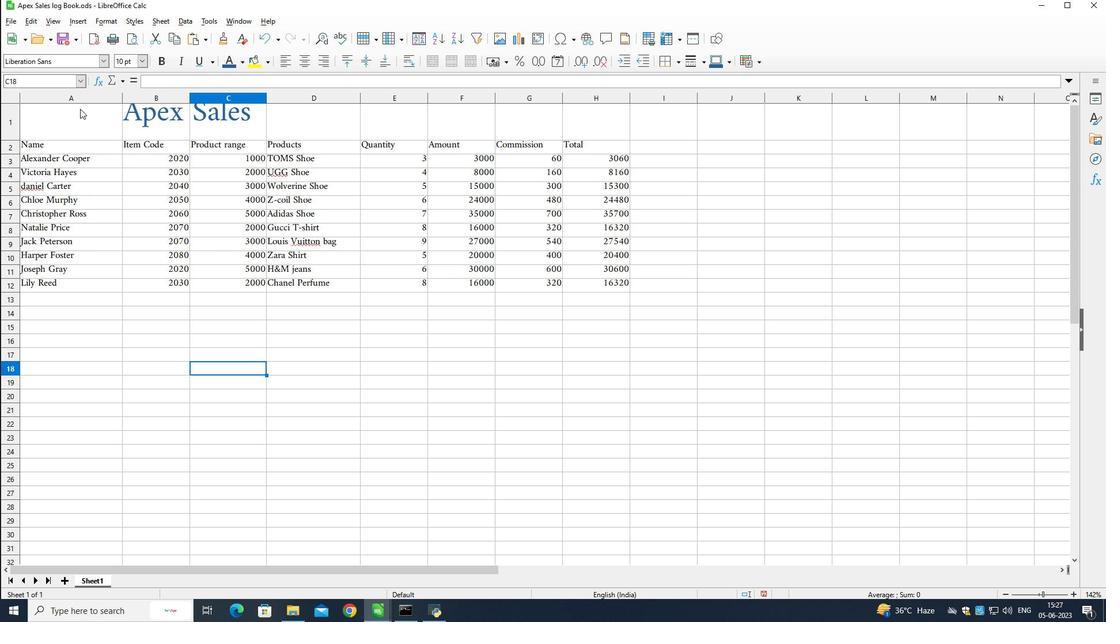 
Action: Mouse moved to (365, 66)
Screenshot: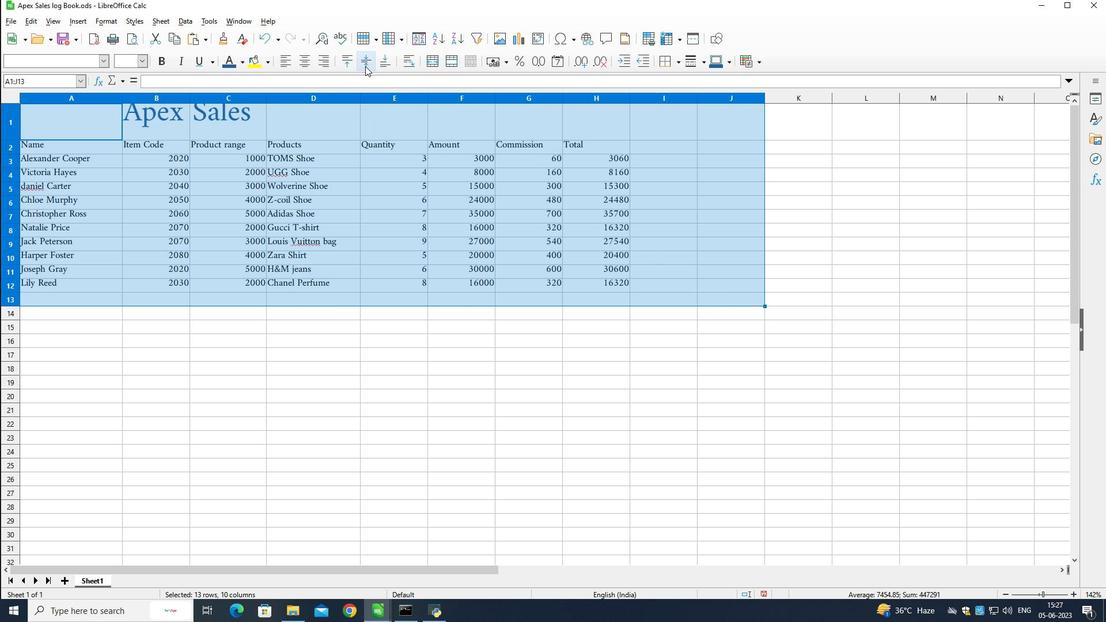 
Action: Mouse pressed left at (365, 66)
Screenshot: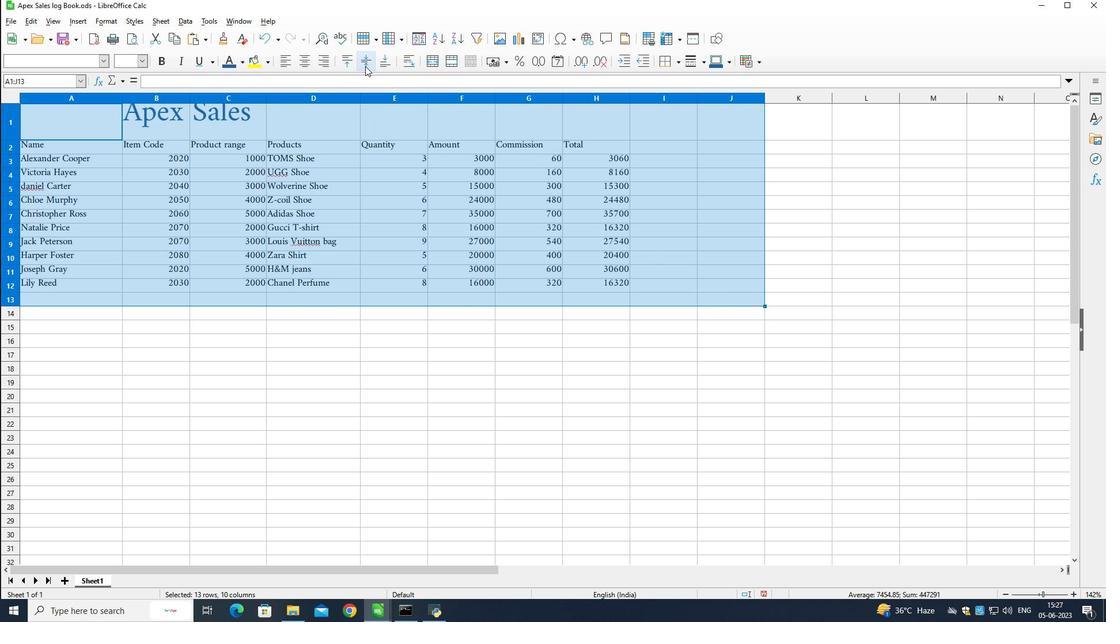 
Action: Mouse moved to (822, 223)
Screenshot: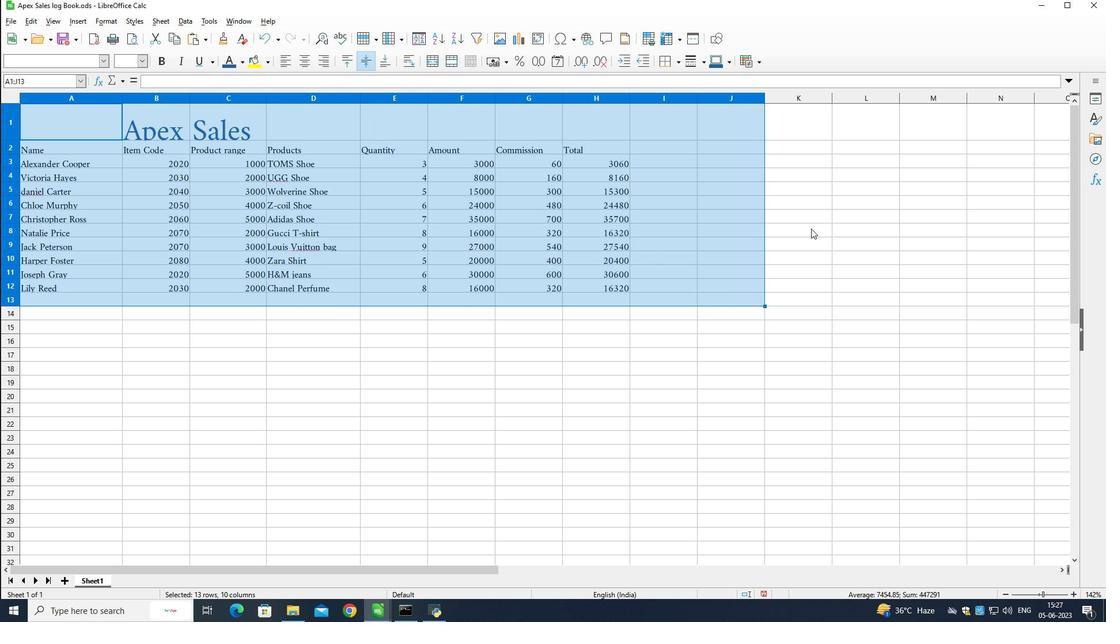 
Action: Mouse pressed left at (822, 223)
Screenshot: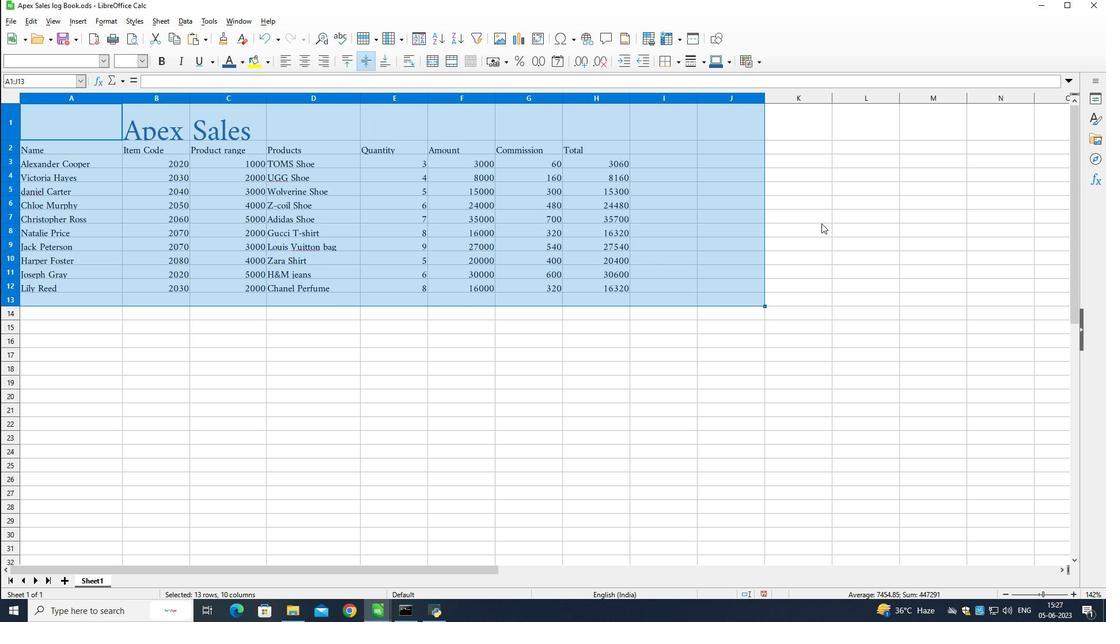 
Action: Mouse moved to (812, 231)
Screenshot: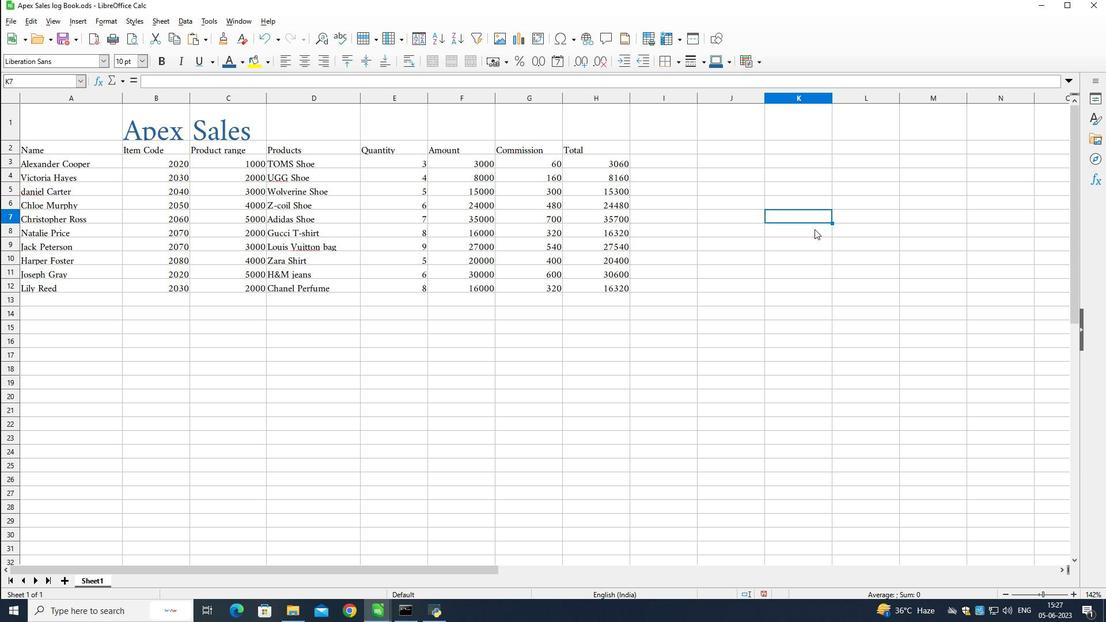 
